 Task: Add a timeline in the project AgileIntegrate for the epic 'Data center consolidation' from 2023/04/18 to 2024/12/23. Add a timeline in the project AgileIntegrate for the epic 'Mobile app development' from 2024/03/01 to 2024/10/13. Add a timeline in the project AgileIntegrate for the epic 'Website redesign' from 2024/01/24 to 2024/09/04
Action: Mouse moved to (179, 55)
Screenshot: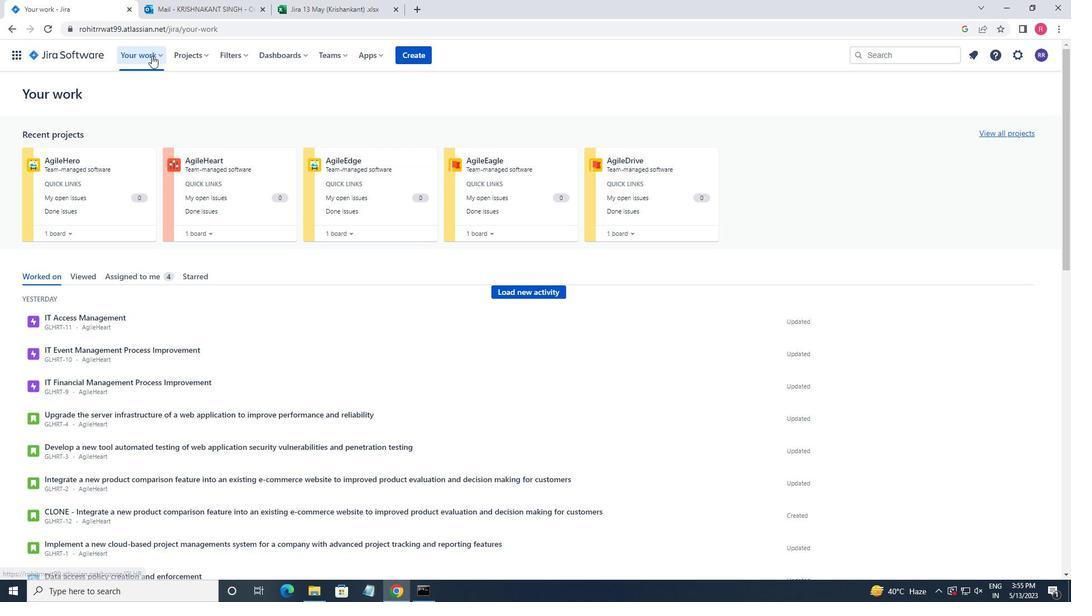 
Action: Mouse pressed left at (179, 55)
Screenshot: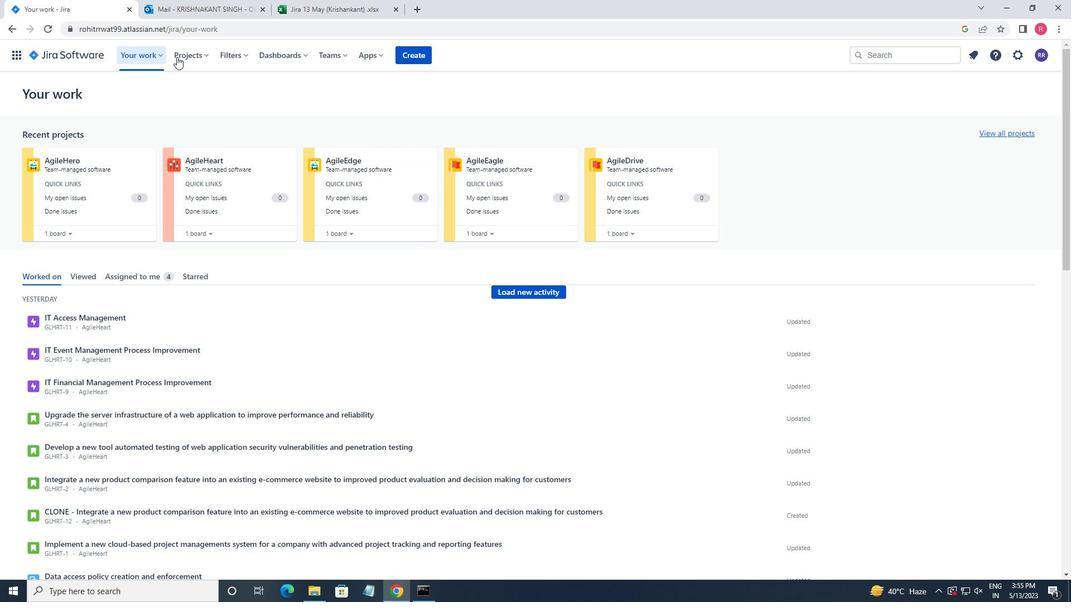 
Action: Mouse moved to (204, 106)
Screenshot: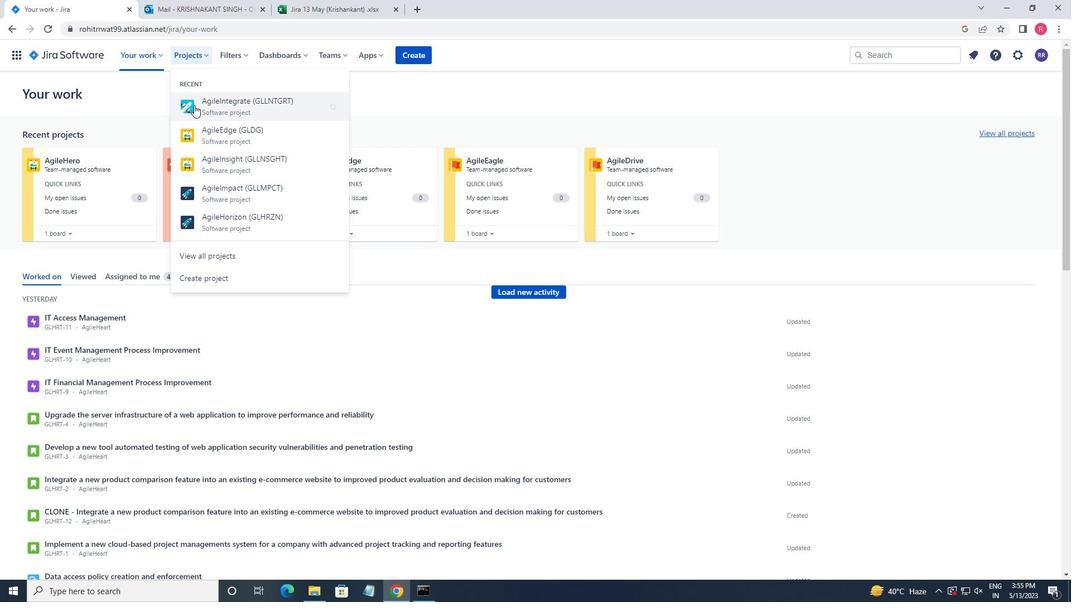 
Action: Mouse pressed left at (204, 106)
Screenshot: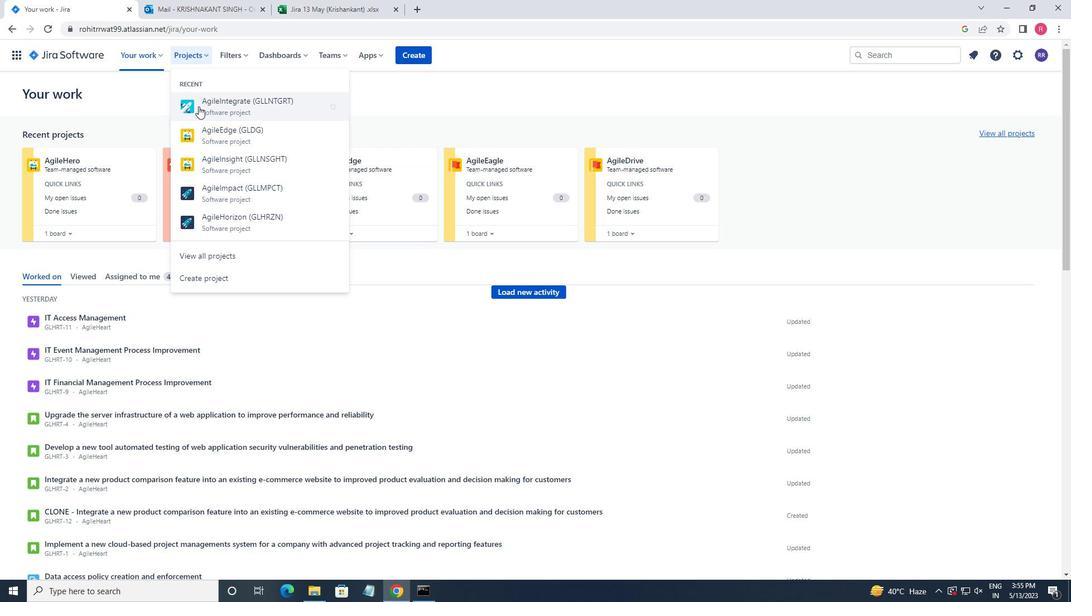 
Action: Mouse moved to (52, 172)
Screenshot: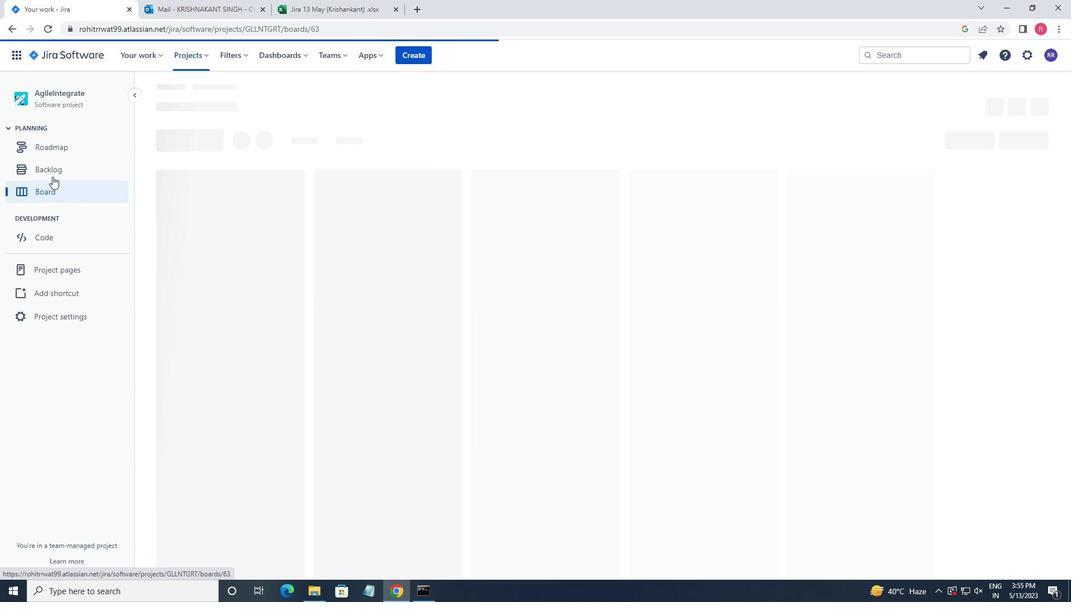 
Action: Mouse pressed left at (52, 172)
Screenshot: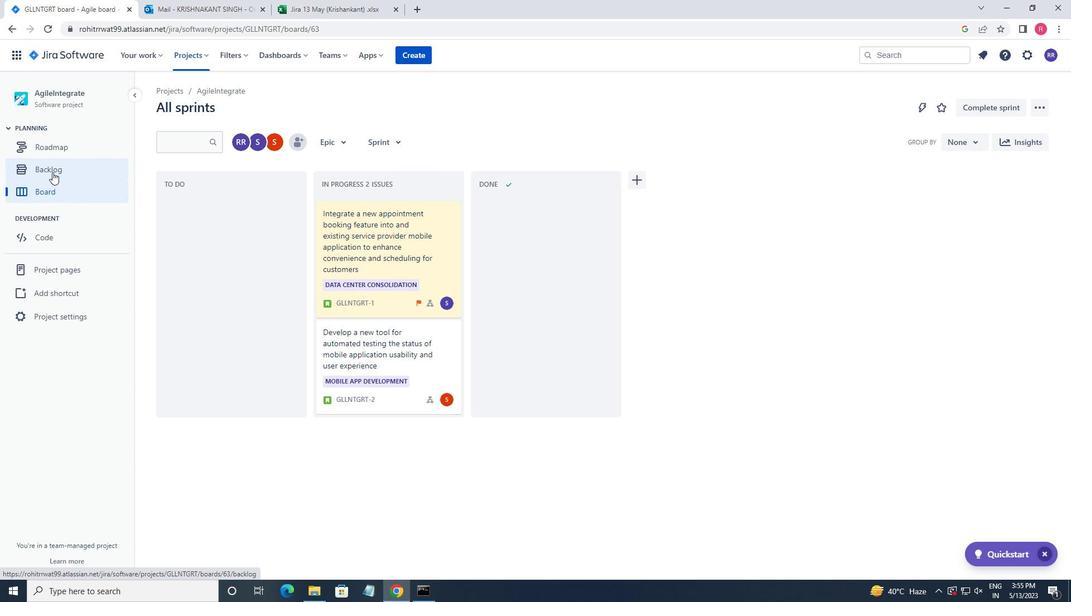 
Action: Mouse moved to (589, 461)
Screenshot: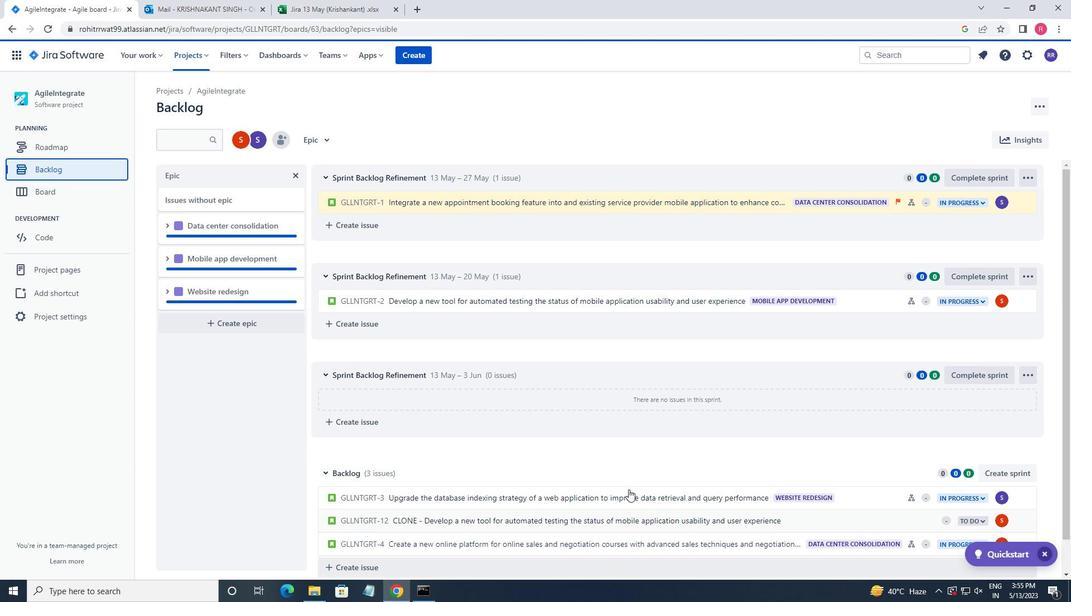 
Action: Mouse scrolled (589, 460) with delta (0, 0)
Screenshot: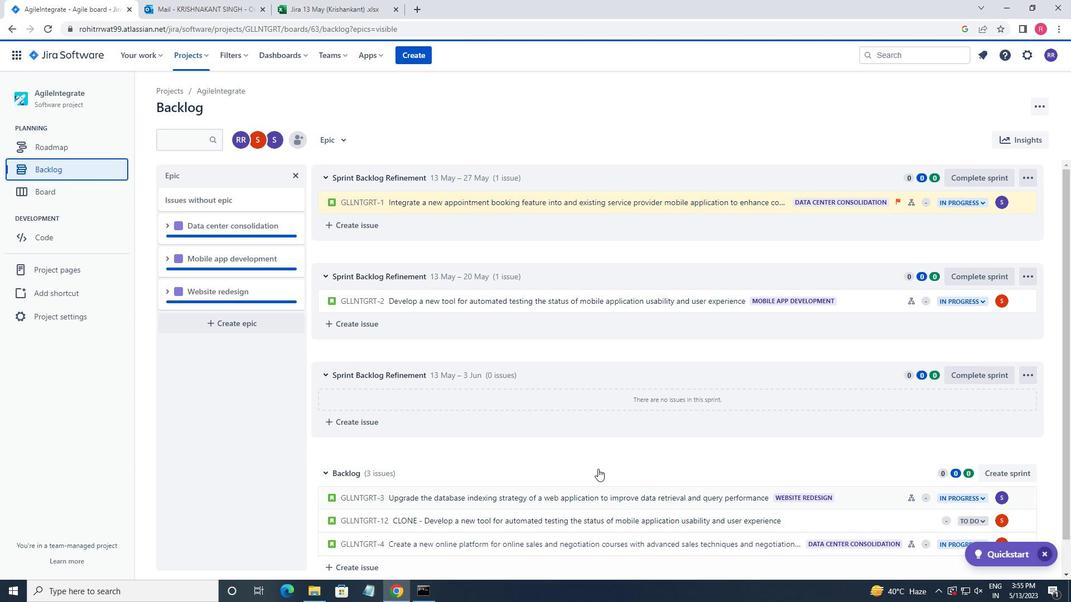 
Action: Mouse moved to (588, 461)
Screenshot: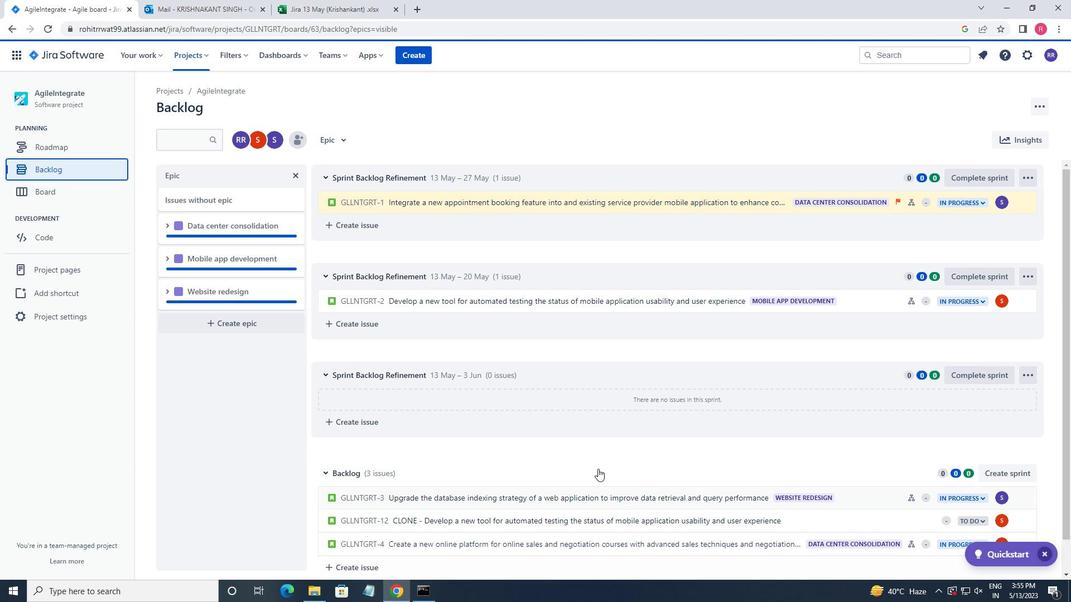 
Action: Mouse scrolled (588, 460) with delta (0, 0)
Screenshot: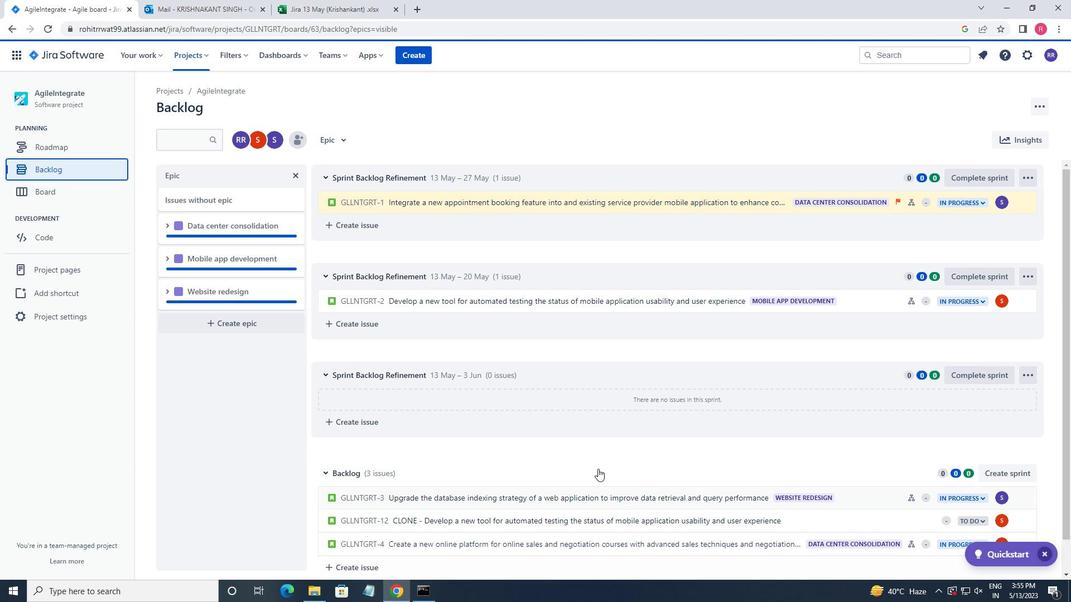 
Action: Mouse scrolled (588, 460) with delta (0, 0)
Screenshot: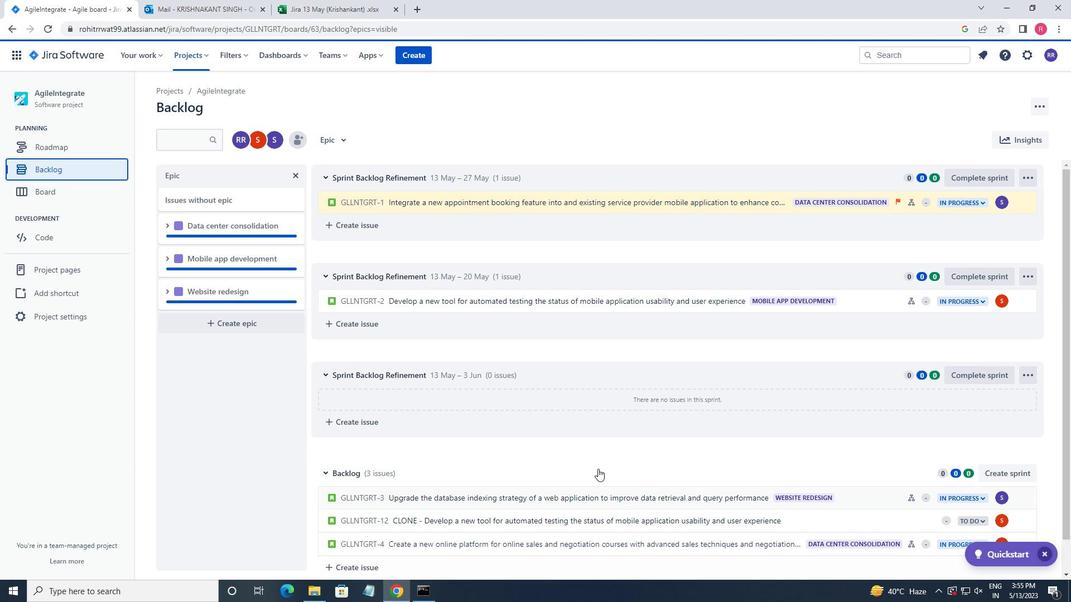 
Action: Mouse scrolled (588, 460) with delta (0, 0)
Screenshot: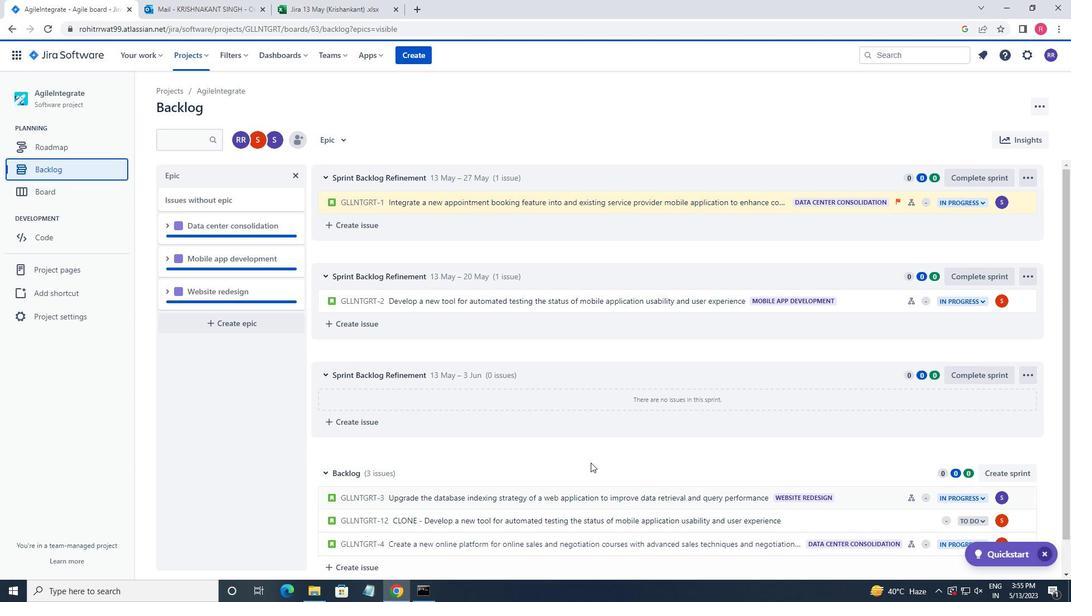 
Action: Mouse scrolled (588, 460) with delta (0, 0)
Screenshot: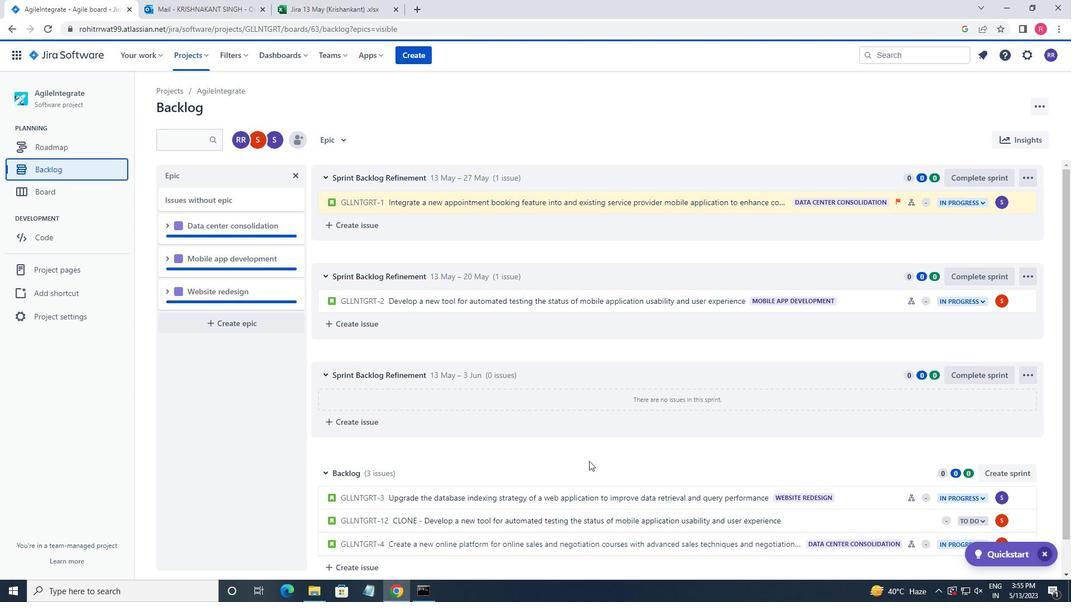 
Action: Mouse moved to (593, 407)
Screenshot: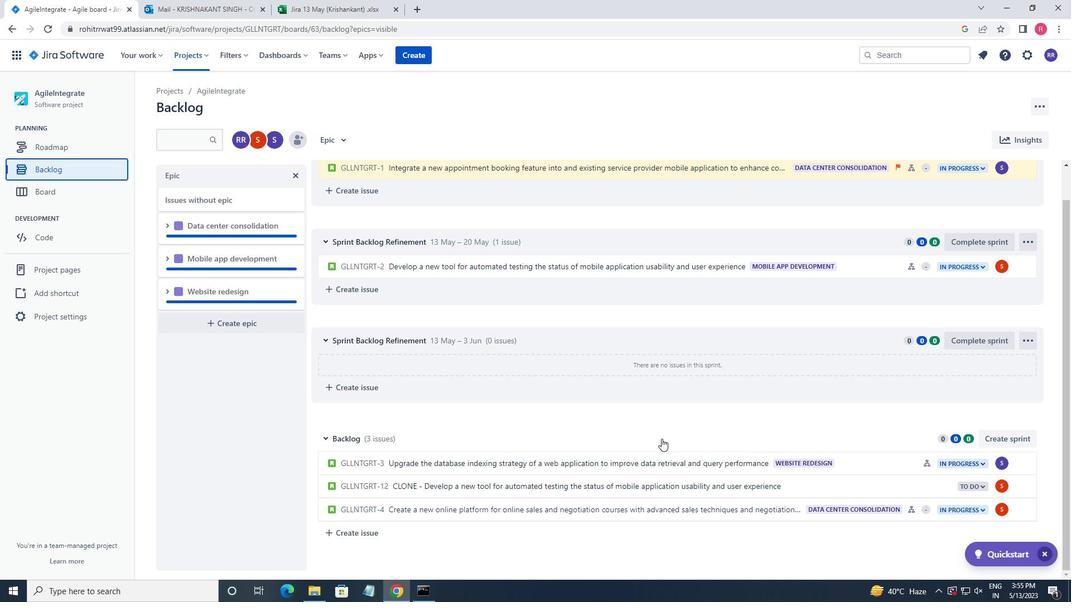 
Action: Mouse scrolled (593, 407) with delta (0, 0)
Screenshot: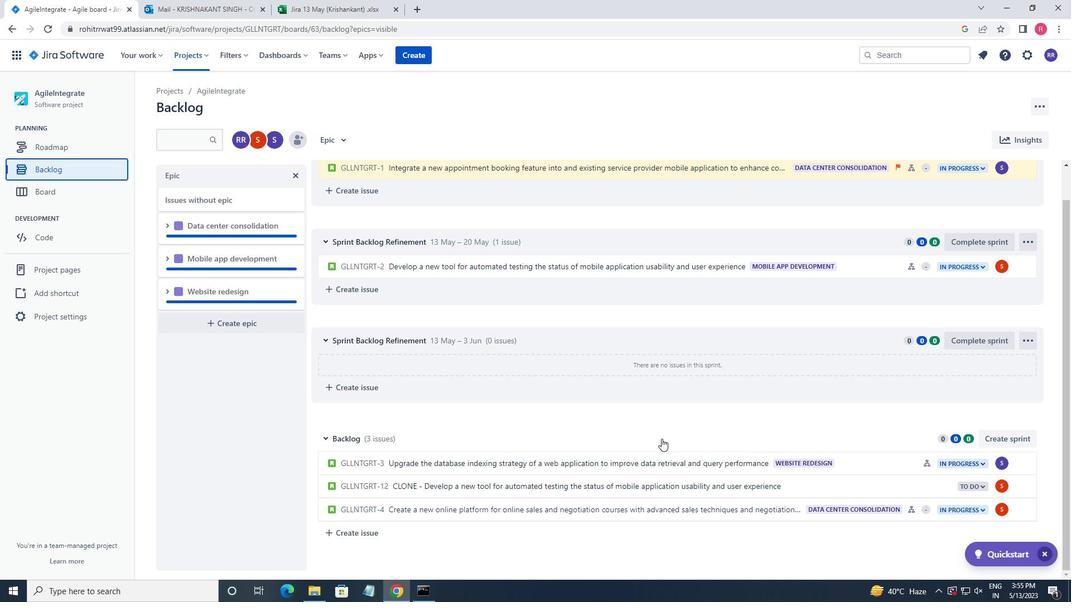 
Action: Mouse moved to (577, 399)
Screenshot: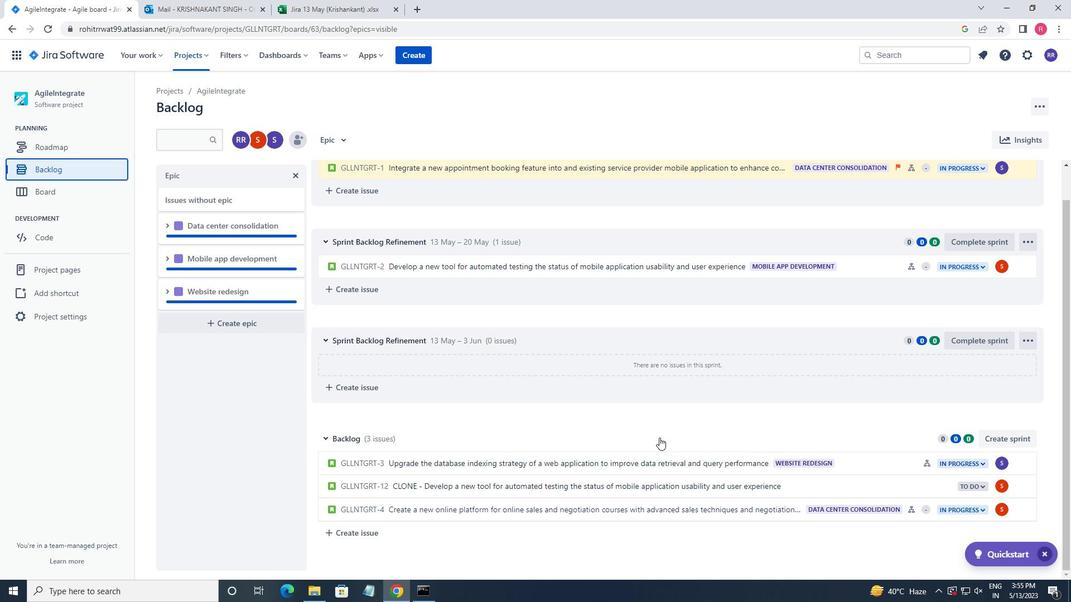 
Action: Mouse scrolled (577, 400) with delta (0, 0)
Screenshot: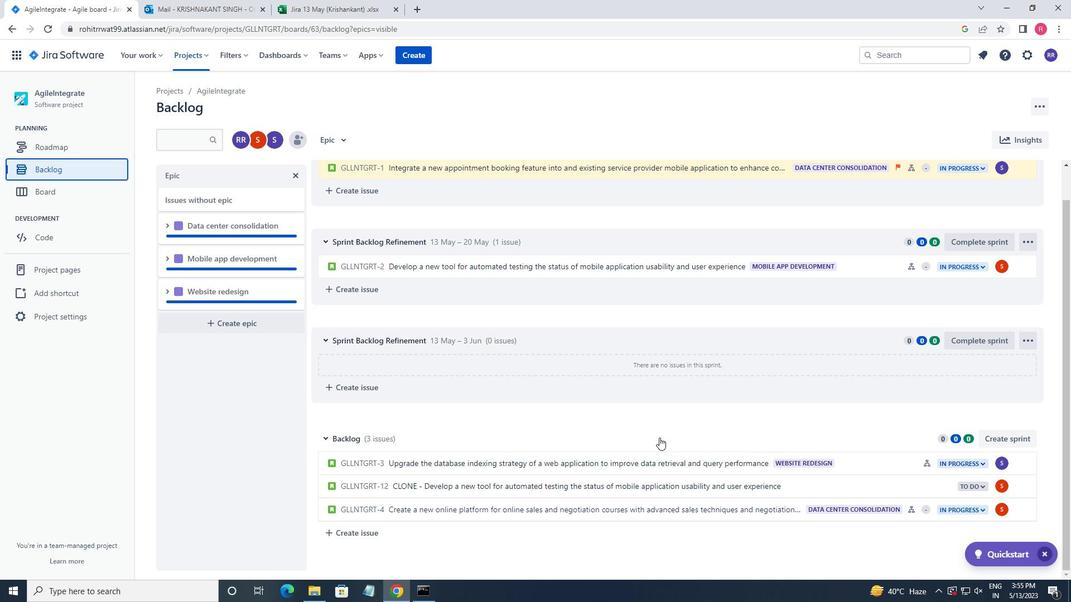
Action: Mouse moved to (547, 385)
Screenshot: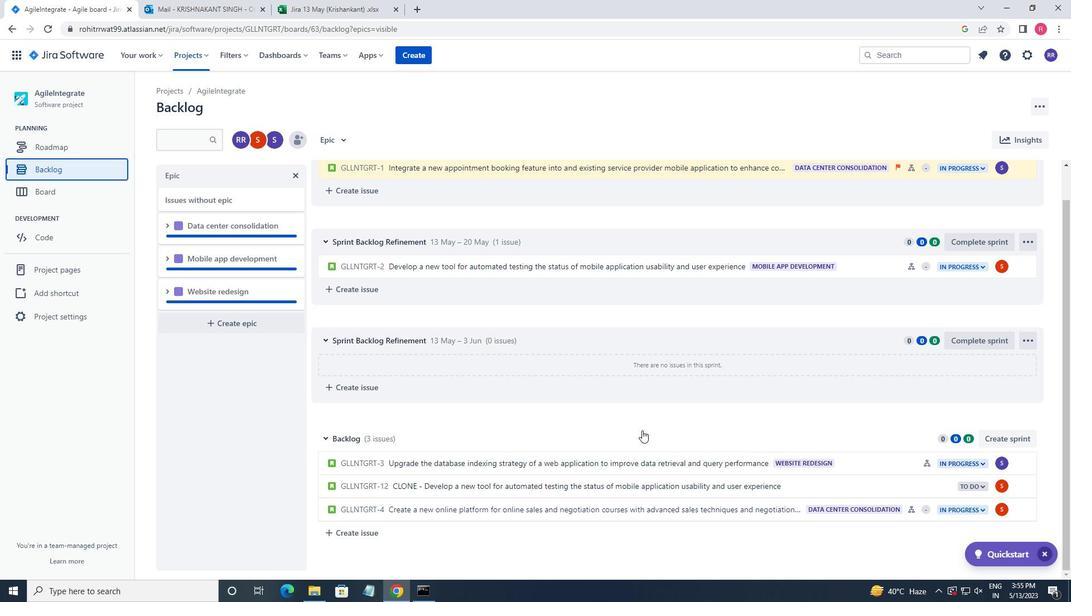 
Action: Mouse scrolled (547, 386) with delta (0, 0)
Screenshot: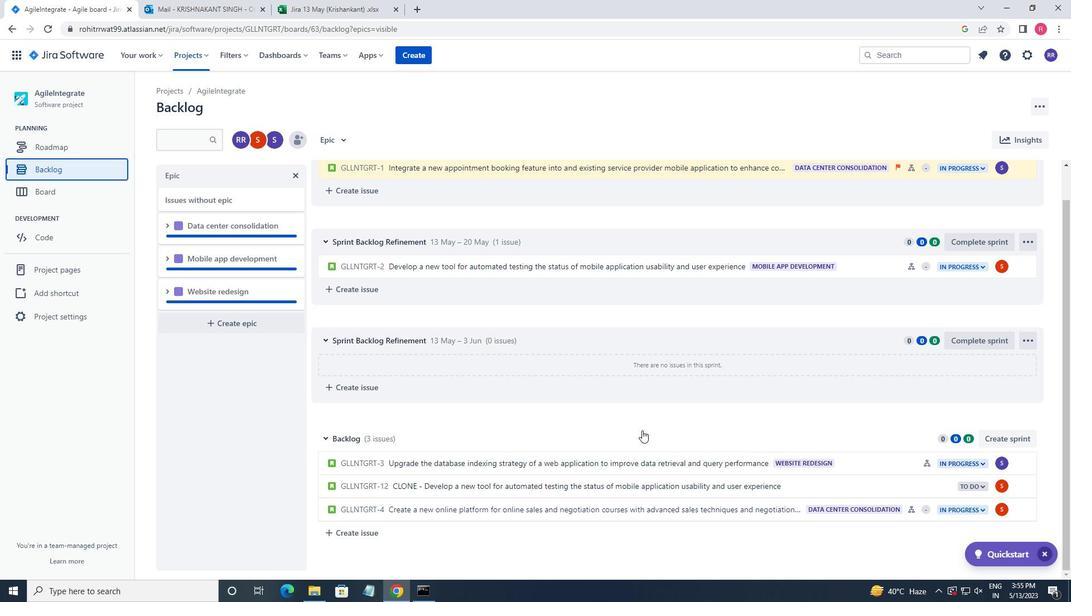 
Action: Mouse moved to (166, 227)
Screenshot: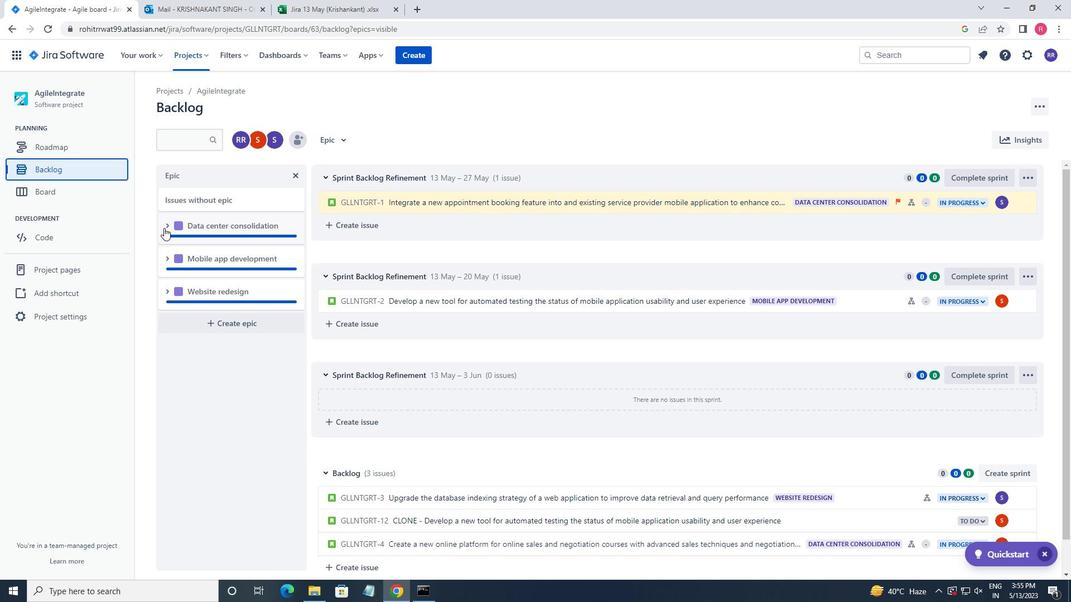 
Action: Mouse pressed left at (166, 227)
Screenshot: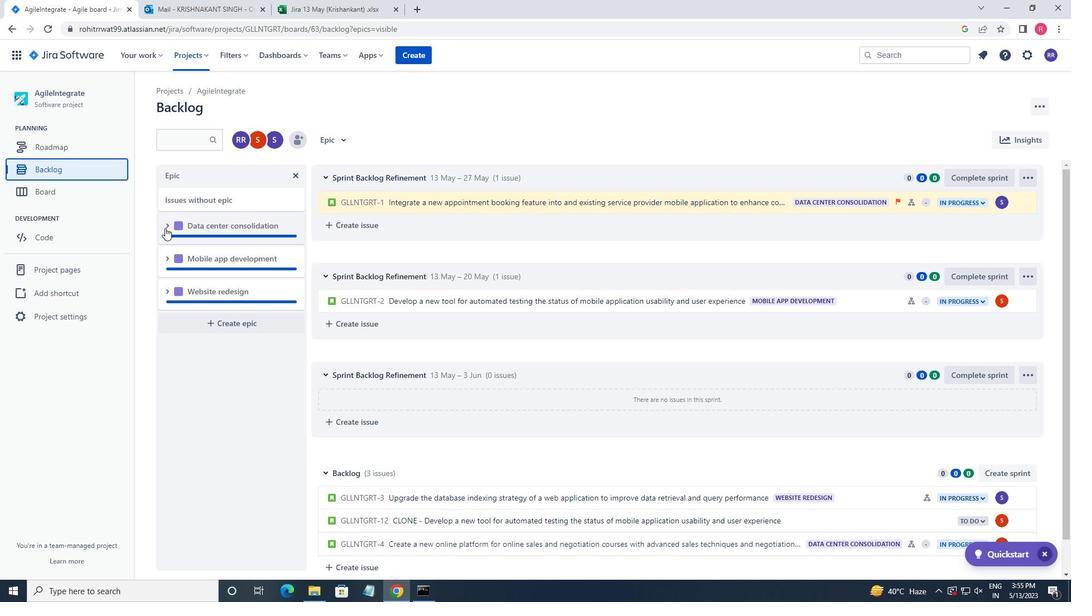 
Action: Mouse moved to (220, 306)
Screenshot: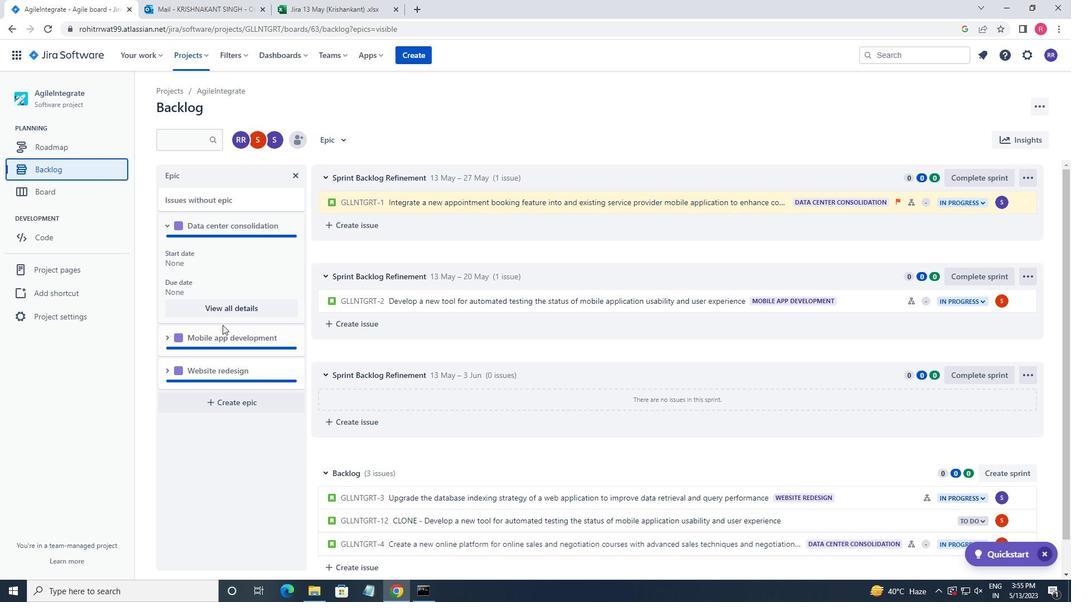 
Action: Mouse pressed left at (220, 306)
Screenshot: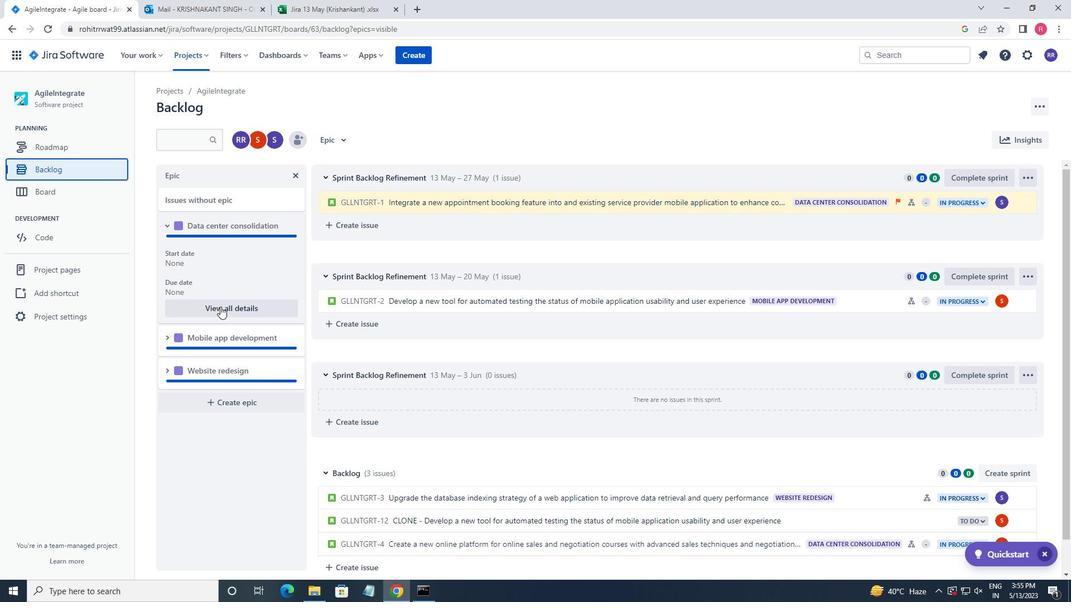 
Action: Mouse moved to (966, 486)
Screenshot: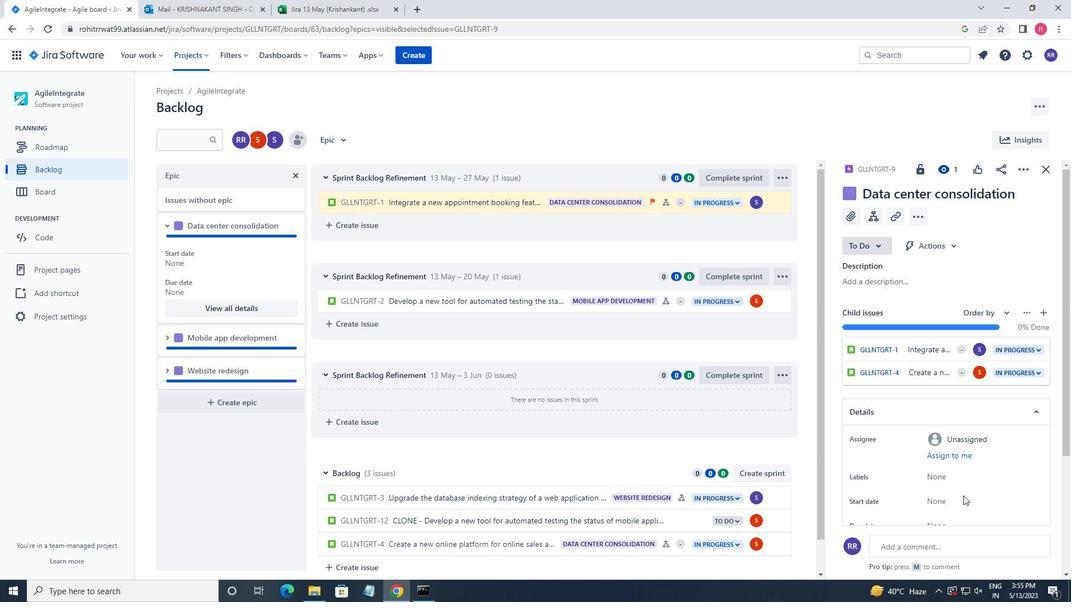 
Action: Mouse scrolled (966, 485) with delta (0, 0)
Screenshot: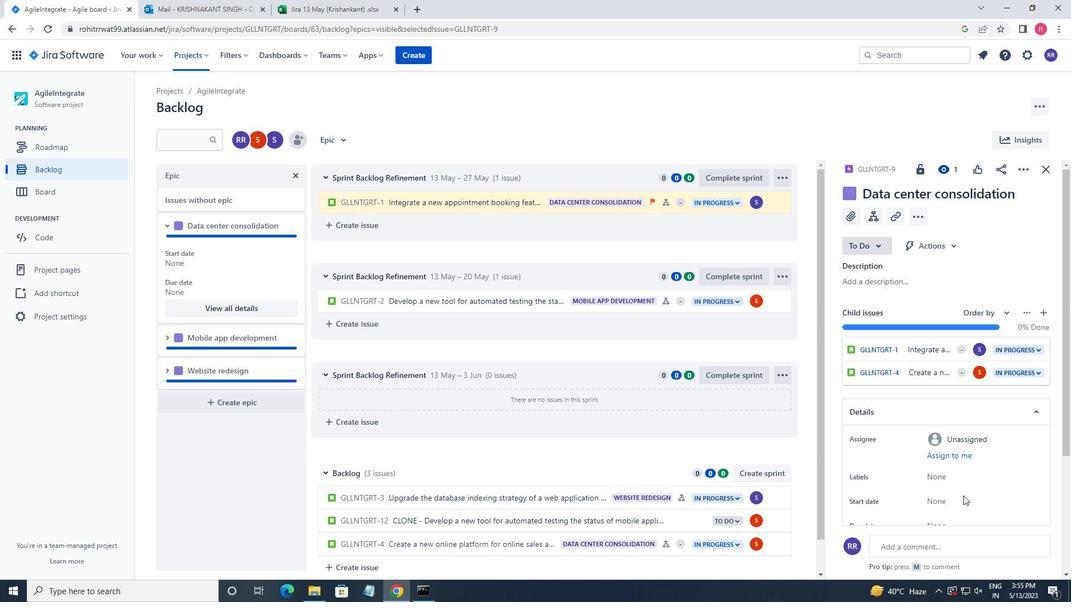 
Action: Mouse scrolled (966, 485) with delta (0, 0)
Screenshot: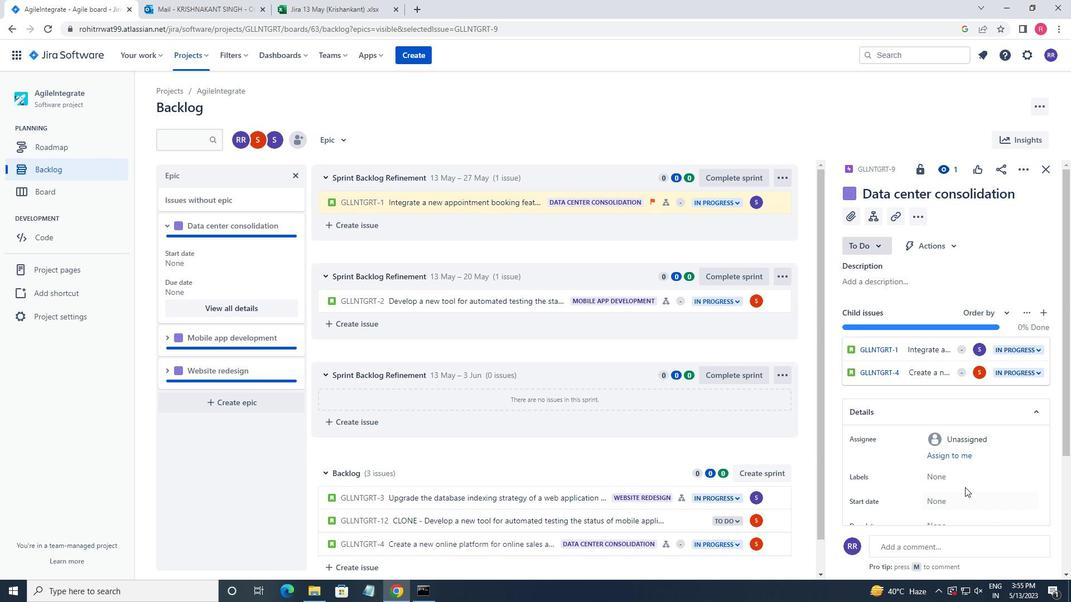 
Action: Mouse moved to (950, 388)
Screenshot: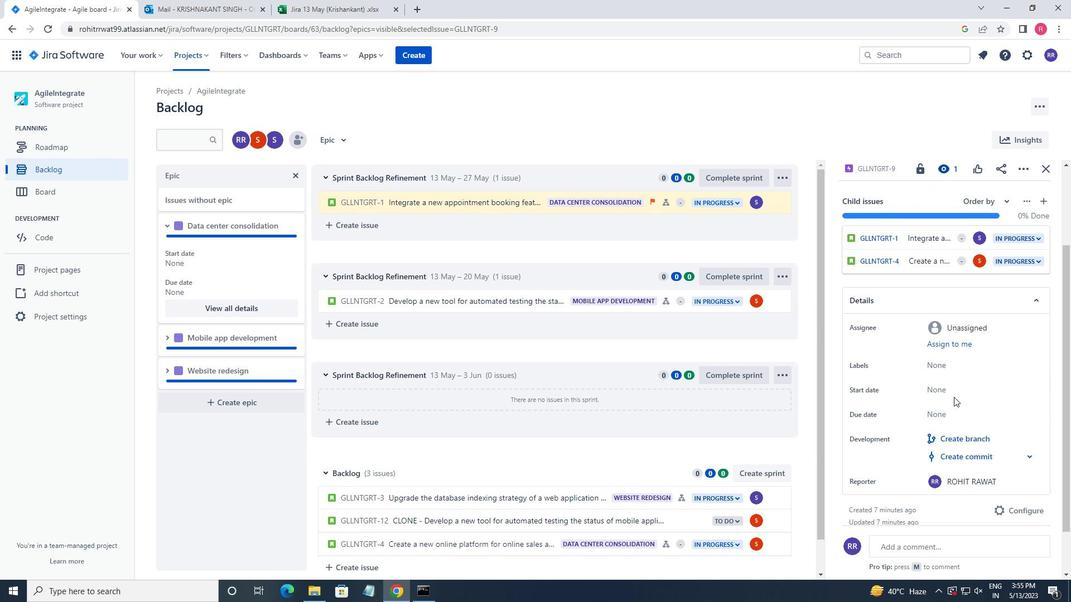 
Action: Mouse pressed left at (950, 388)
Screenshot: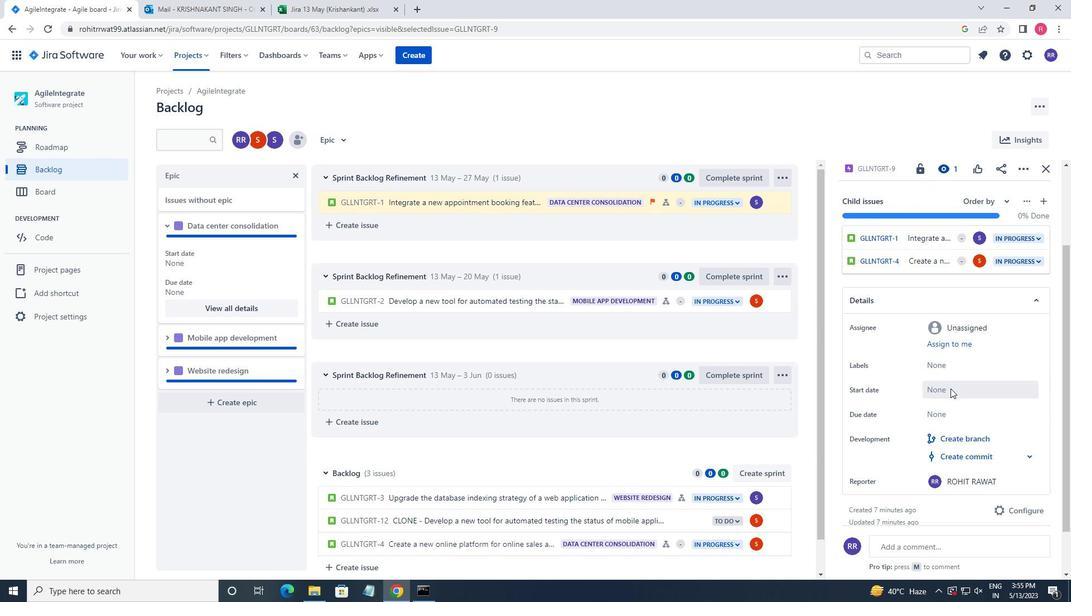 
Action: Mouse moved to (1053, 423)
Screenshot: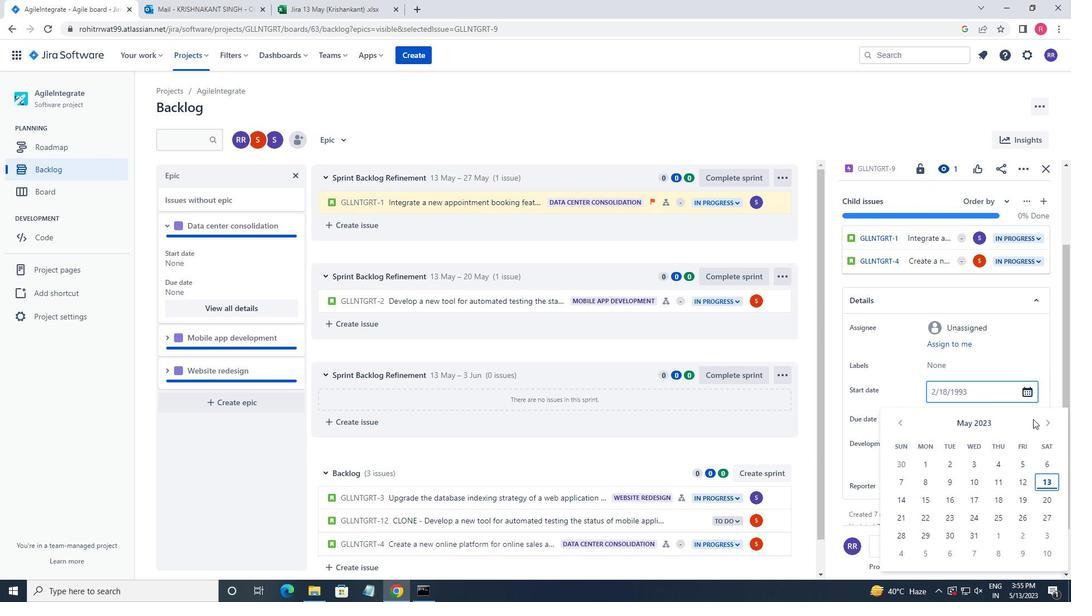 
Action: Mouse pressed left at (1053, 423)
Screenshot: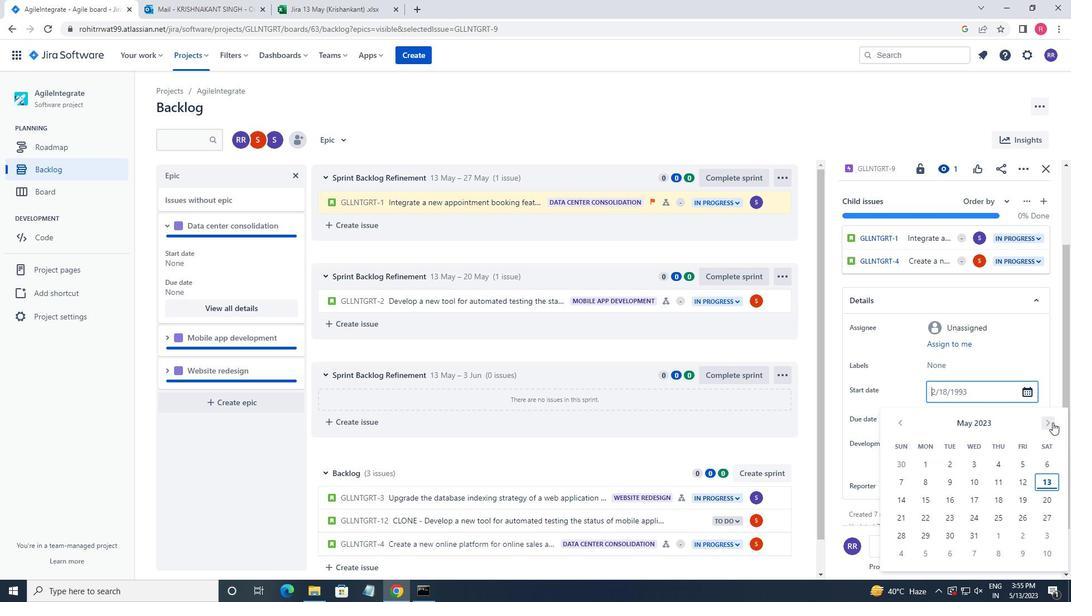
Action: Mouse pressed left at (1053, 423)
Screenshot: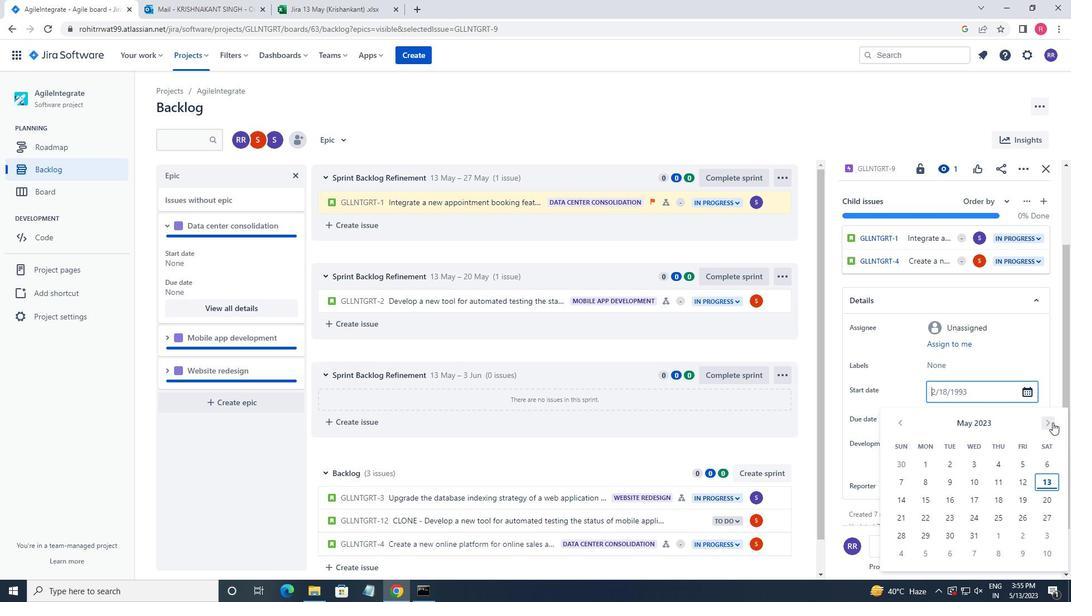 
Action: Mouse moved to (1053, 423)
Screenshot: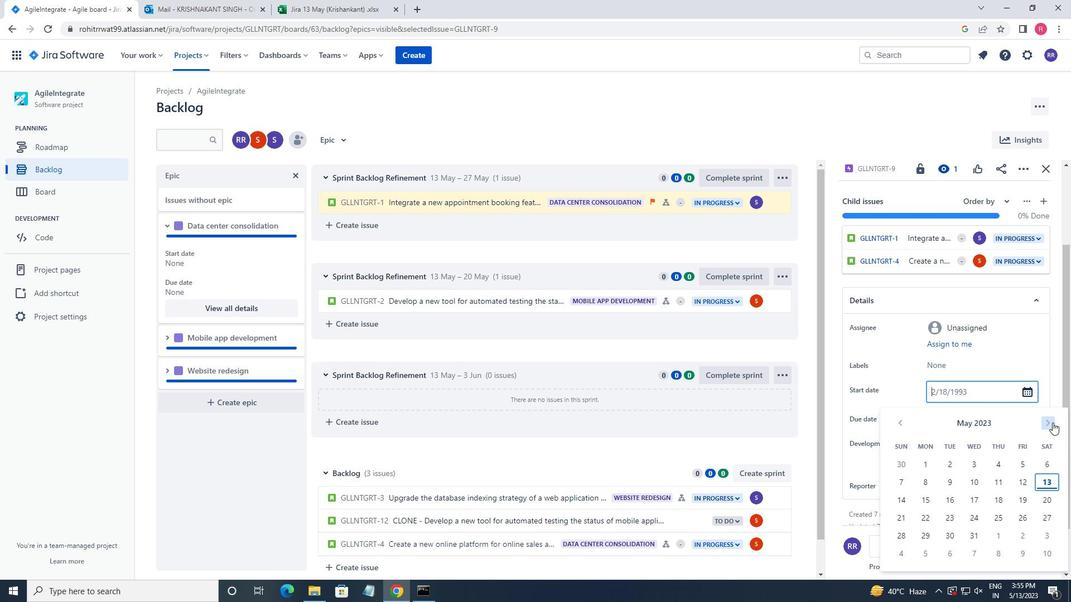 
Action: Mouse pressed left at (1053, 423)
Screenshot: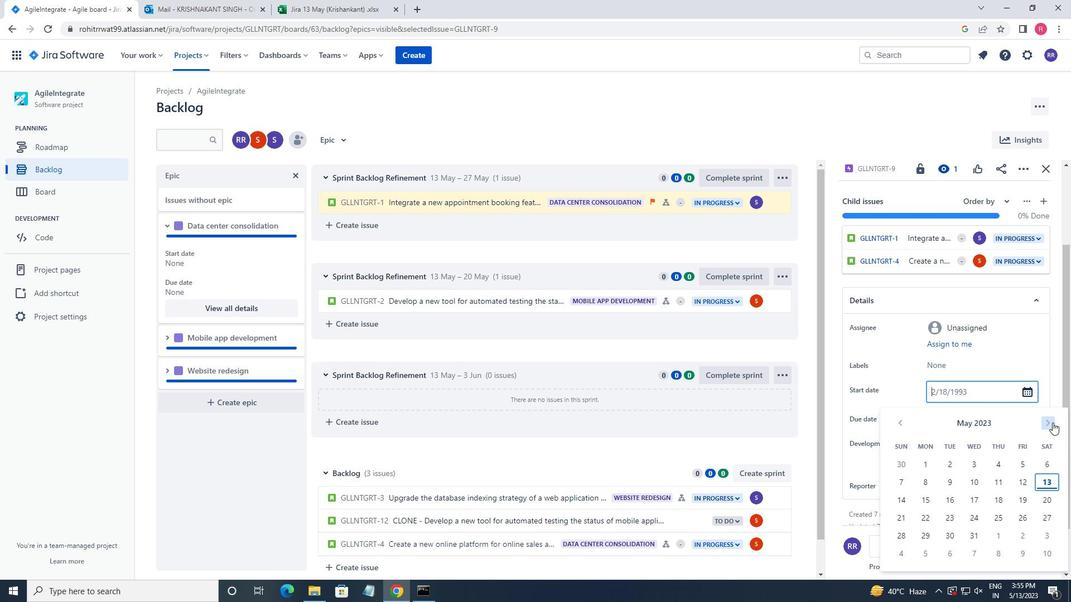 
Action: Mouse pressed left at (1053, 423)
Screenshot: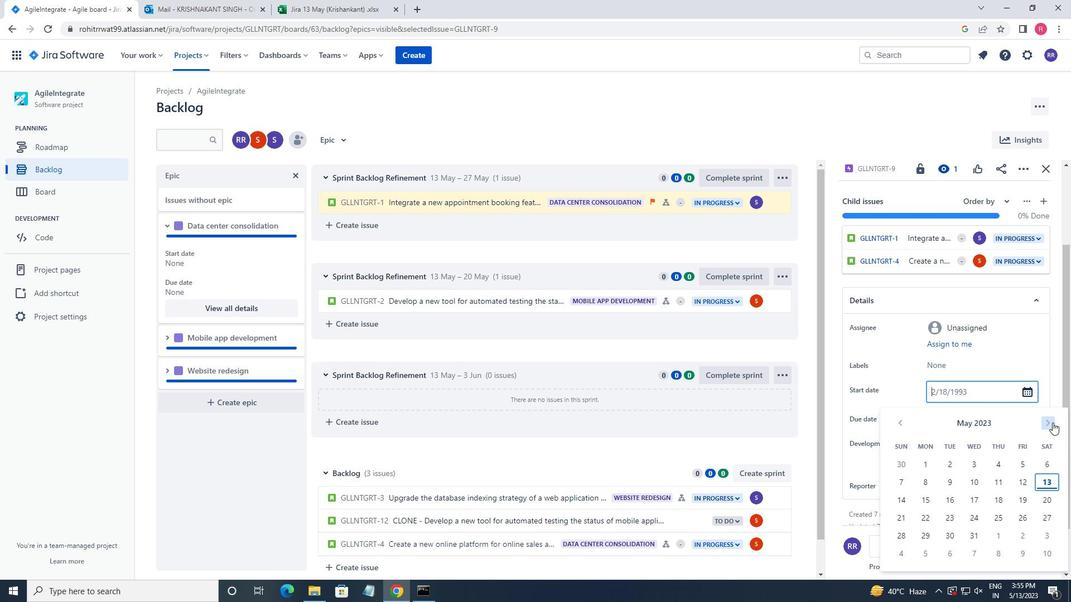 
Action: Mouse pressed left at (1053, 423)
Screenshot: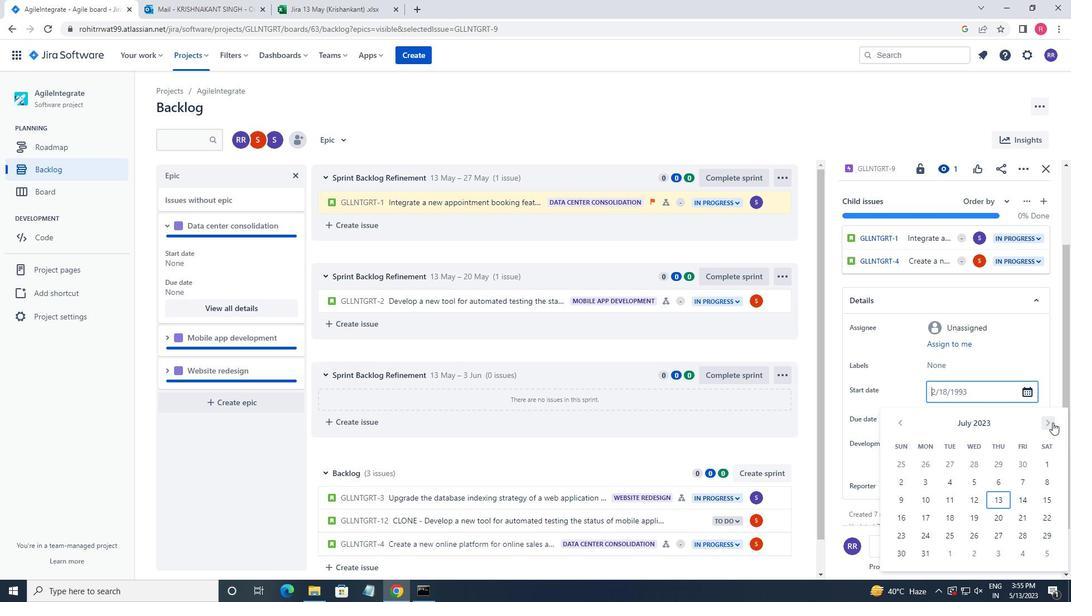 
Action: Mouse pressed left at (1053, 423)
Screenshot: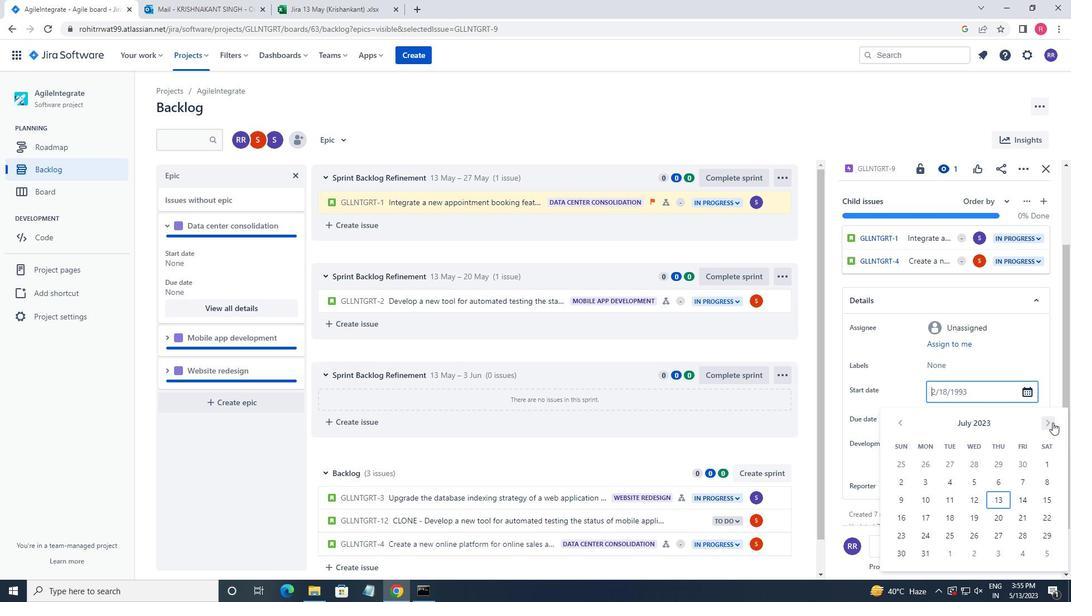 
Action: Mouse pressed left at (1053, 423)
Screenshot: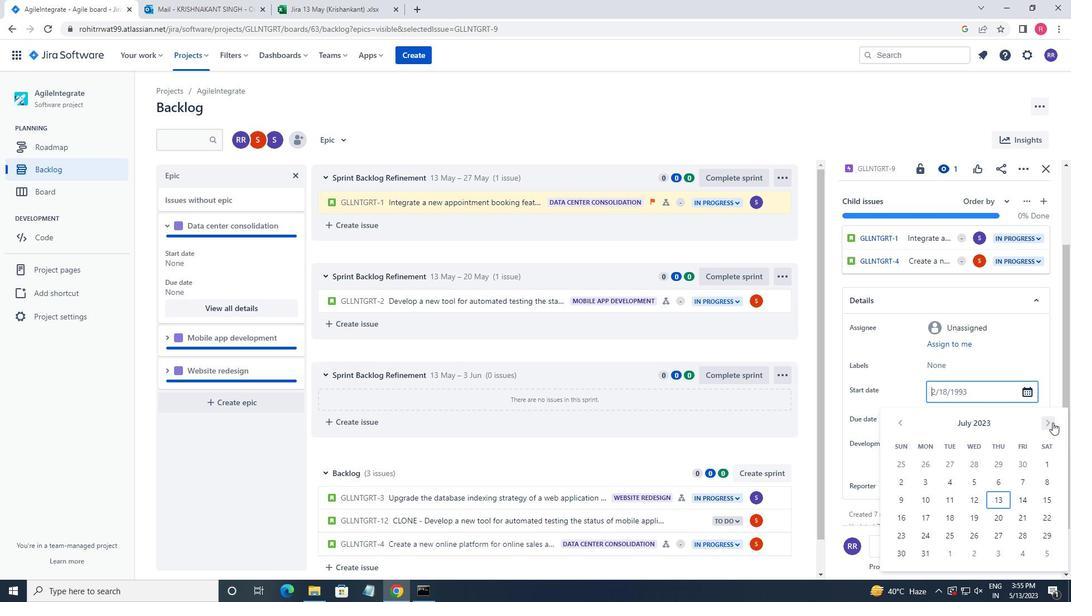 
Action: Mouse pressed left at (1053, 423)
Screenshot: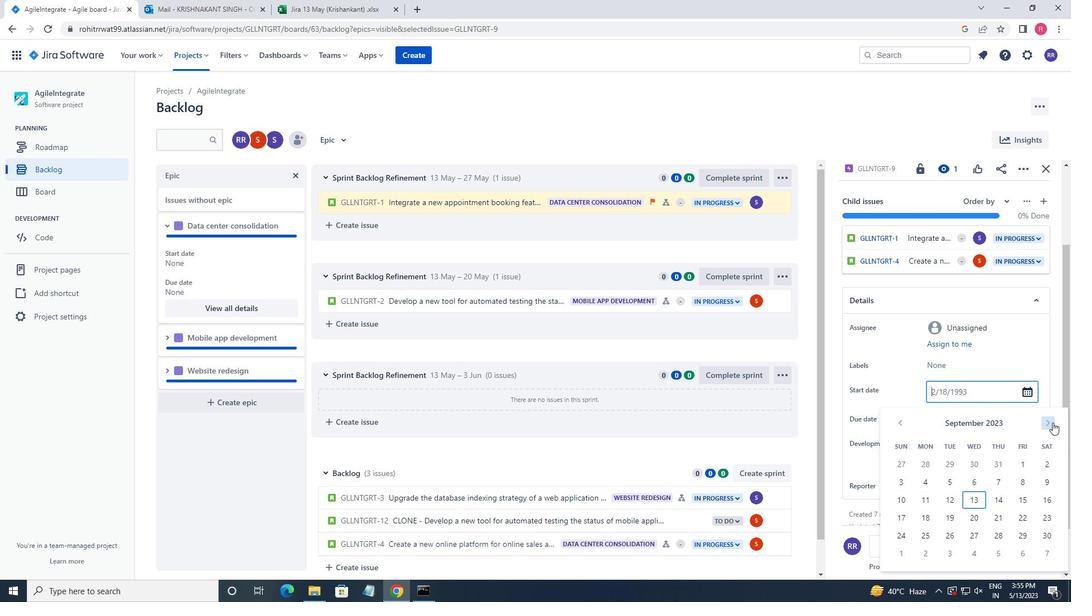 
Action: Mouse moved to (900, 426)
Screenshot: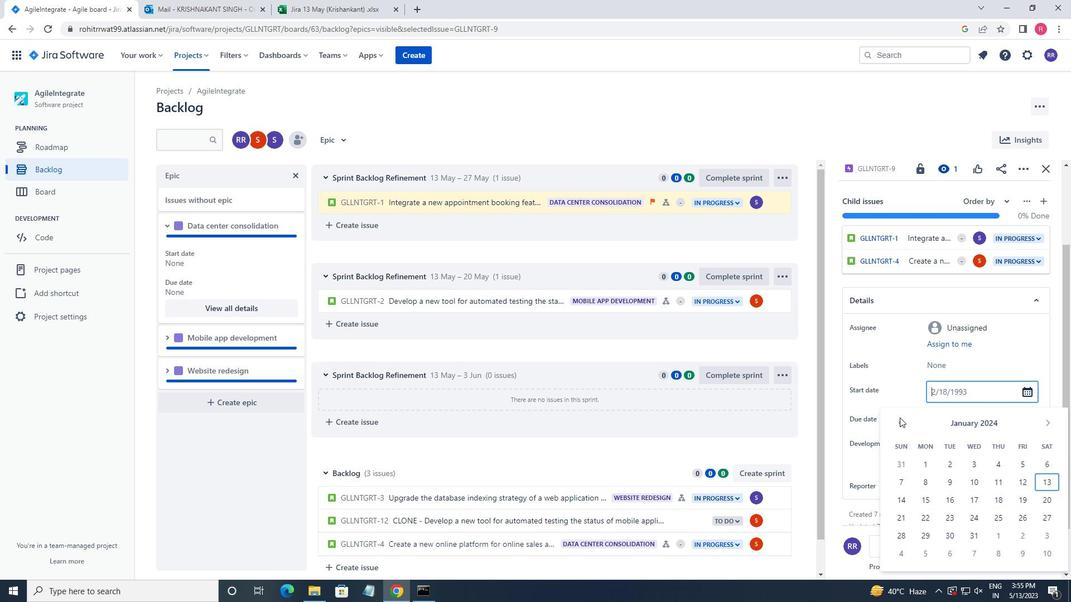 
Action: Mouse pressed left at (900, 426)
Screenshot: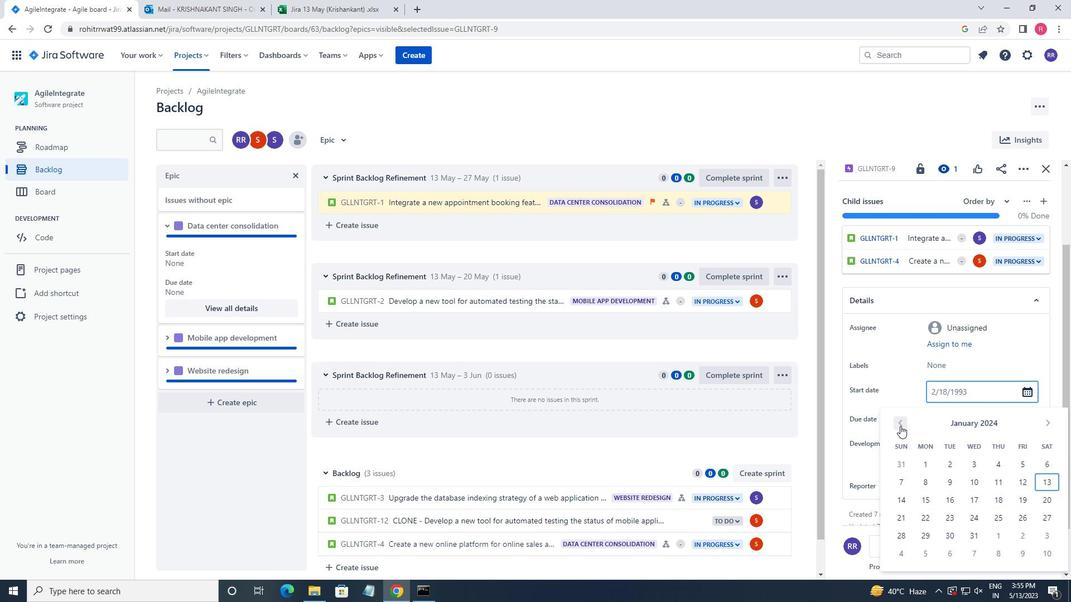 
Action: Mouse pressed left at (900, 426)
Screenshot: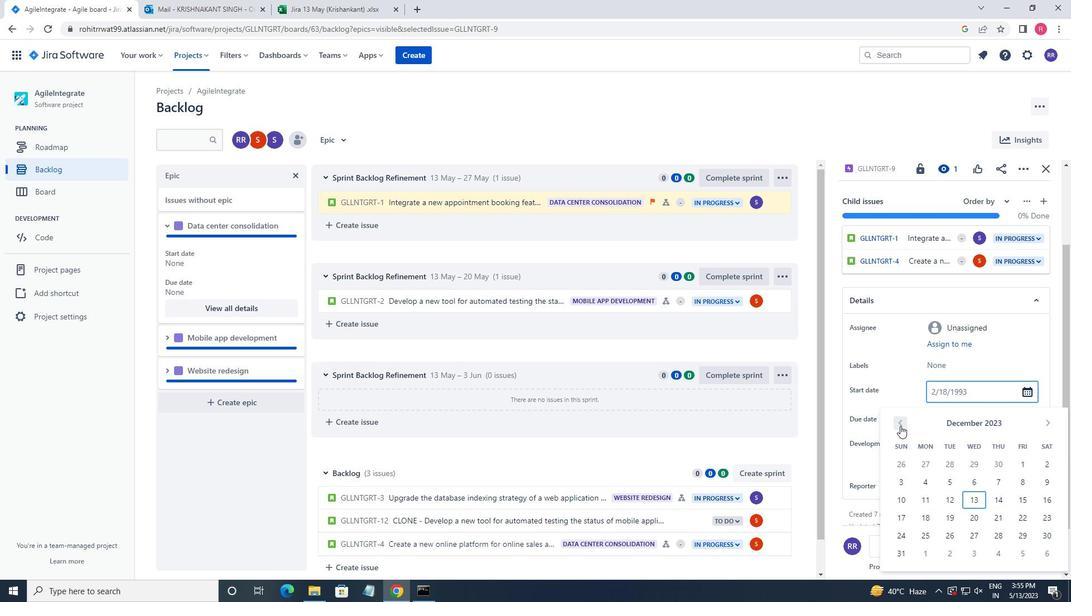 
Action: Mouse pressed left at (900, 426)
Screenshot: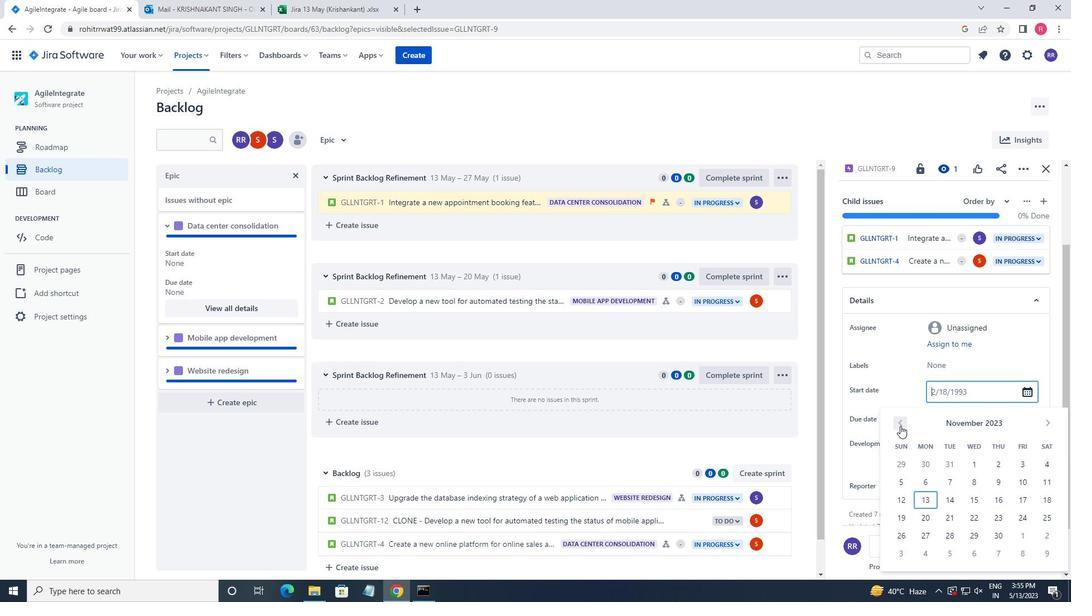 
Action: Mouse pressed left at (900, 426)
Screenshot: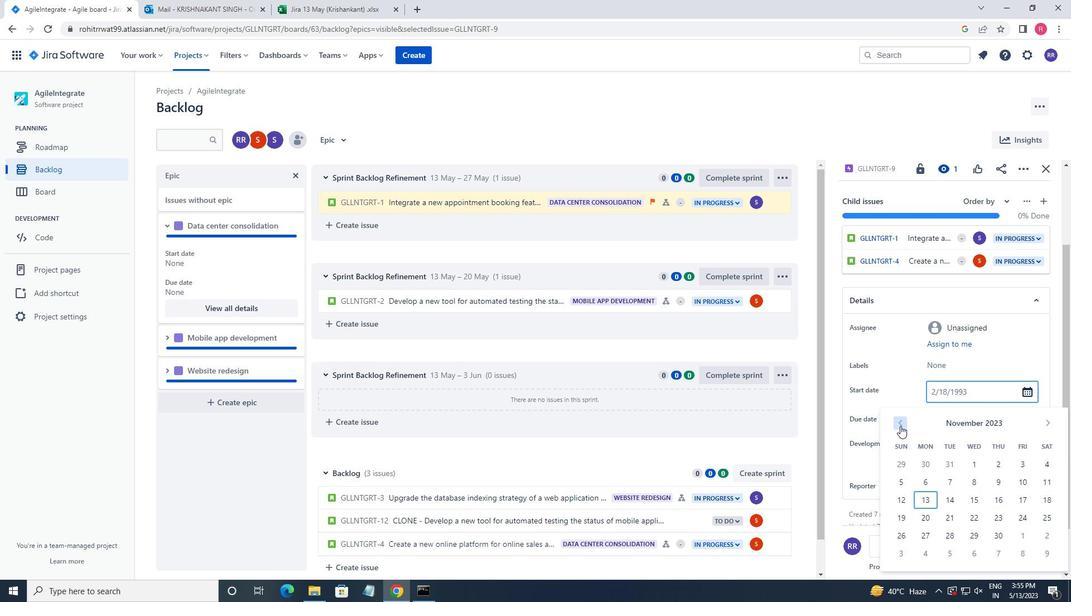 
Action: Mouse pressed left at (900, 426)
Screenshot: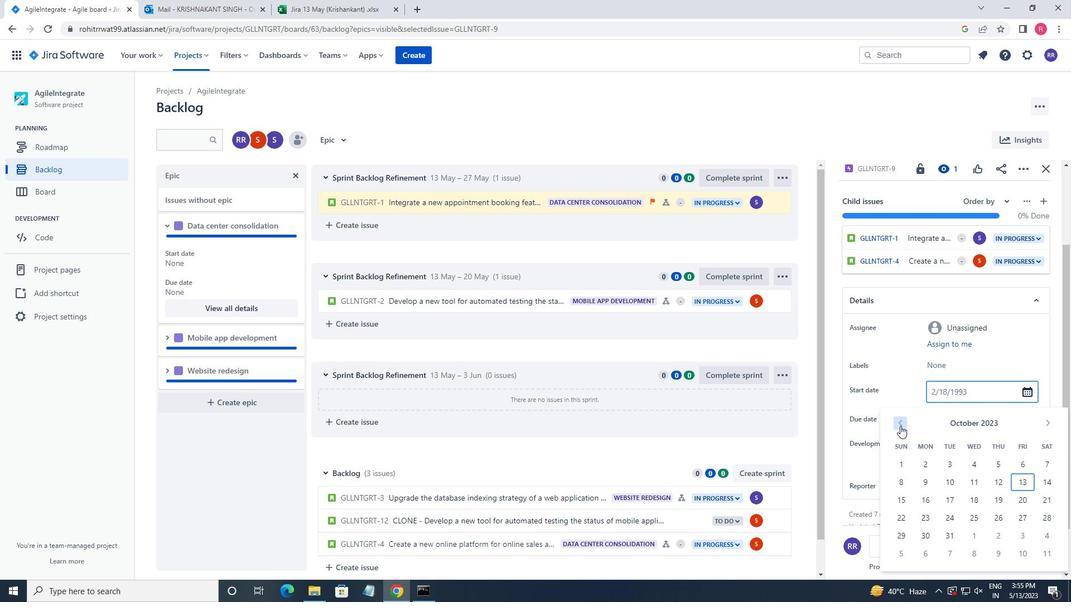 
Action: Mouse pressed left at (900, 426)
Screenshot: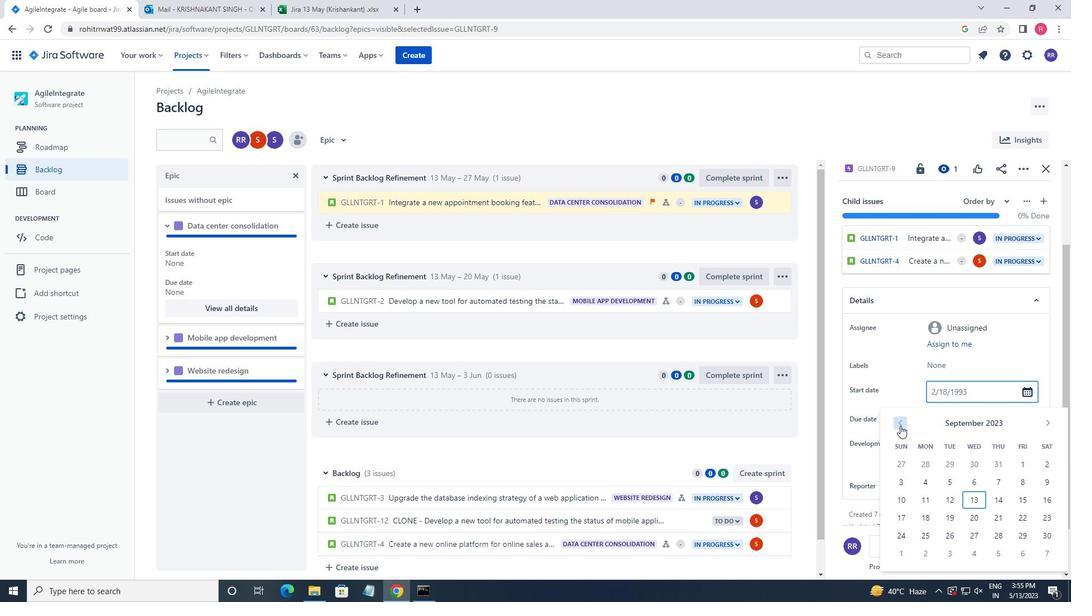 
Action: Mouse pressed left at (900, 426)
Screenshot: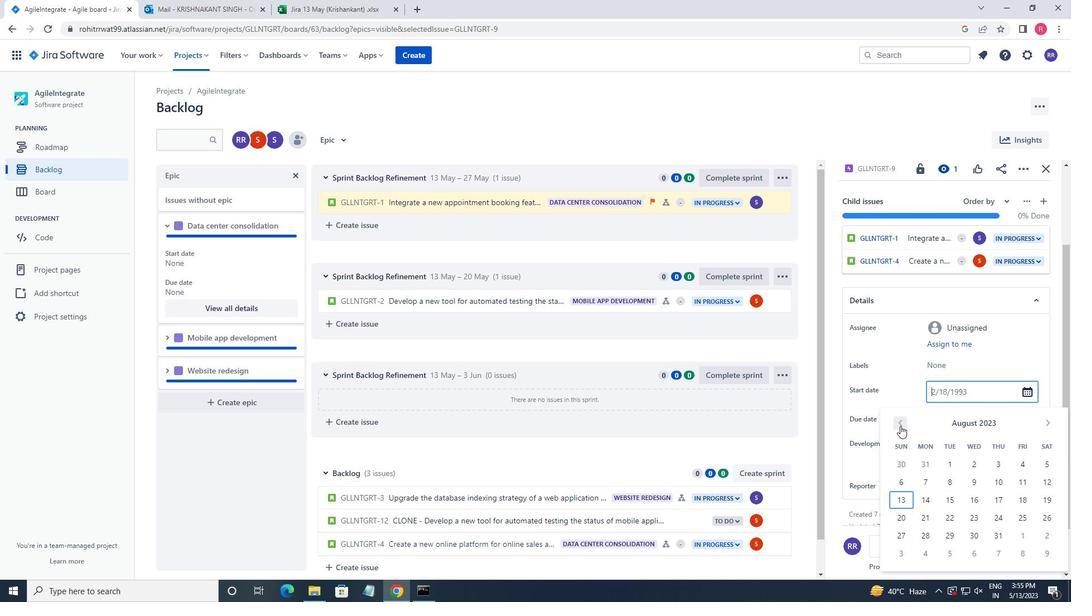 
Action: Mouse pressed left at (900, 426)
Screenshot: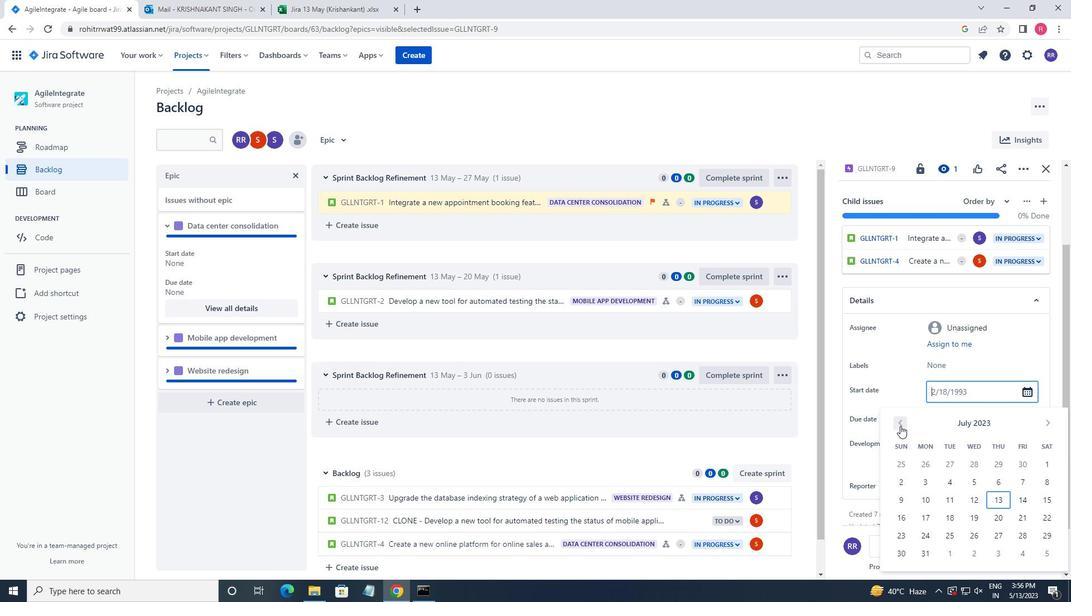 
Action: Mouse pressed left at (900, 426)
Screenshot: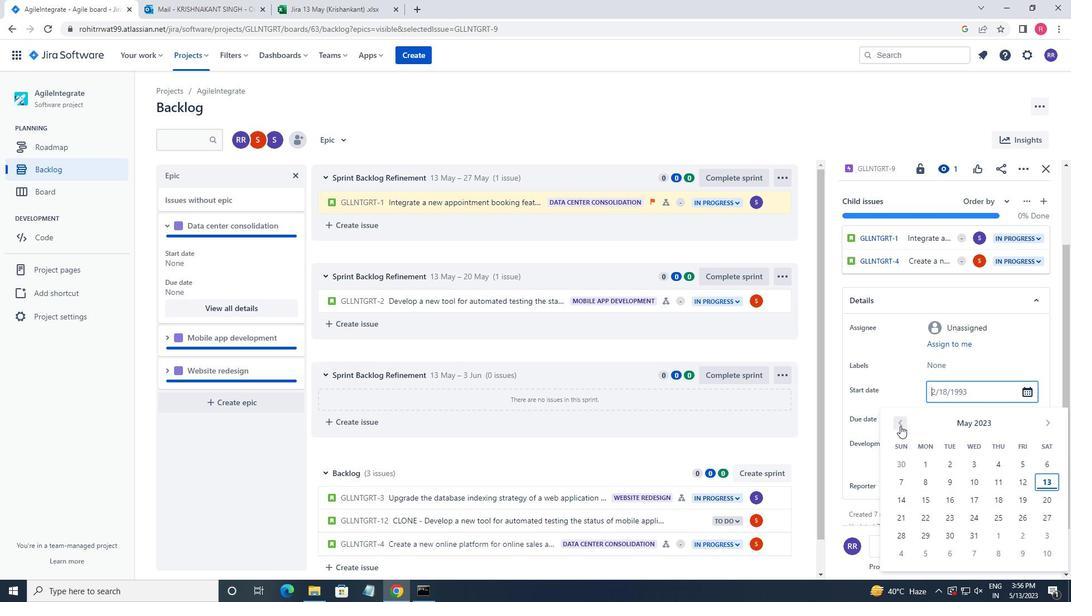 
Action: Mouse moved to (955, 520)
Screenshot: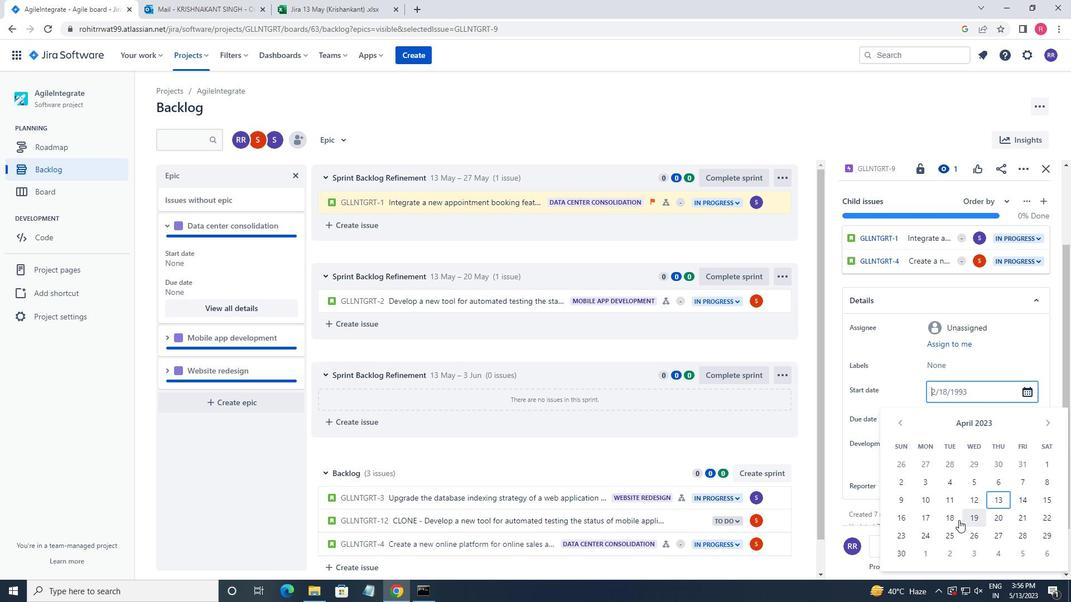 
Action: Mouse pressed left at (955, 520)
Screenshot: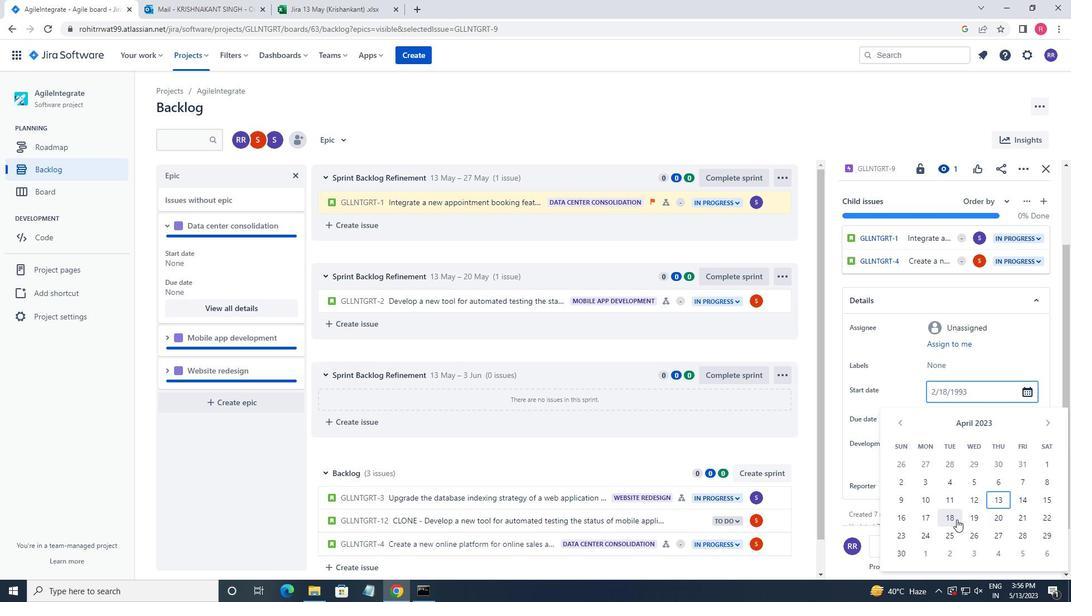 
Action: Mouse moved to (967, 422)
Screenshot: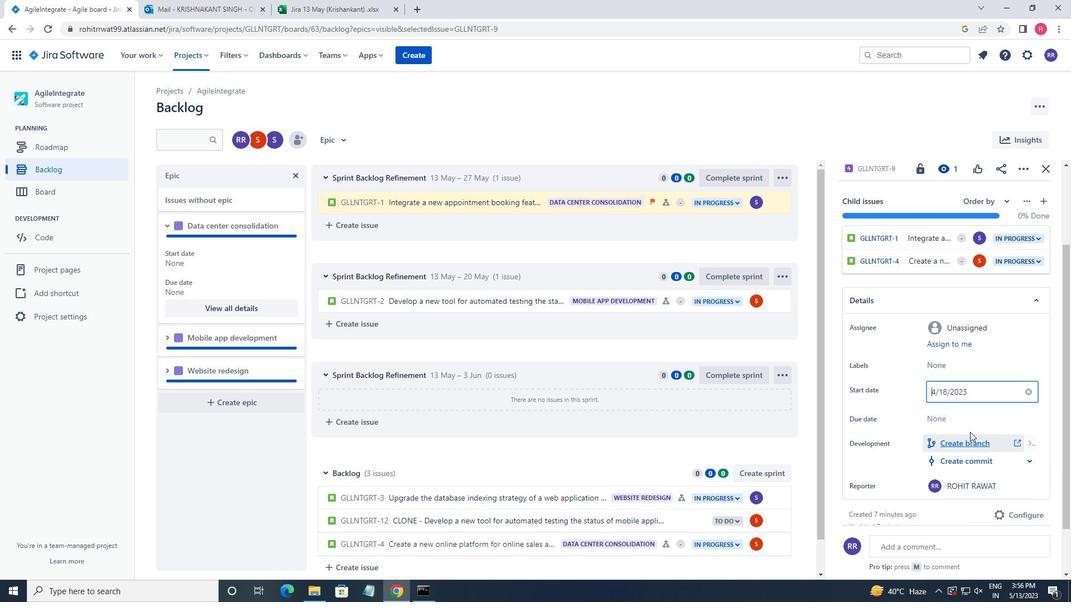 
Action: Mouse pressed left at (967, 422)
Screenshot: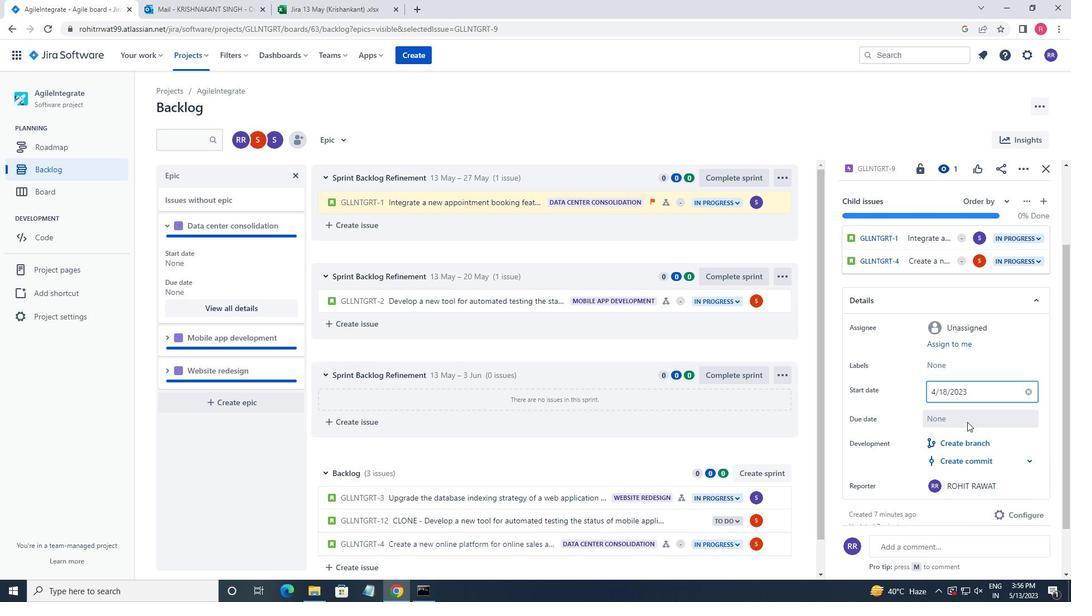 
Action: Mouse moved to (1048, 250)
Screenshot: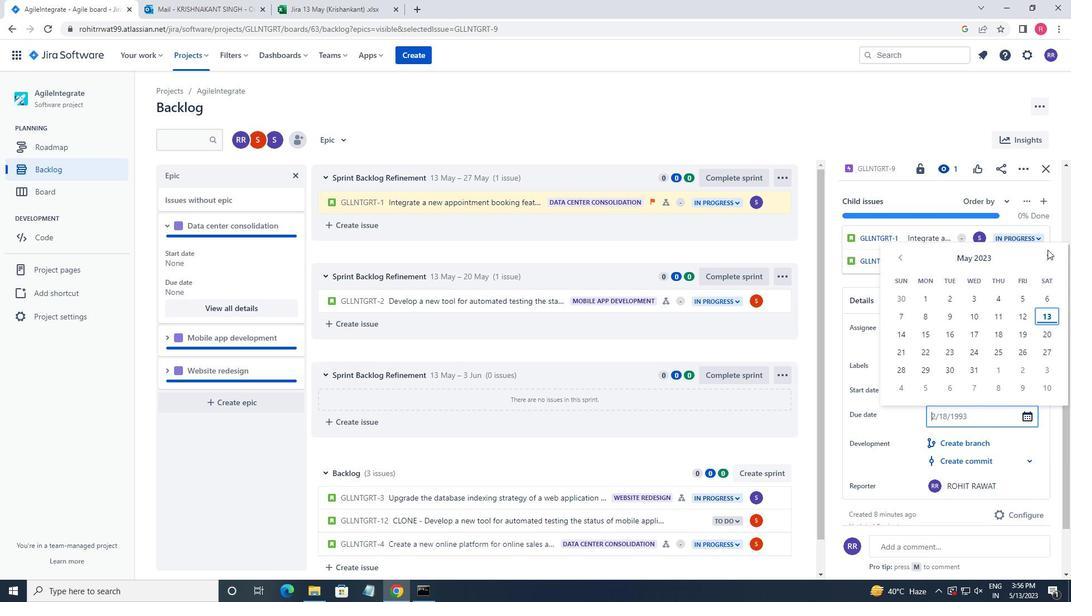 
Action: Mouse pressed left at (1048, 250)
Screenshot: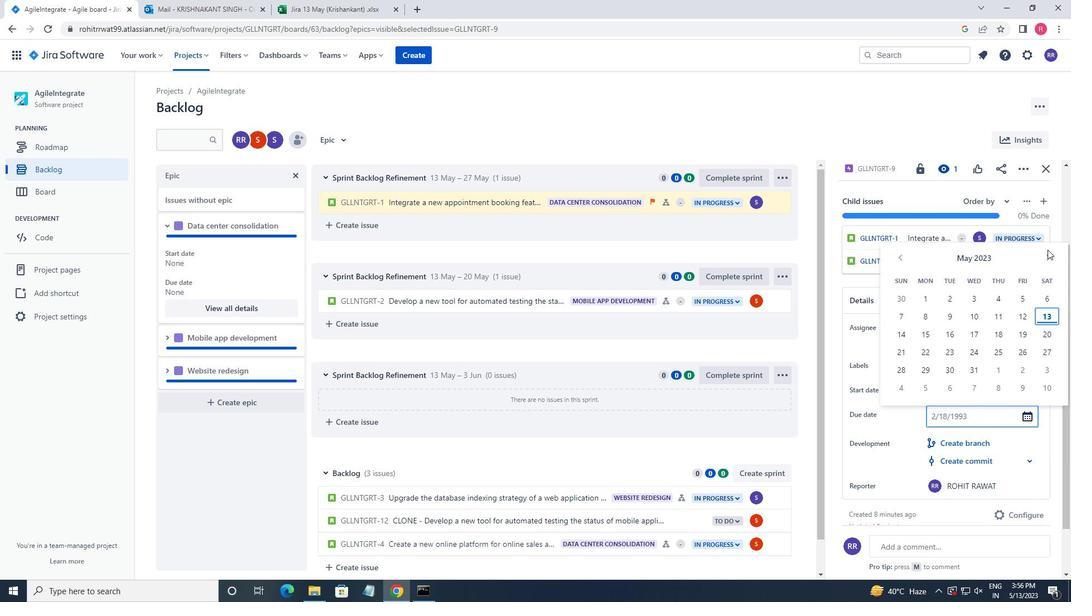 
Action: Mouse pressed left at (1048, 250)
Screenshot: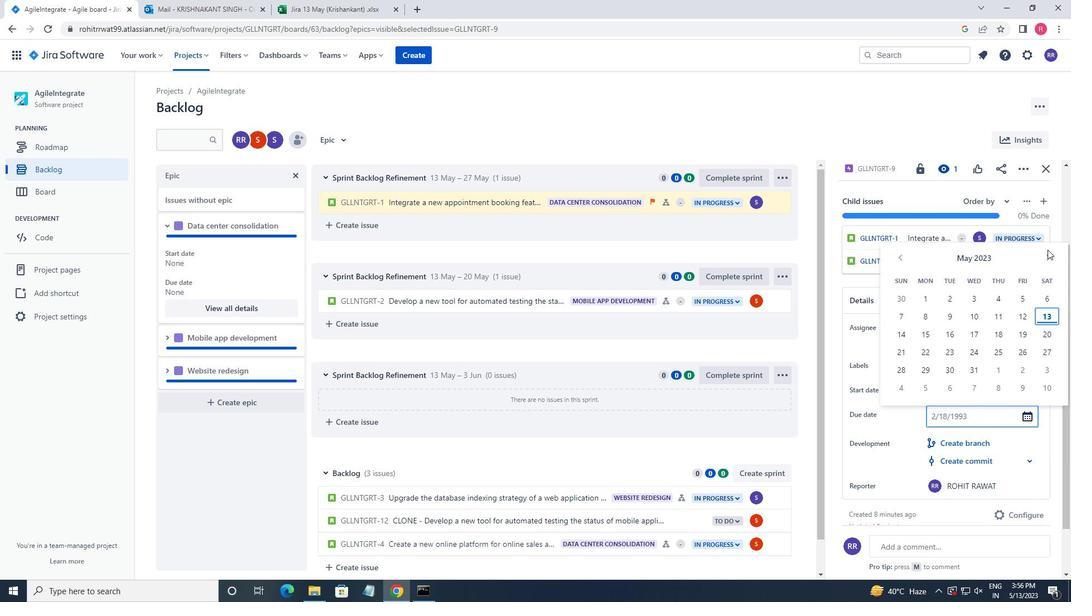 
Action: Mouse pressed left at (1048, 250)
Screenshot: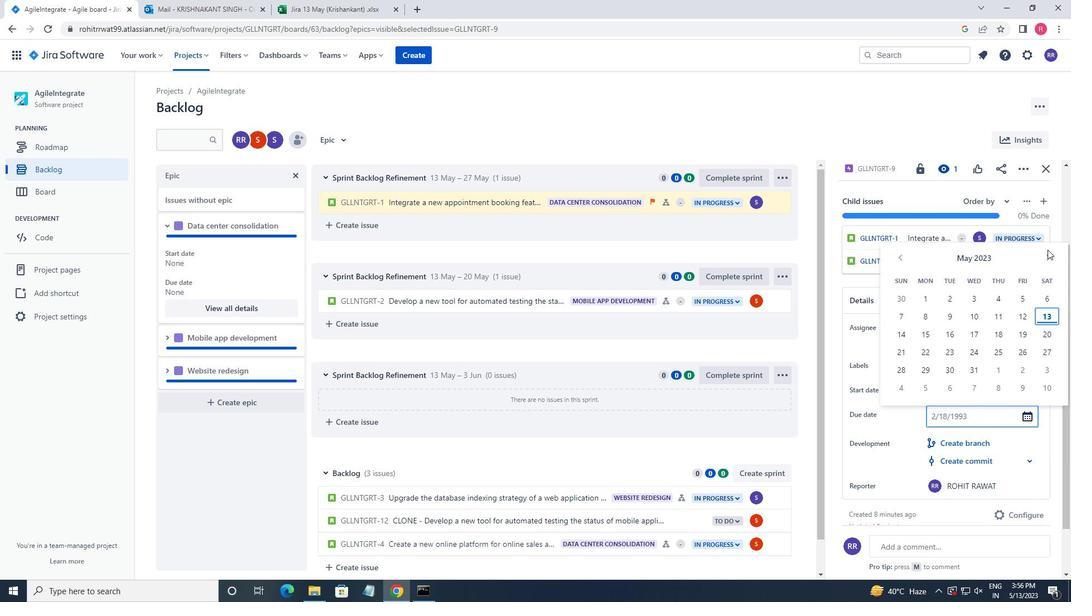 
Action: Mouse pressed left at (1048, 250)
Screenshot: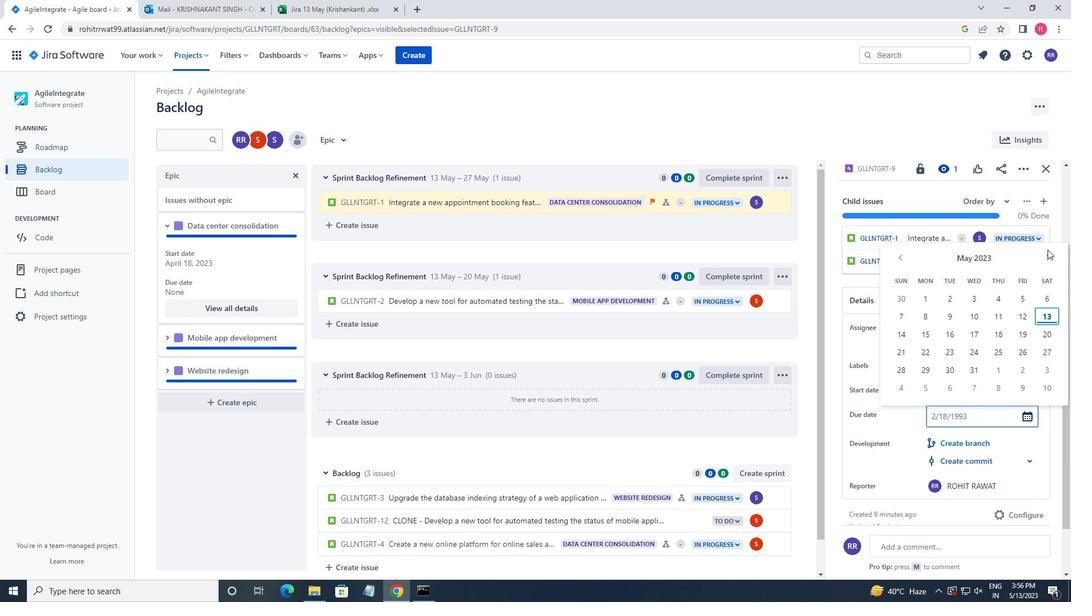 
Action: Mouse pressed left at (1048, 250)
Screenshot: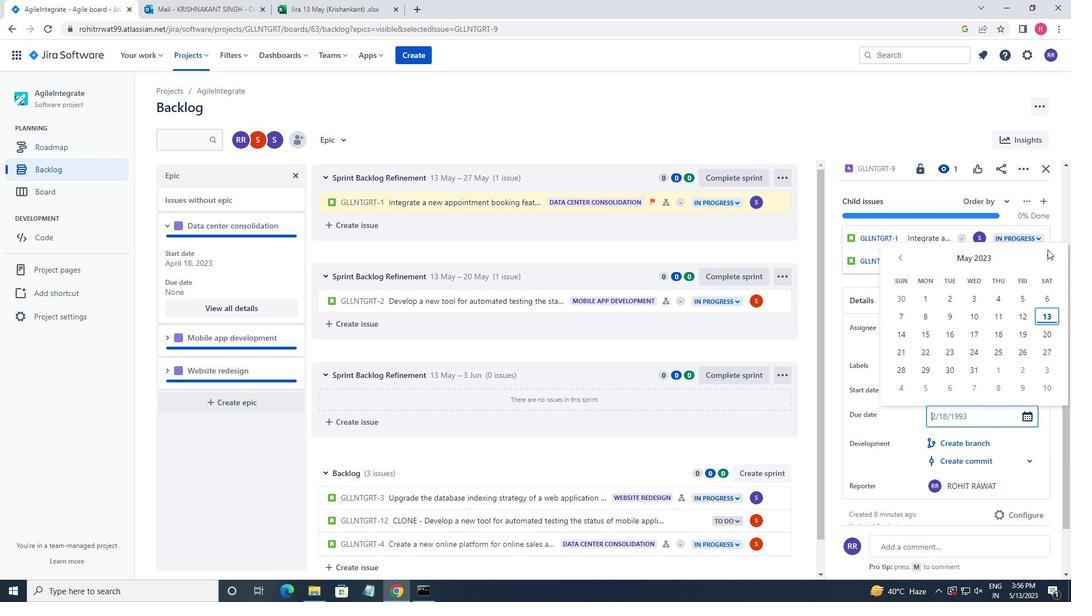 
Action: Mouse pressed left at (1048, 250)
Screenshot: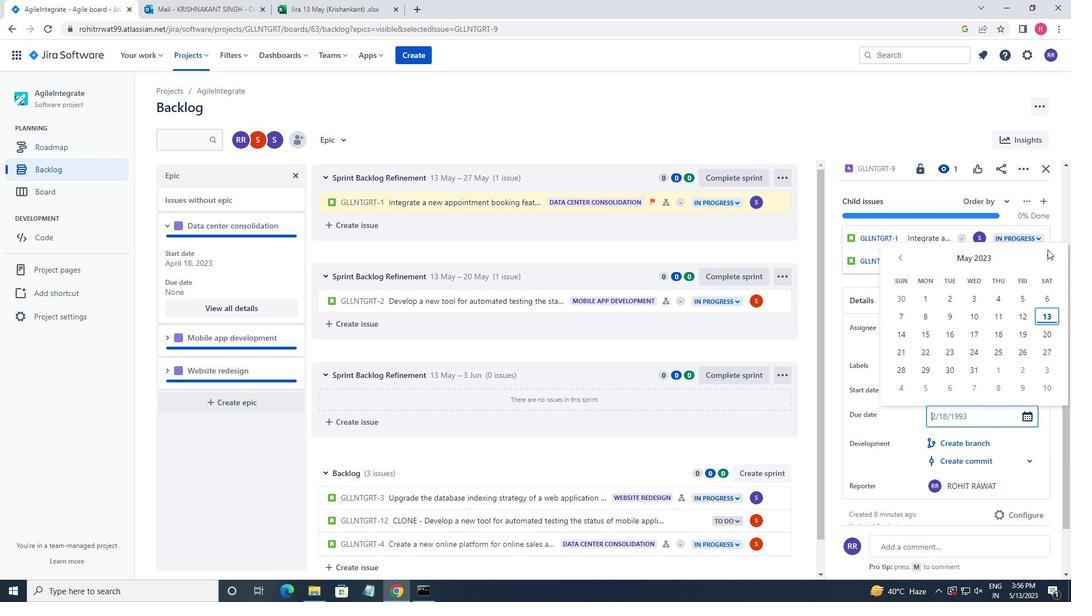 
Action: Mouse pressed left at (1048, 250)
Screenshot: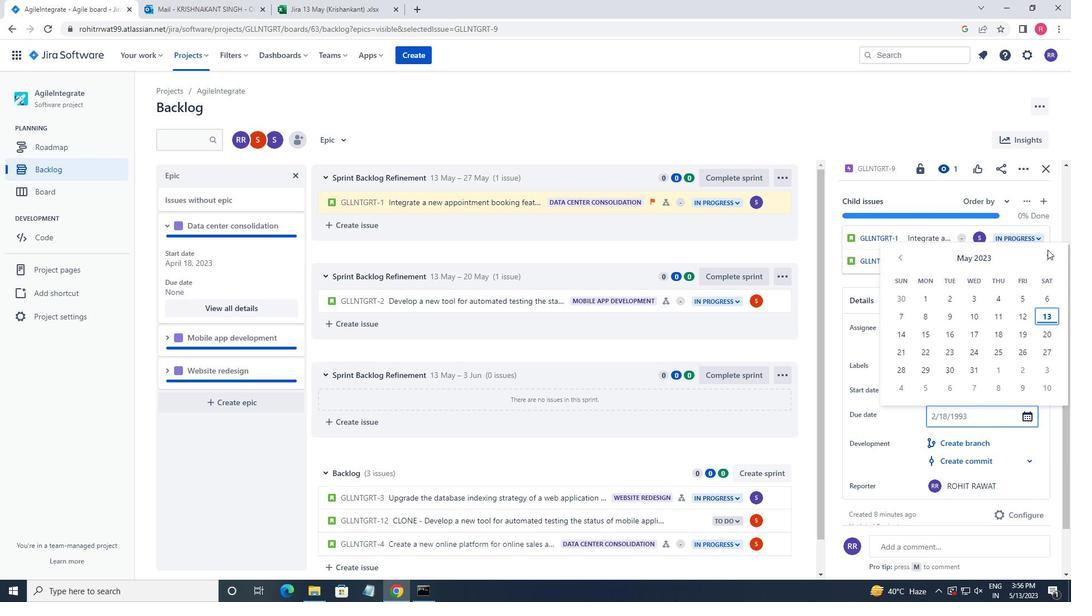 
Action: Mouse pressed left at (1048, 250)
Screenshot: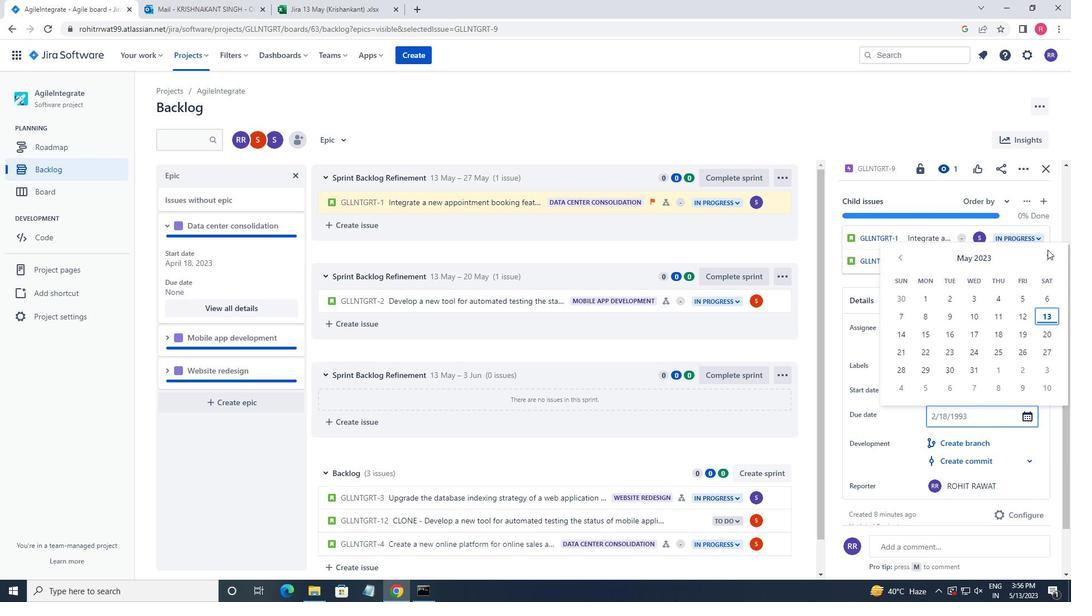 
Action: Mouse moved to (1048, 265)
Screenshot: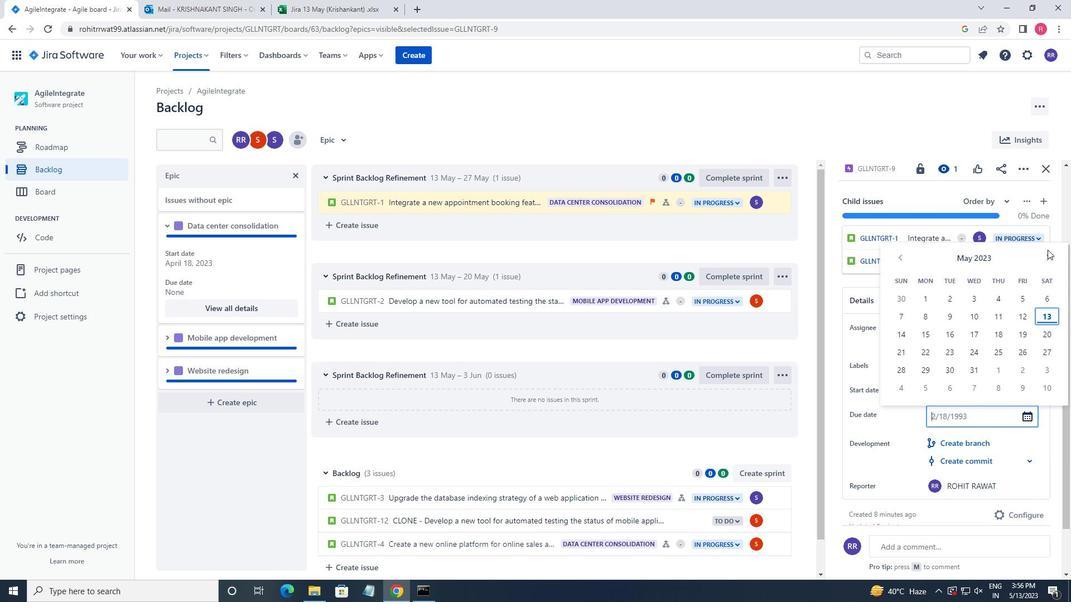 
Action: Mouse pressed left at (1048, 265)
Screenshot: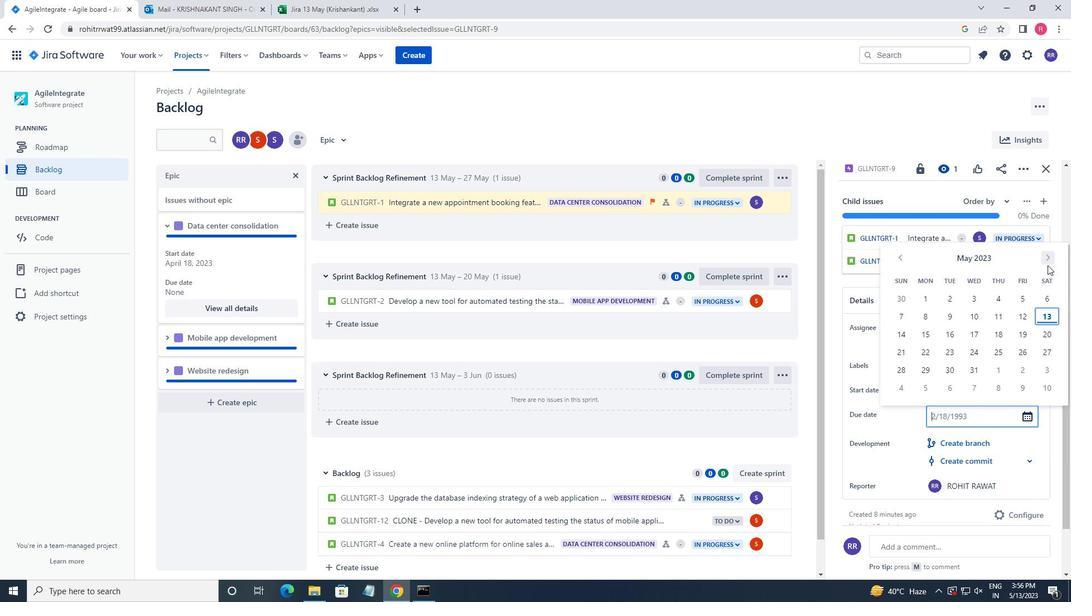 
Action: Mouse pressed left at (1048, 265)
Screenshot: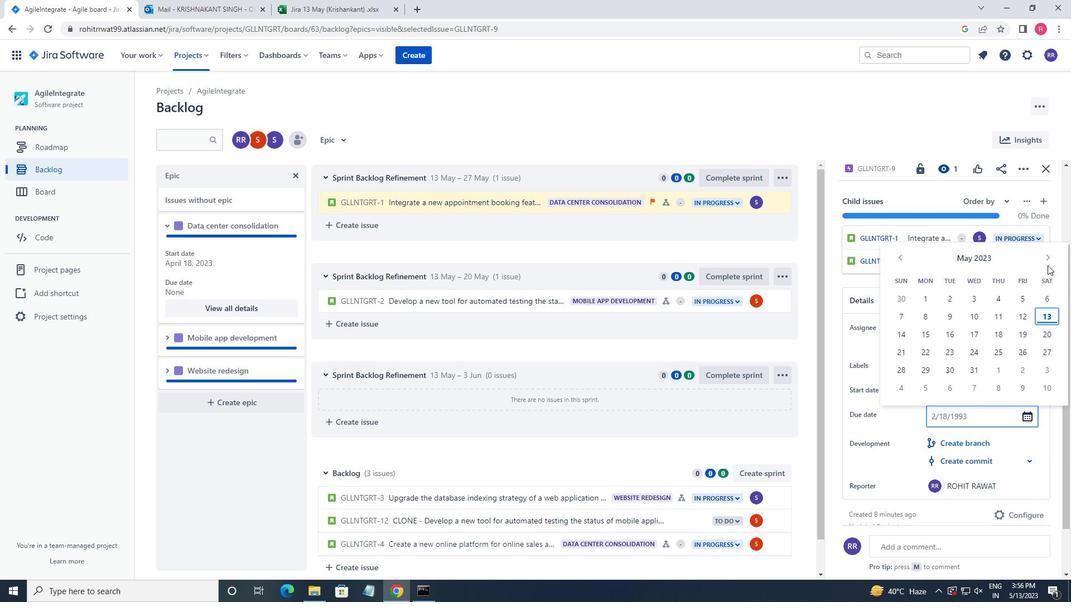 
Action: Mouse moved to (1048, 259)
Screenshot: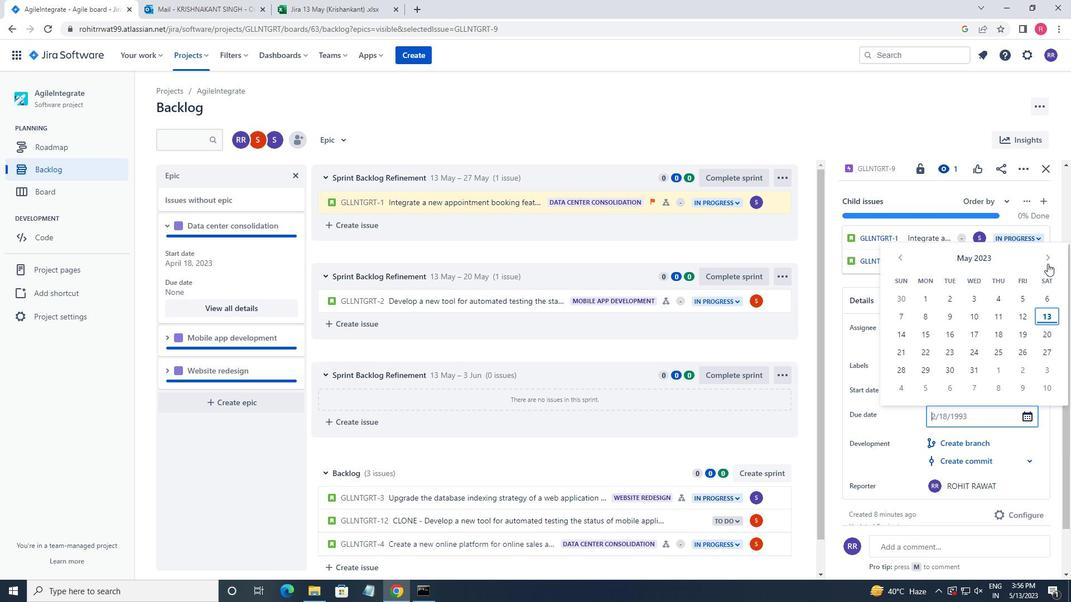 
Action: Mouse pressed left at (1048, 259)
Screenshot: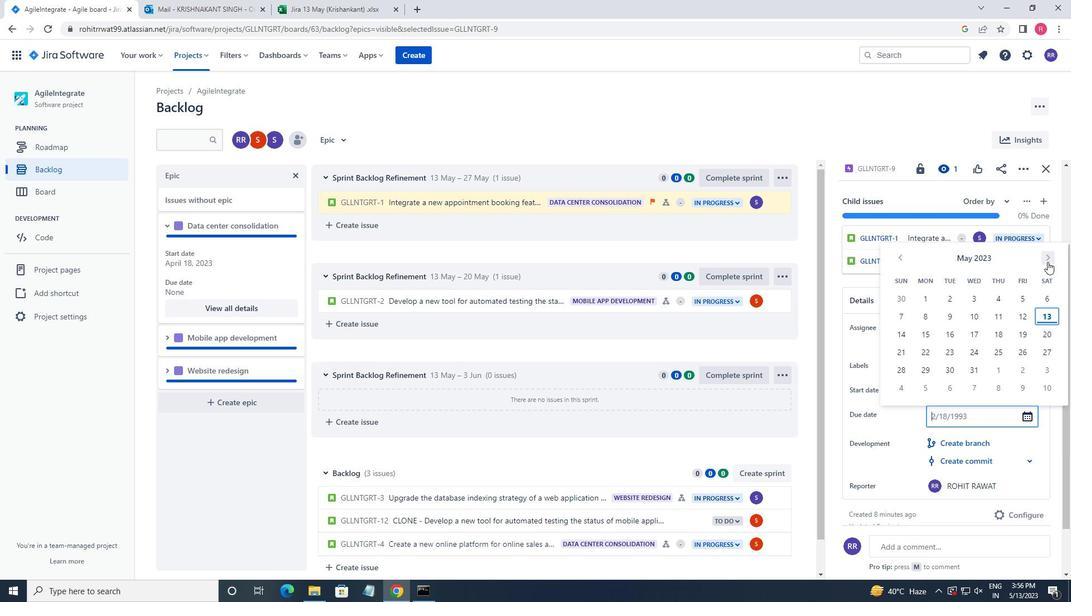 
Action: Mouse pressed left at (1048, 259)
Screenshot: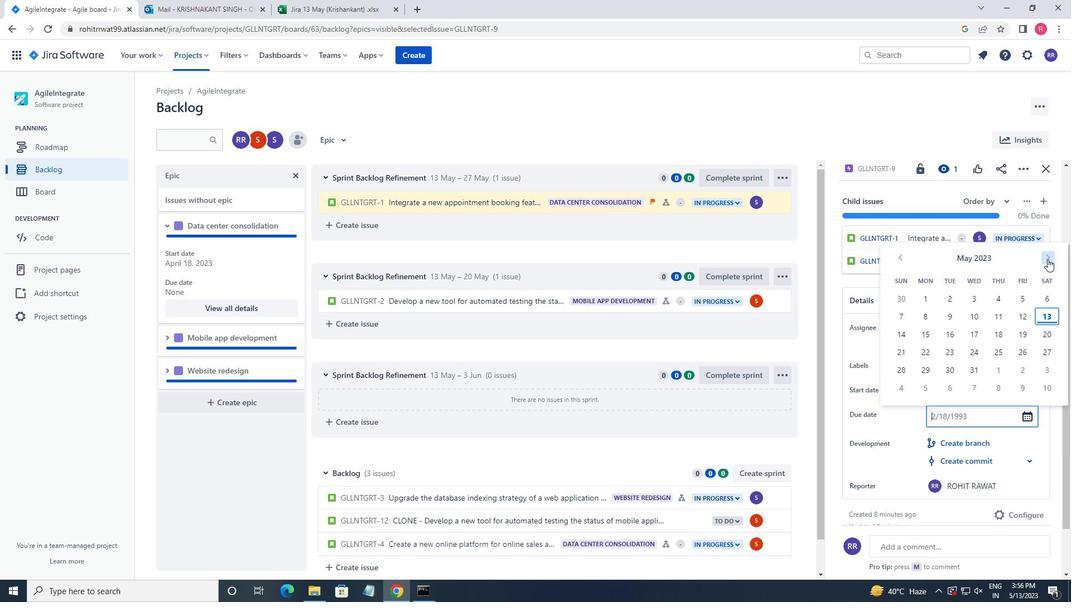 
Action: Mouse pressed left at (1048, 259)
Screenshot: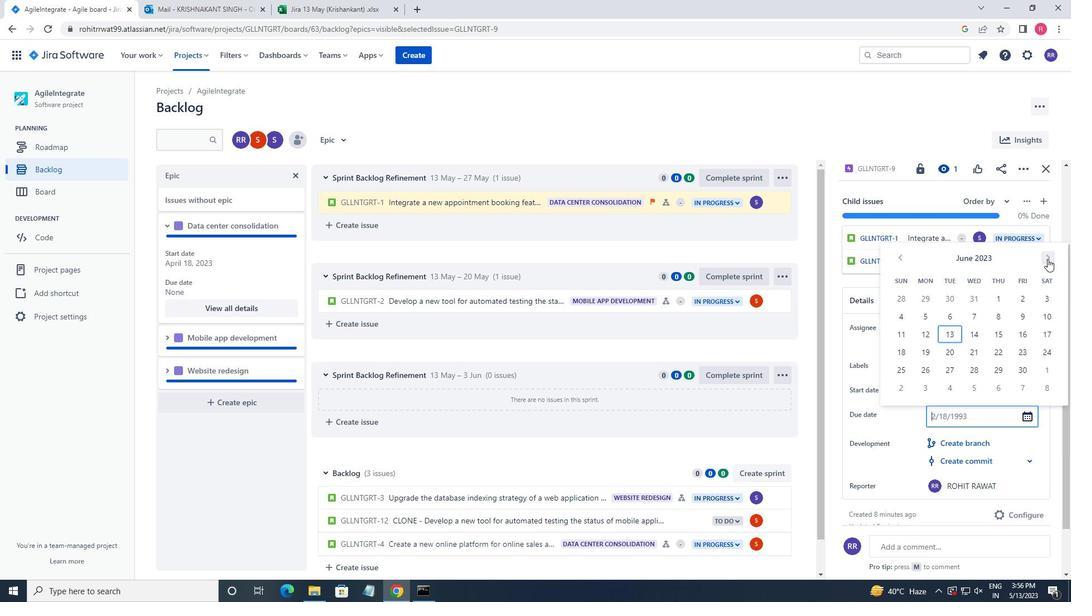 
Action: Mouse pressed left at (1048, 259)
Screenshot: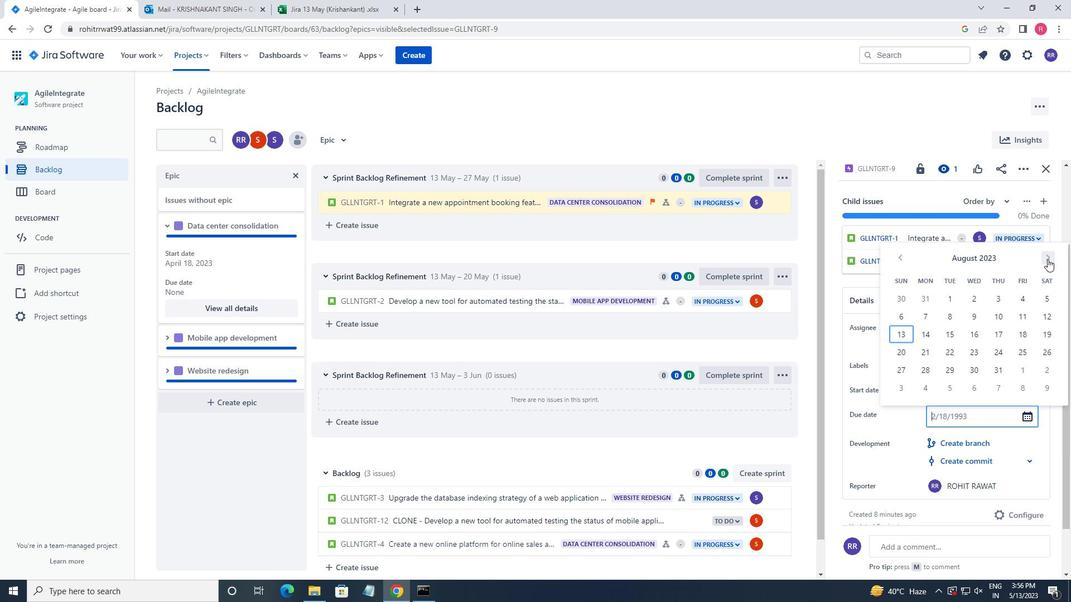 
Action: Mouse pressed left at (1048, 259)
Screenshot: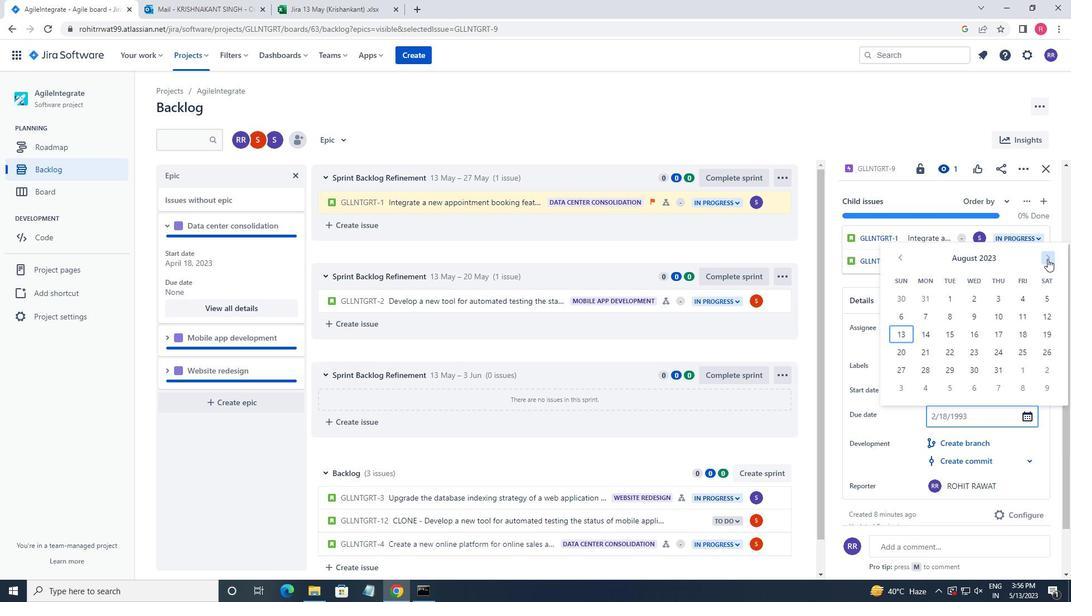 
Action: Mouse pressed left at (1048, 259)
Screenshot: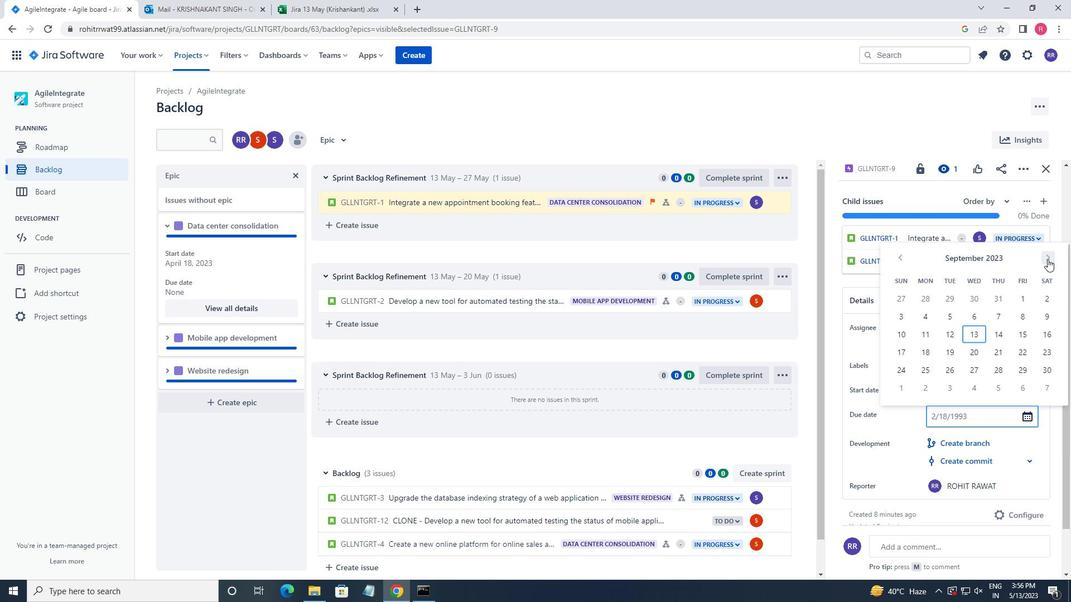 
Action: Mouse pressed left at (1048, 259)
Screenshot: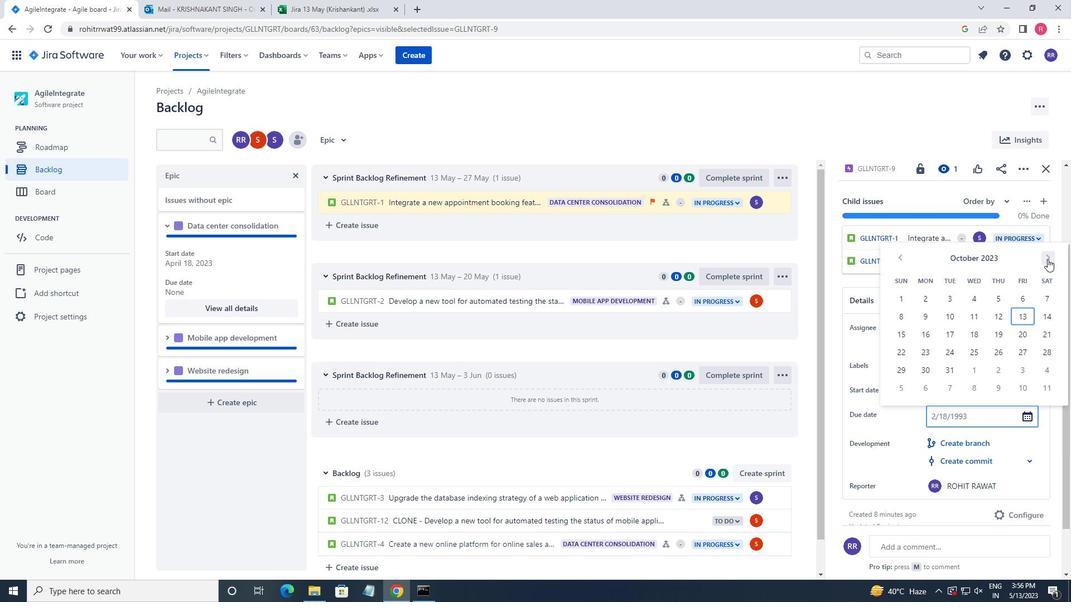 
Action: Mouse pressed left at (1048, 259)
Screenshot: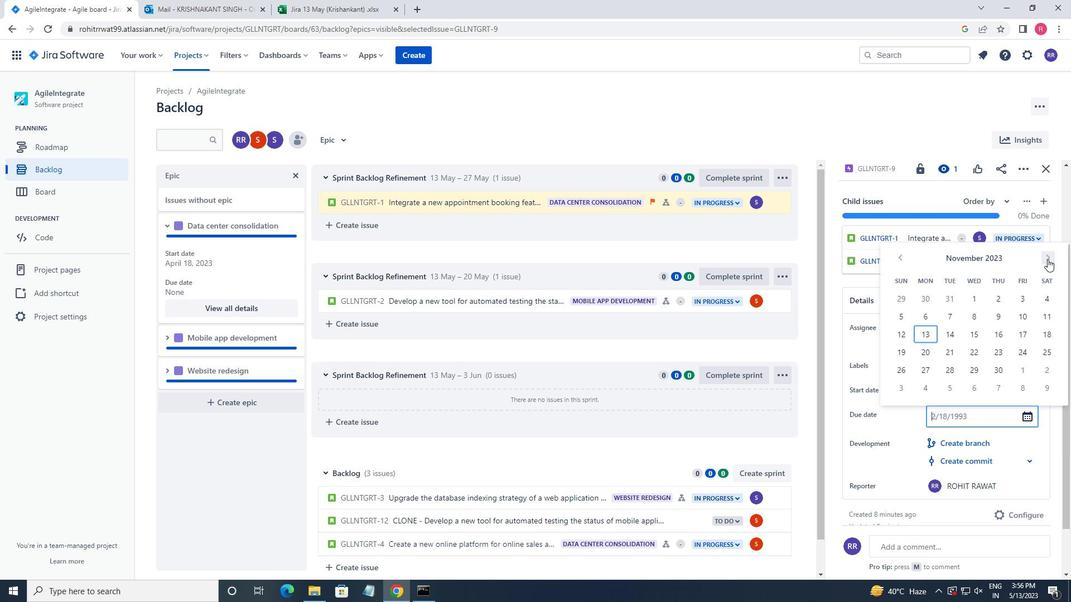 
Action: Mouse pressed left at (1048, 259)
Screenshot: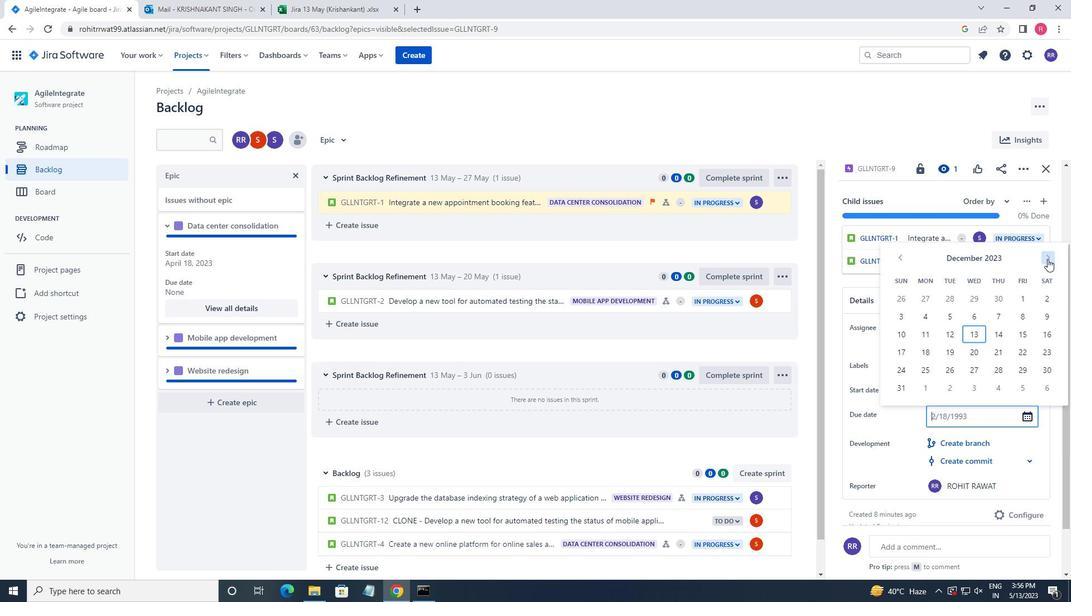 
Action: Mouse pressed left at (1048, 259)
Screenshot: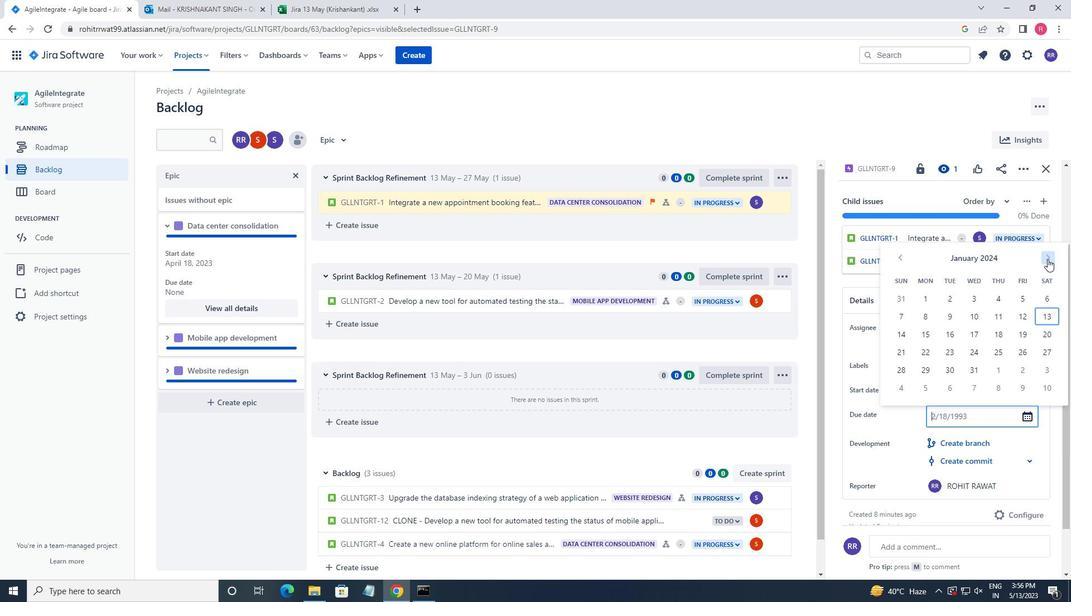 
Action: Mouse pressed left at (1048, 259)
Screenshot: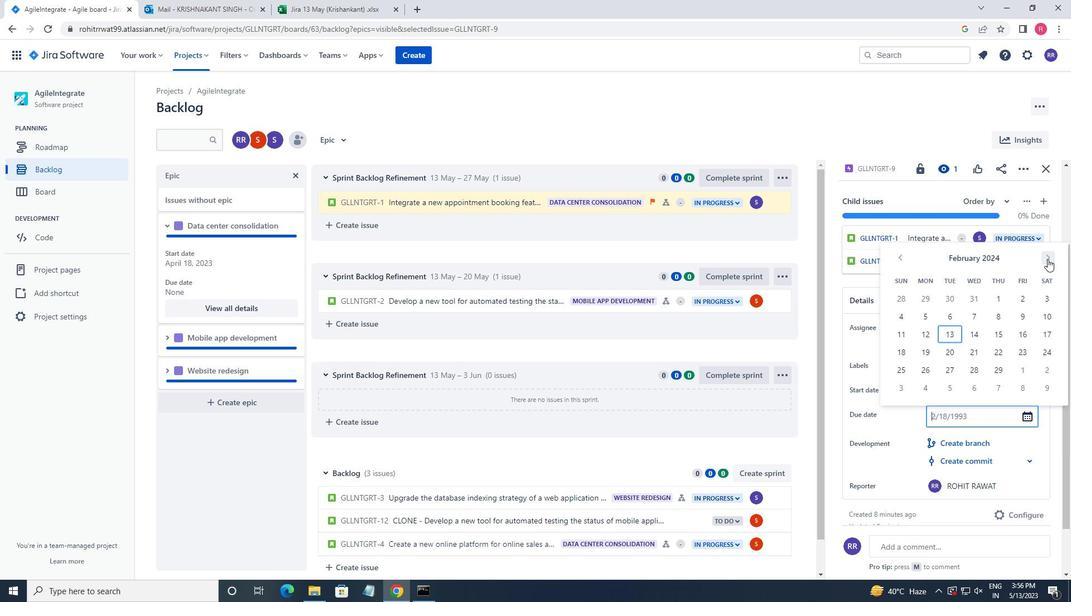 
Action: Mouse pressed left at (1048, 259)
Screenshot: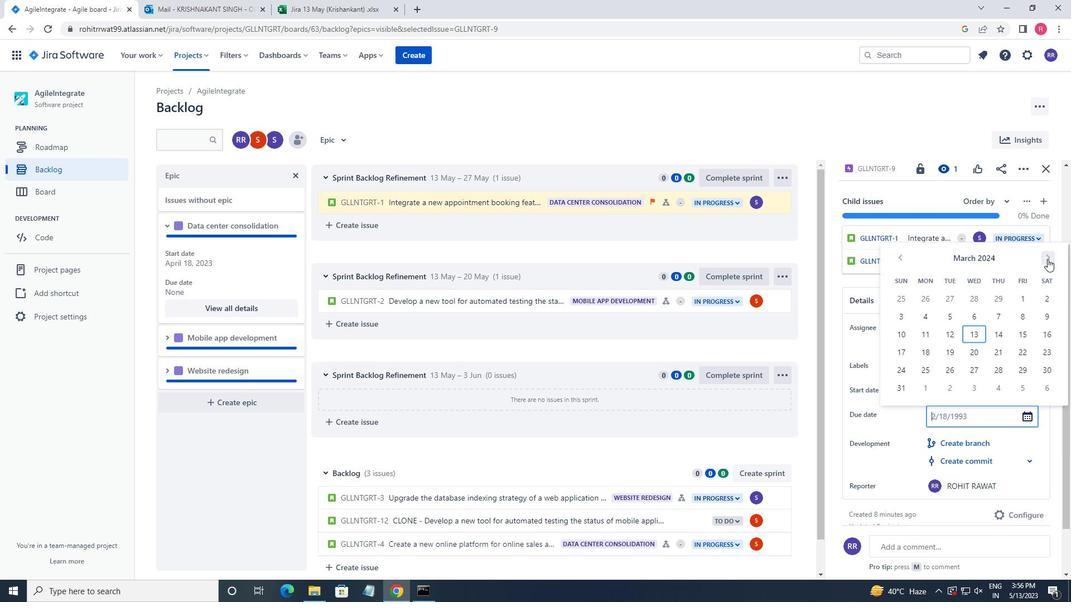 
Action: Mouse pressed left at (1048, 259)
Screenshot: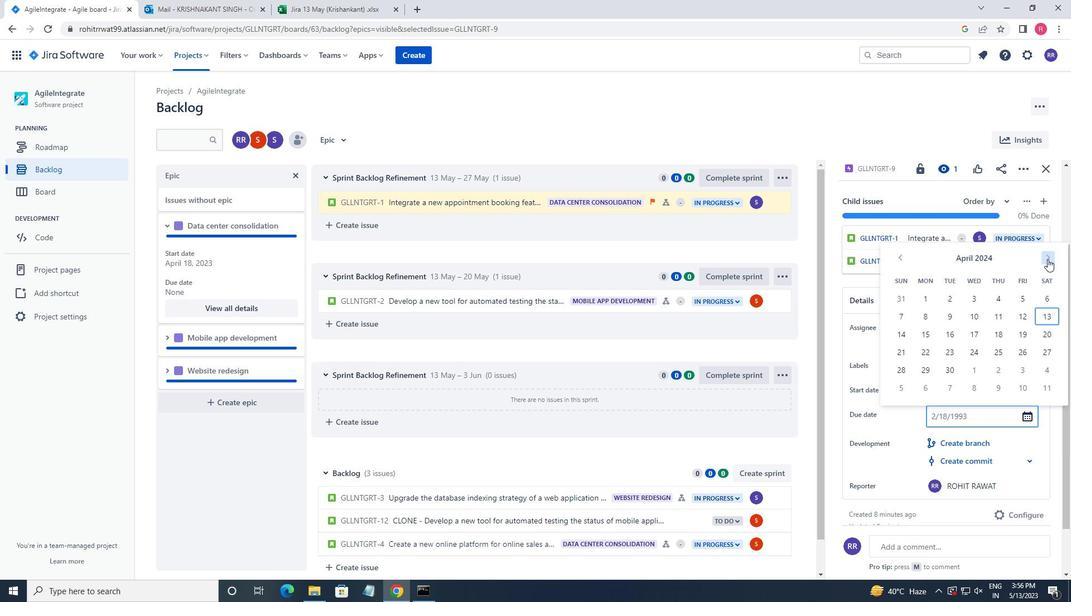 
Action: Mouse pressed left at (1048, 259)
Screenshot: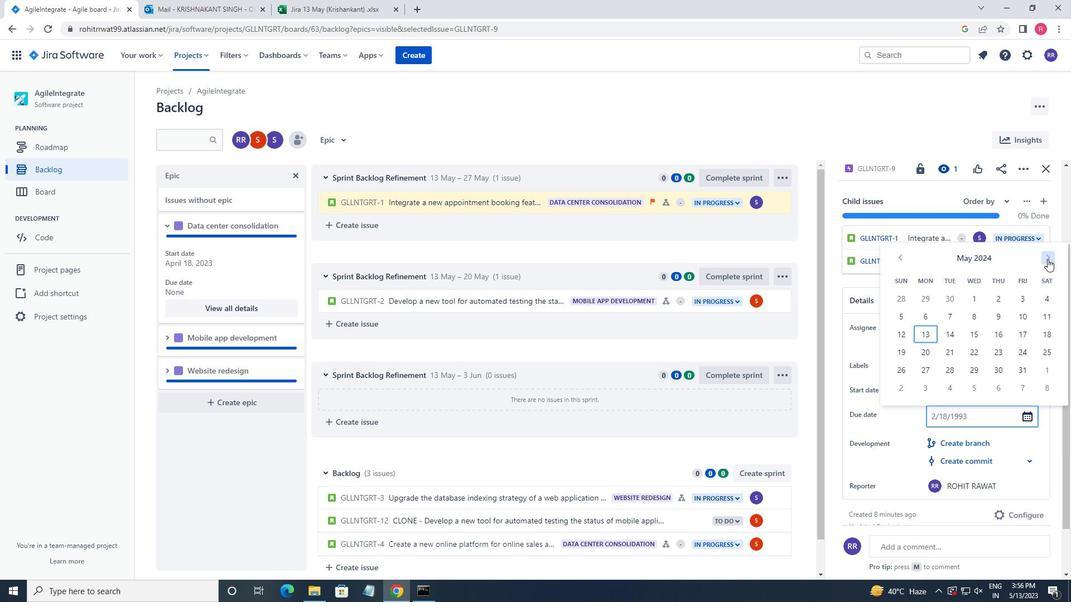 
Action: Mouse pressed left at (1048, 259)
Screenshot: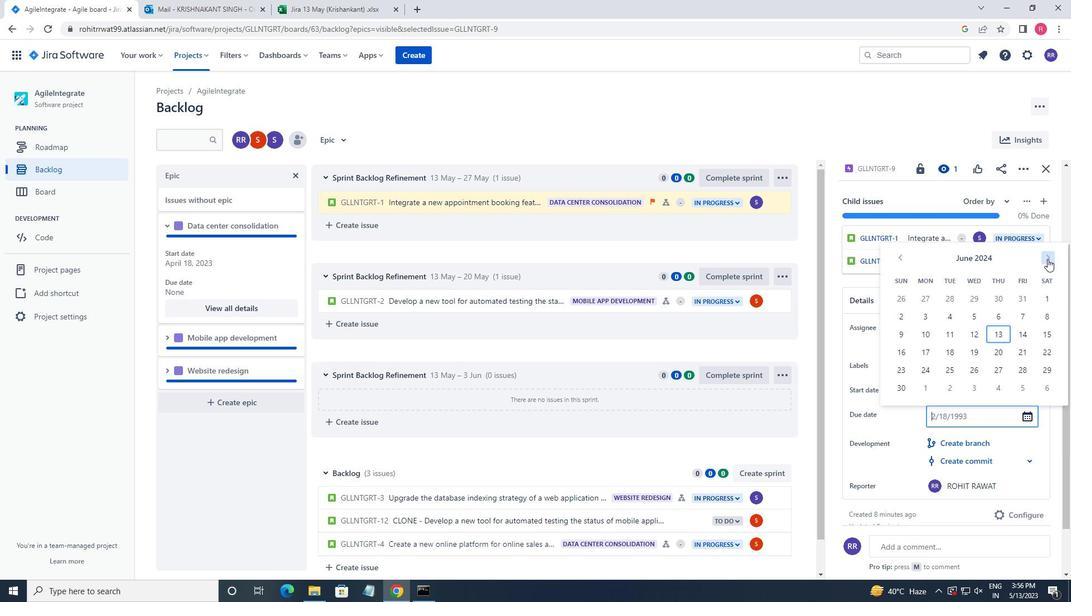 
Action: Mouse pressed left at (1048, 259)
Screenshot: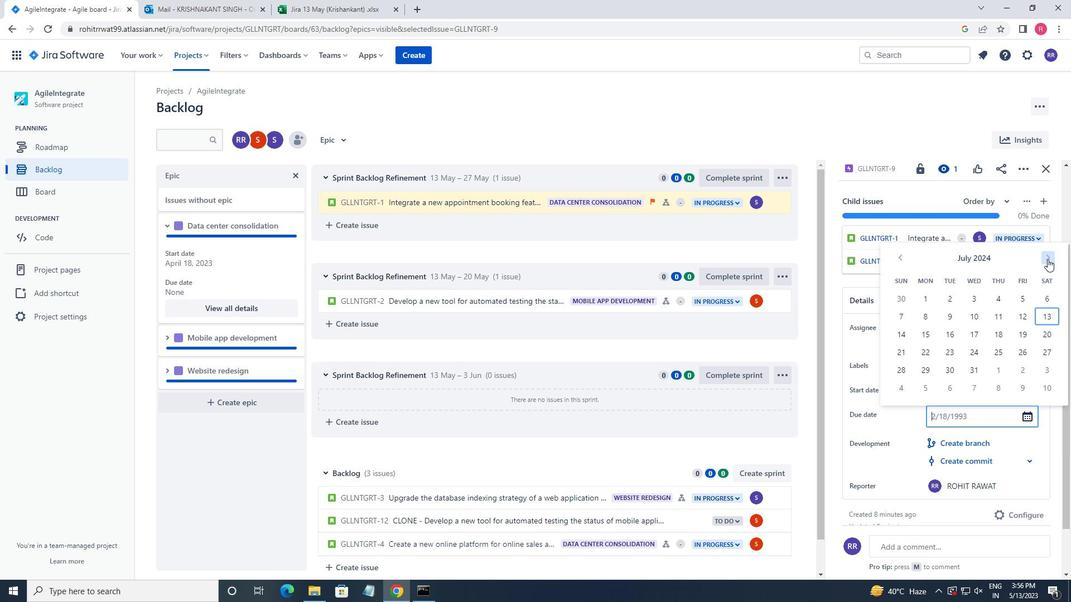 
Action: Mouse pressed left at (1048, 259)
Screenshot: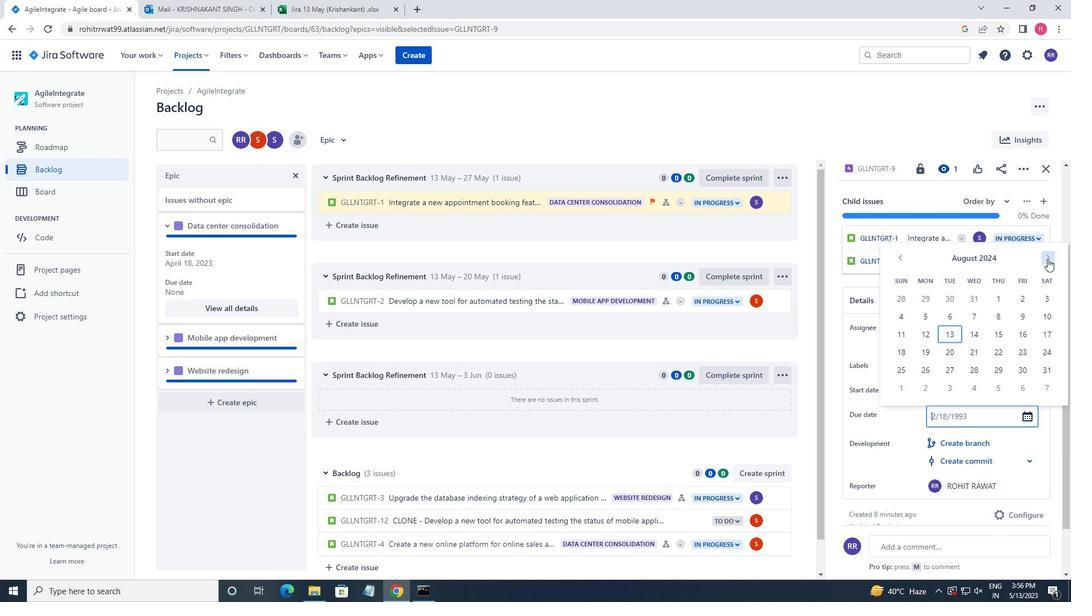
Action: Mouse pressed left at (1048, 259)
Screenshot: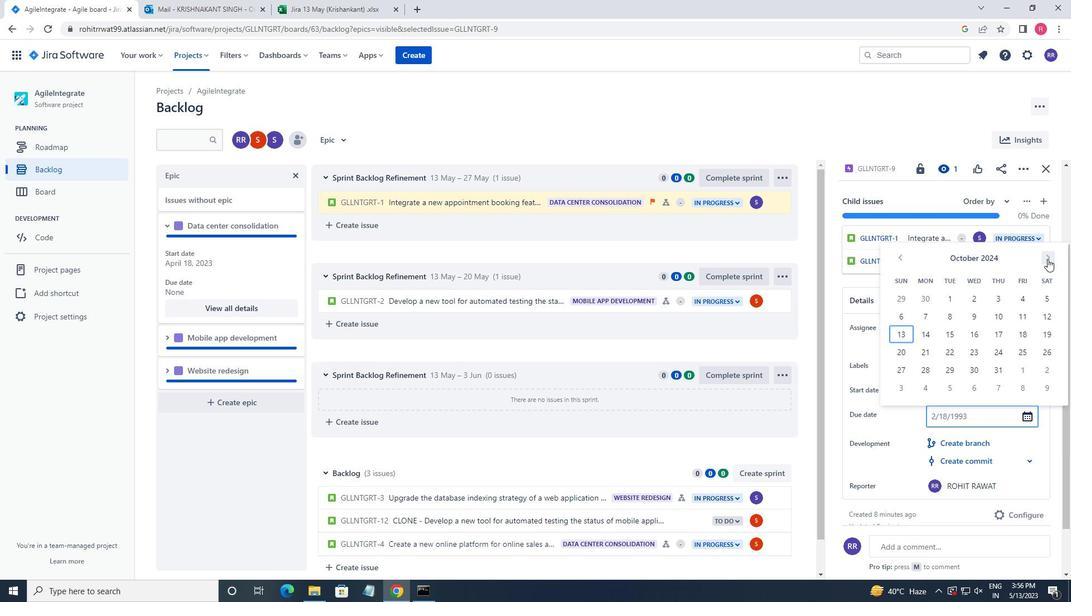 
Action: Mouse pressed left at (1048, 259)
Screenshot: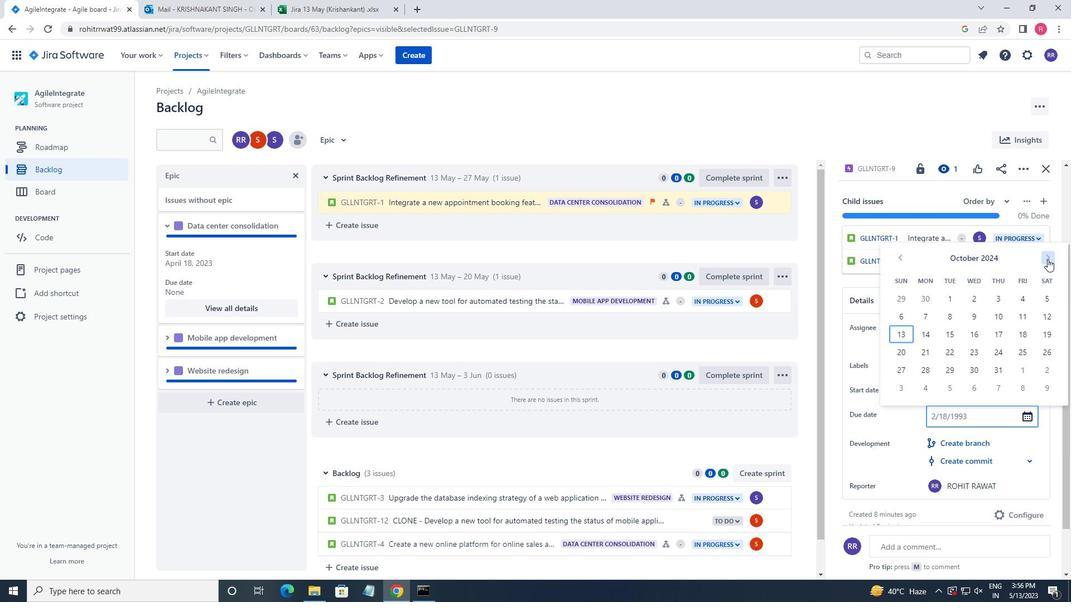 
Action: Mouse moved to (930, 355)
Screenshot: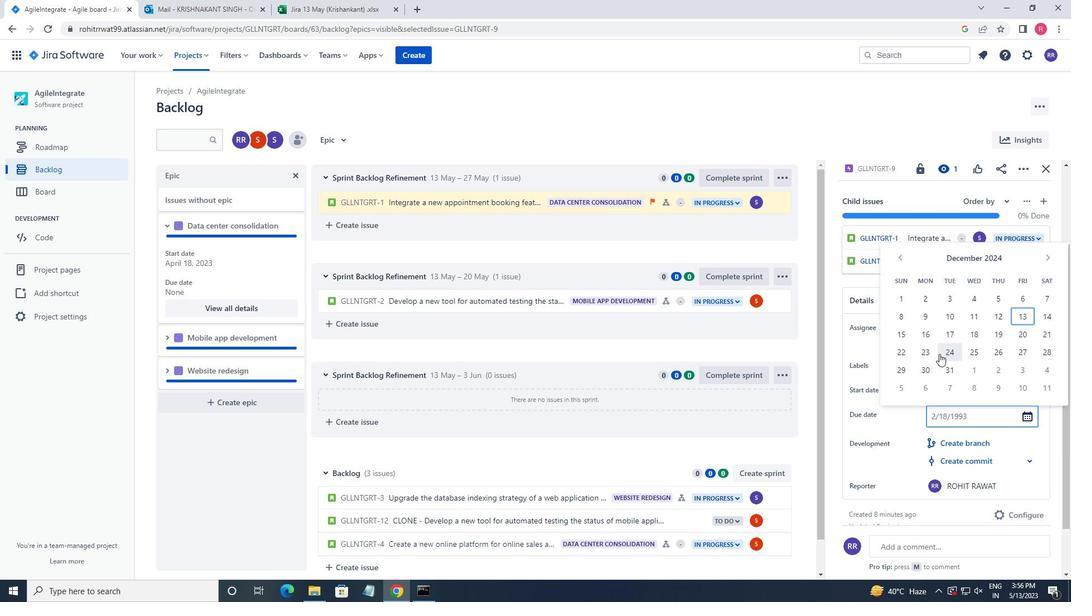 
Action: Mouse pressed left at (930, 355)
Screenshot: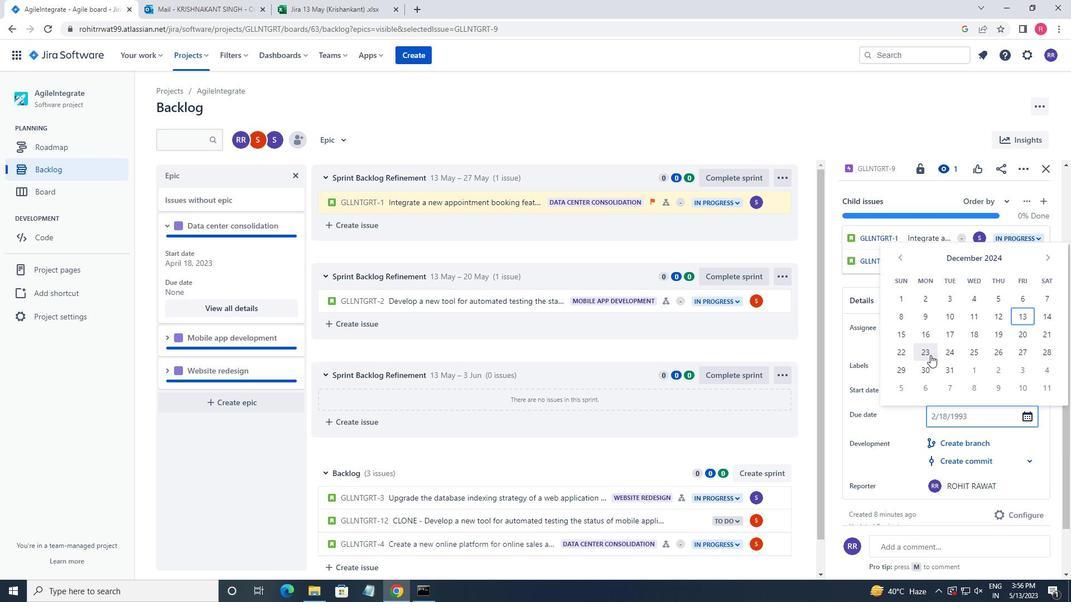 
Action: Mouse moved to (1046, 349)
Screenshot: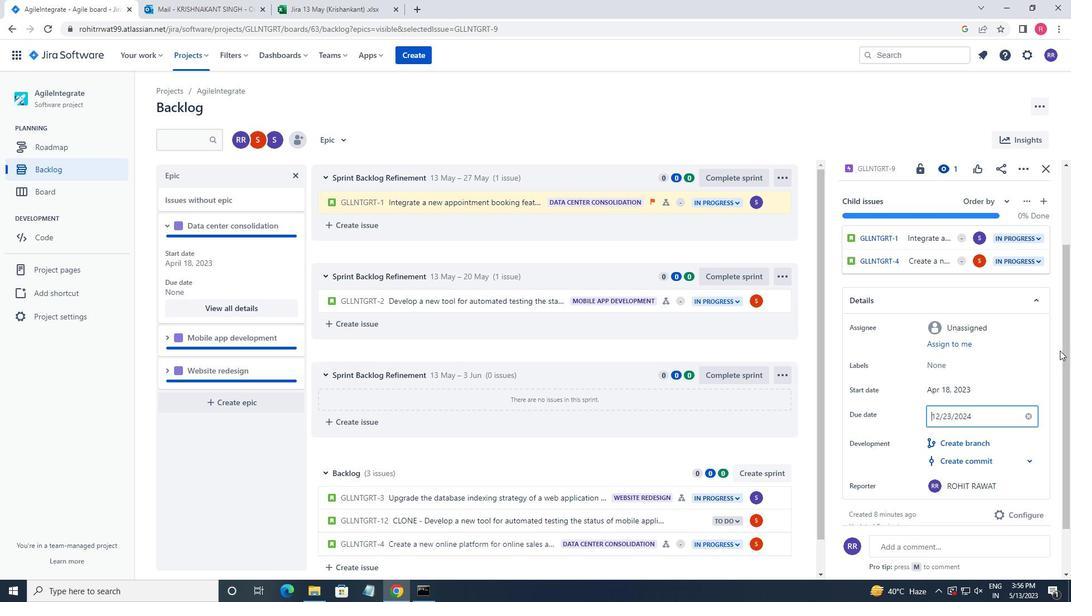 
Action: Mouse pressed left at (1046, 349)
Screenshot: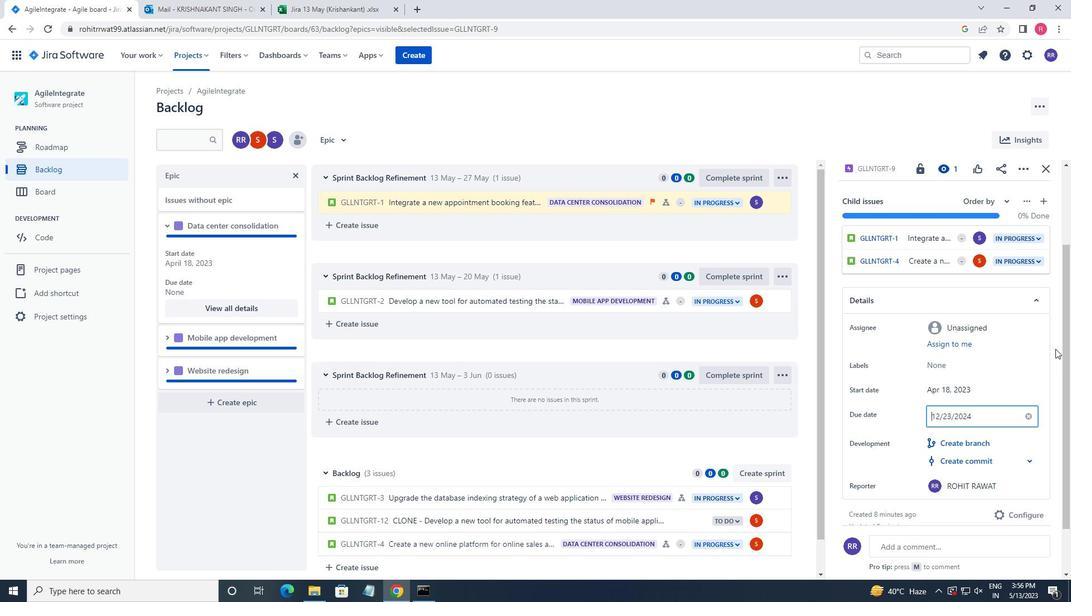 
Action: Mouse moved to (165, 338)
Screenshot: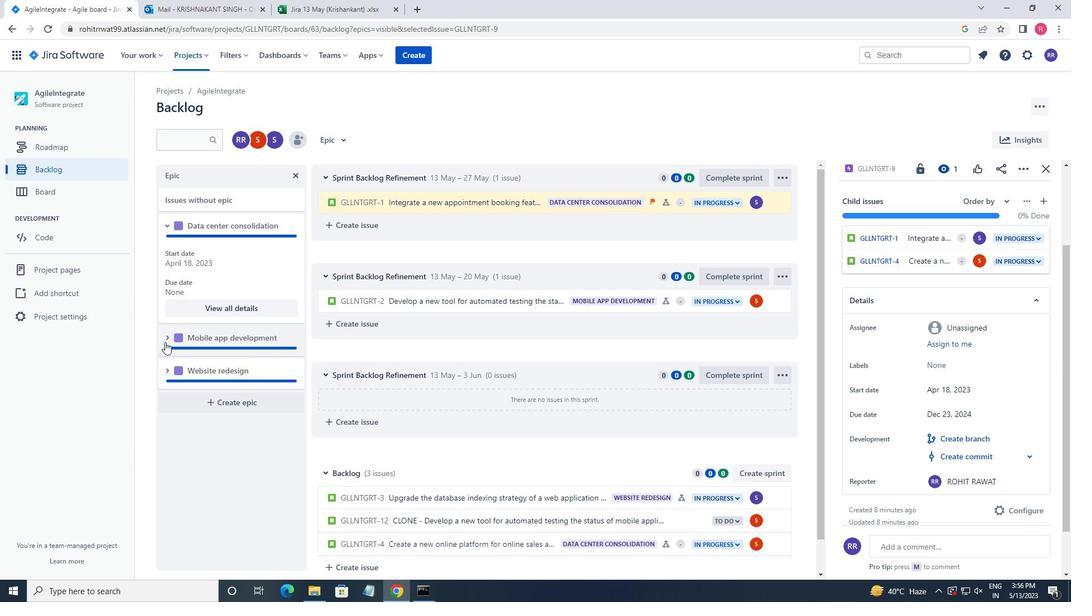 
Action: Mouse pressed left at (165, 338)
Screenshot: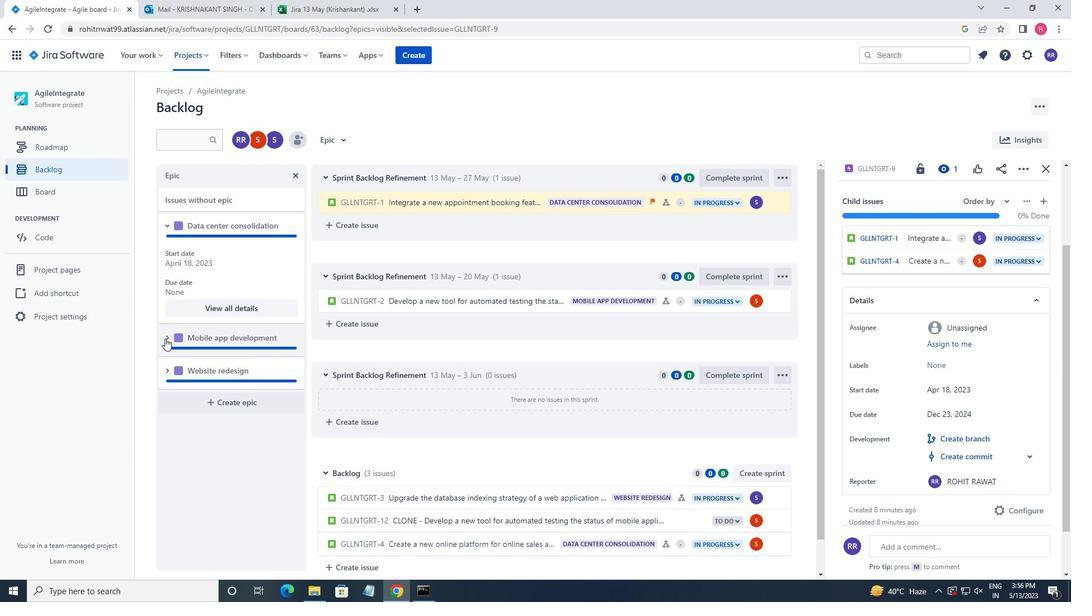 
Action: Mouse moved to (223, 427)
Screenshot: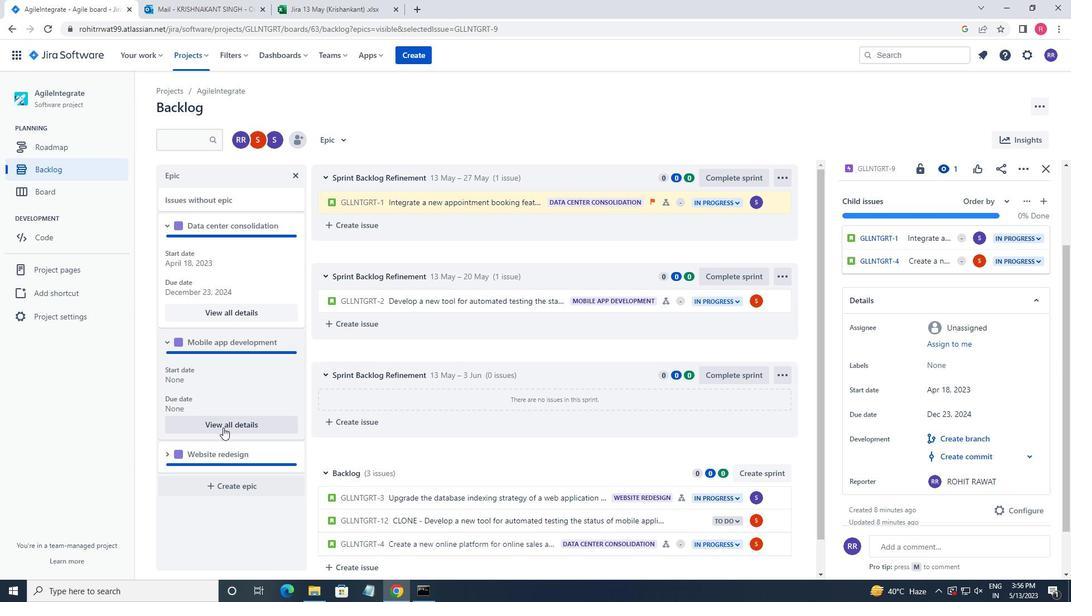 
Action: Mouse pressed left at (223, 427)
Screenshot: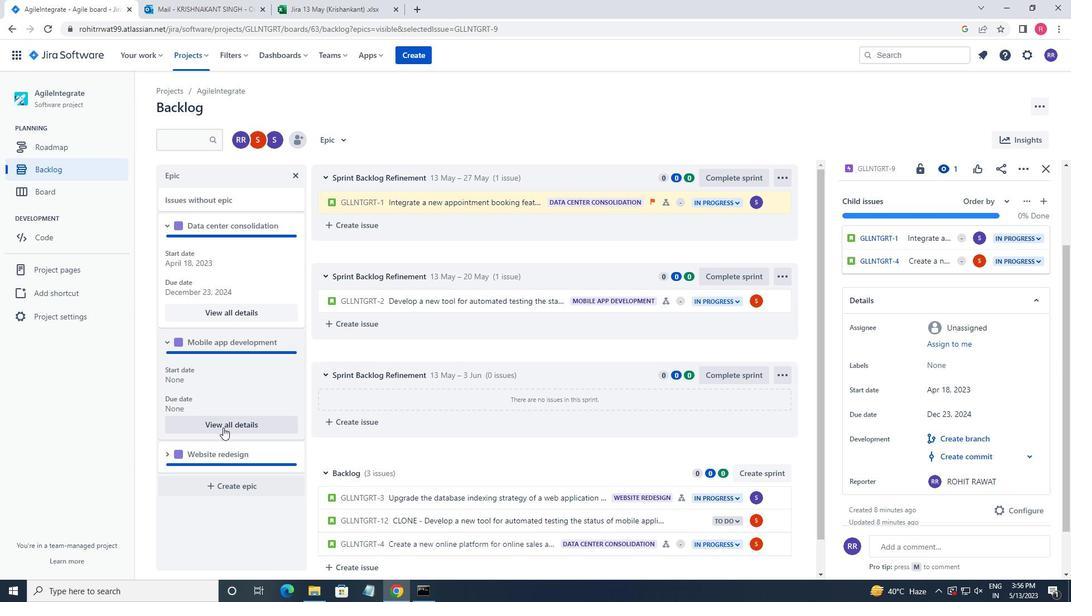 
Action: Mouse moved to (844, 478)
Screenshot: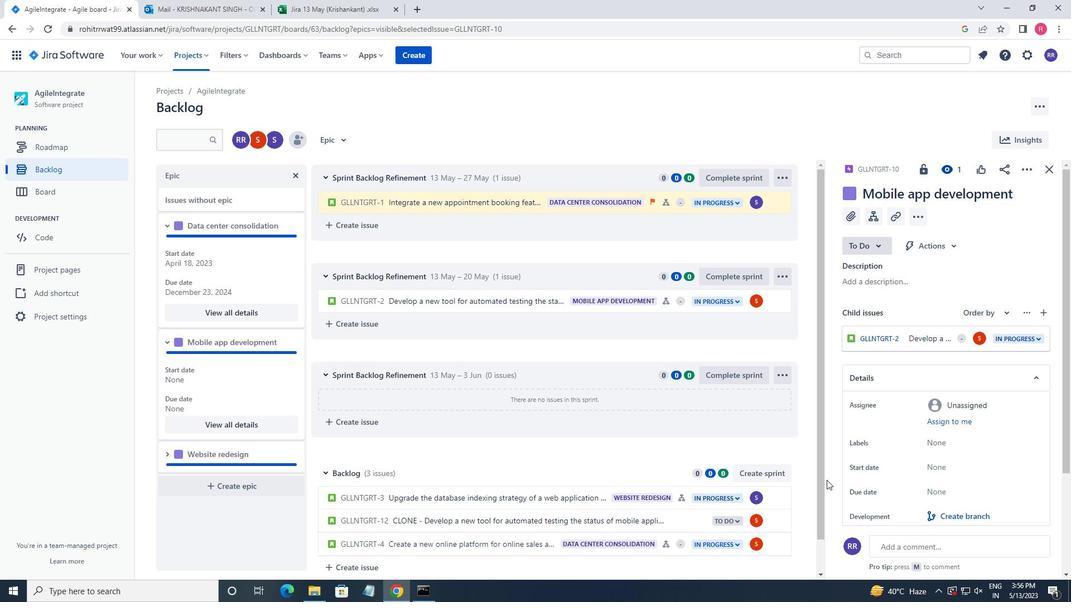 
Action: Mouse scrolled (844, 477) with delta (0, 0)
Screenshot: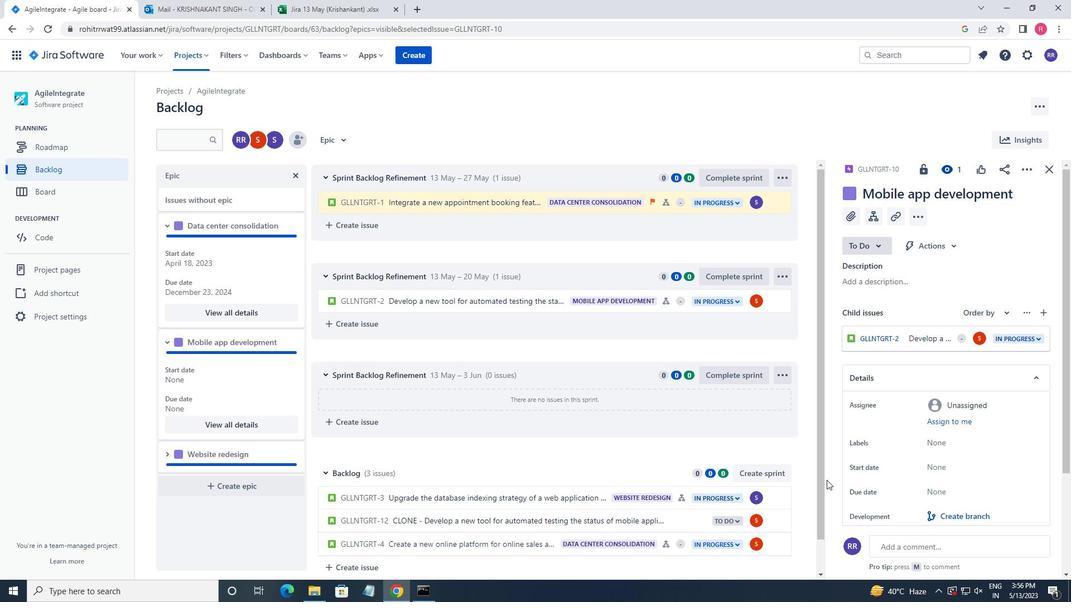 
Action: Mouse moved to (848, 478)
Screenshot: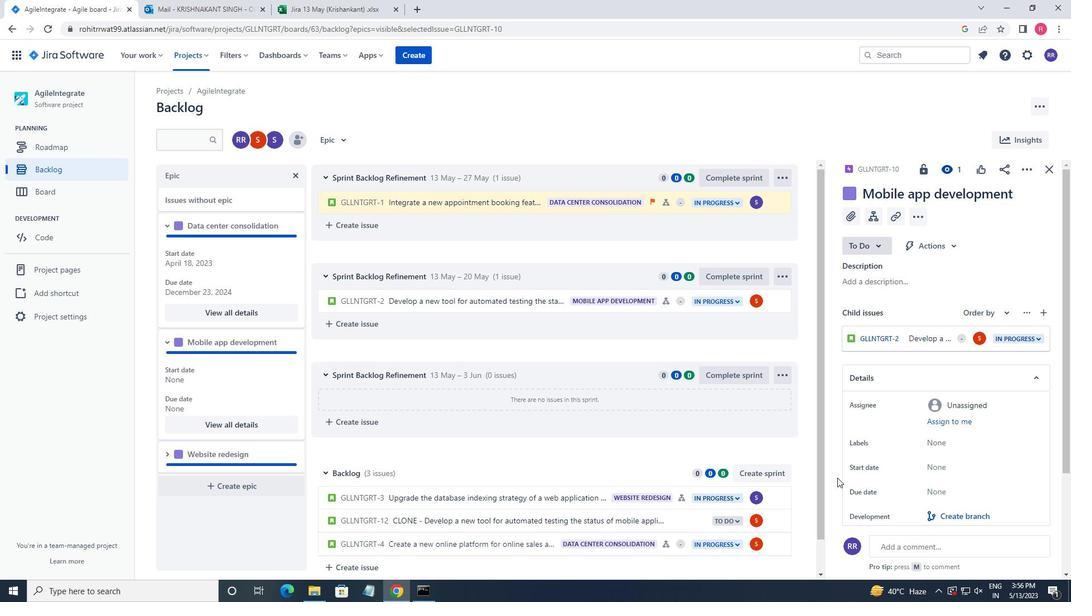 
Action: Mouse scrolled (848, 477) with delta (0, 0)
Screenshot: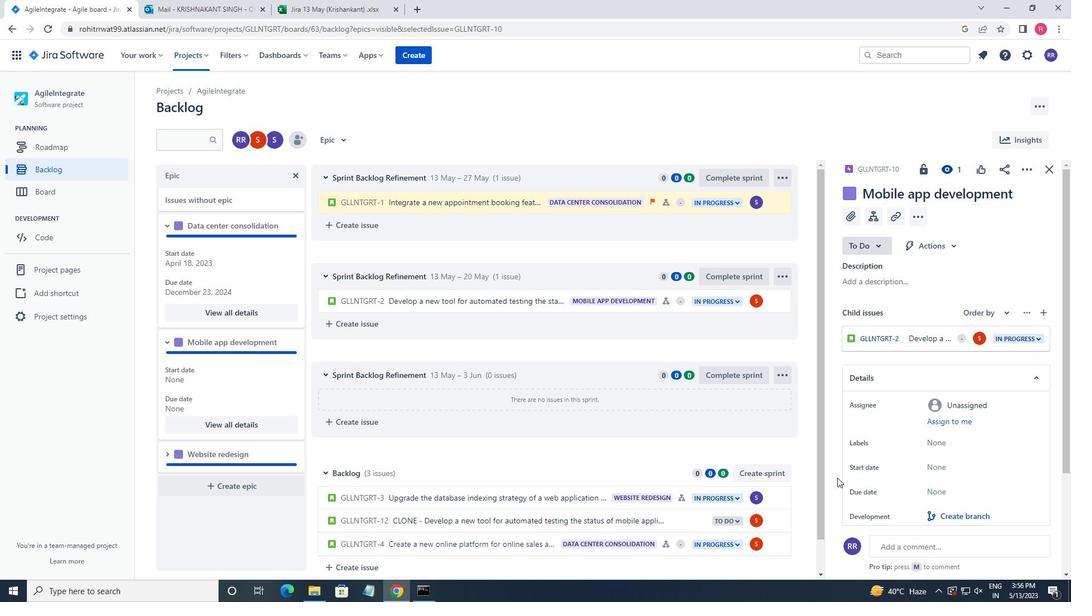 
Action: Mouse moved to (848, 478)
Screenshot: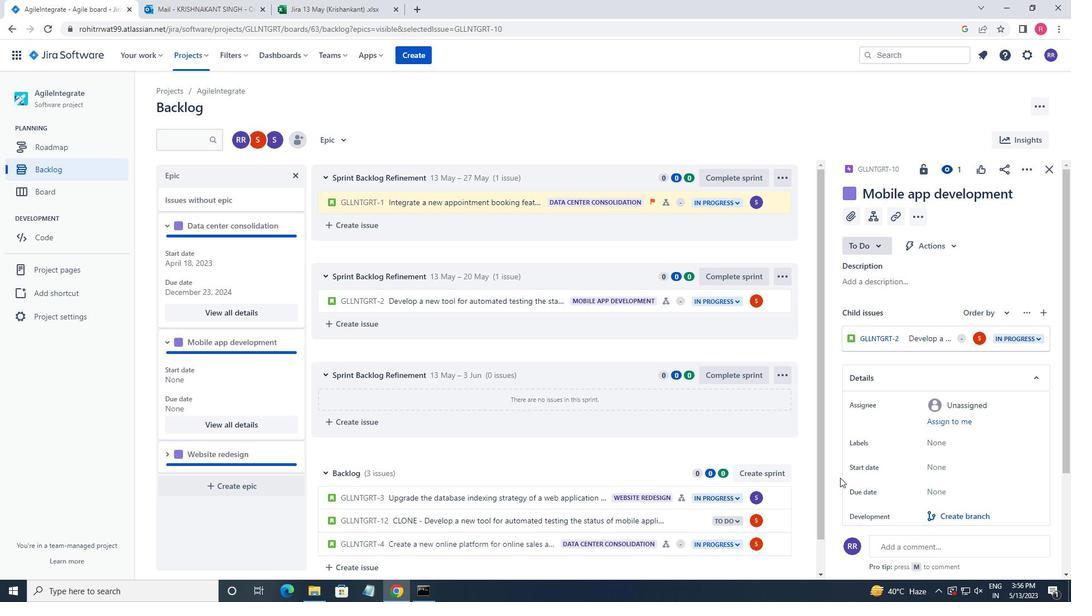 
Action: Mouse scrolled (848, 477) with delta (0, 0)
Screenshot: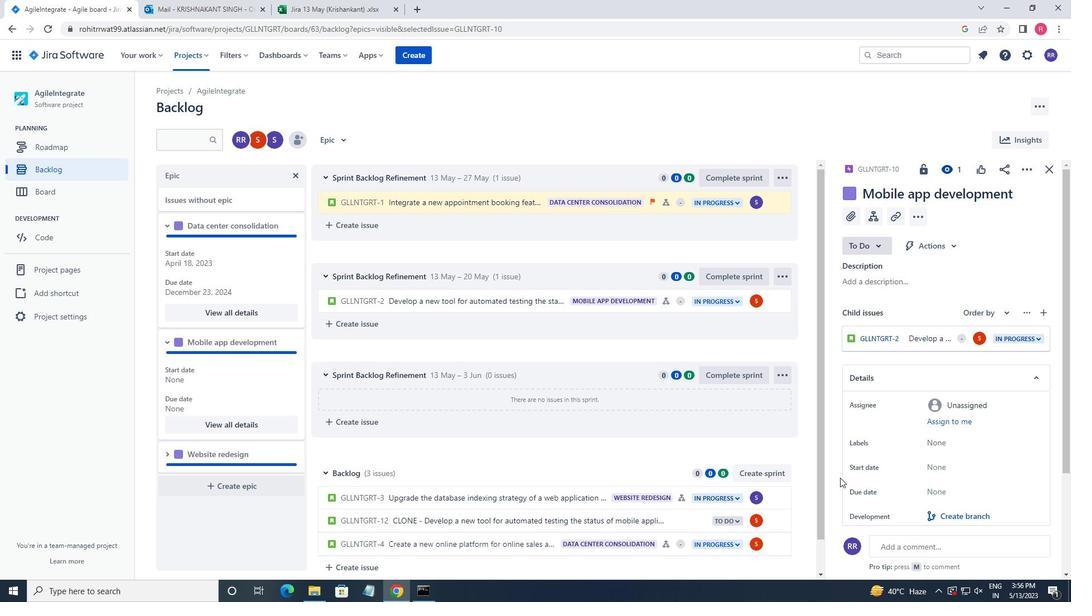 
Action: Mouse moved to (936, 335)
Screenshot: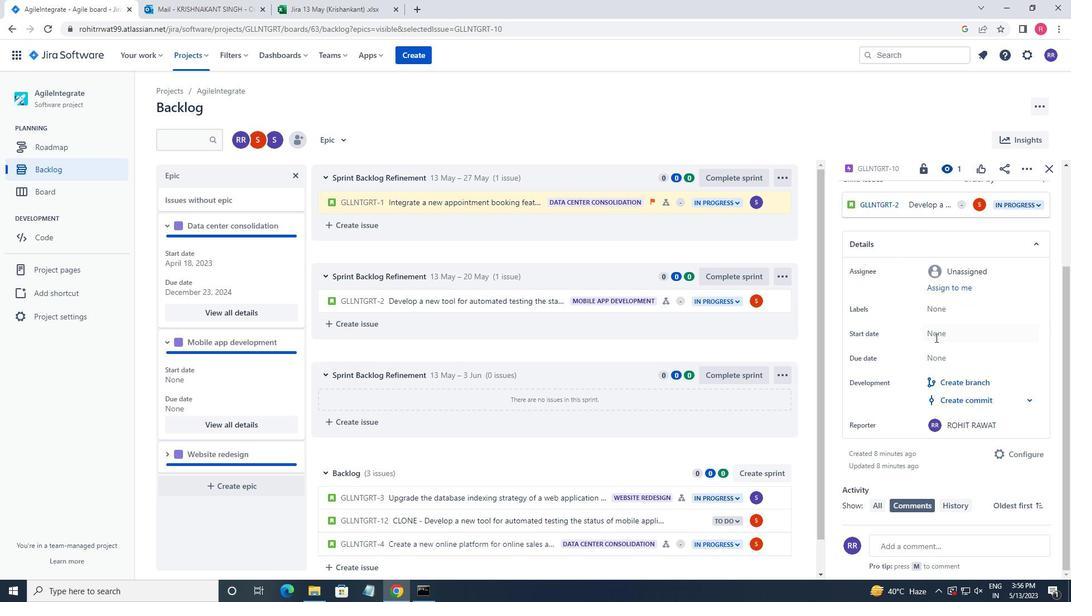 
Action: Mouse pressed left at (936, 335)
Screenshot: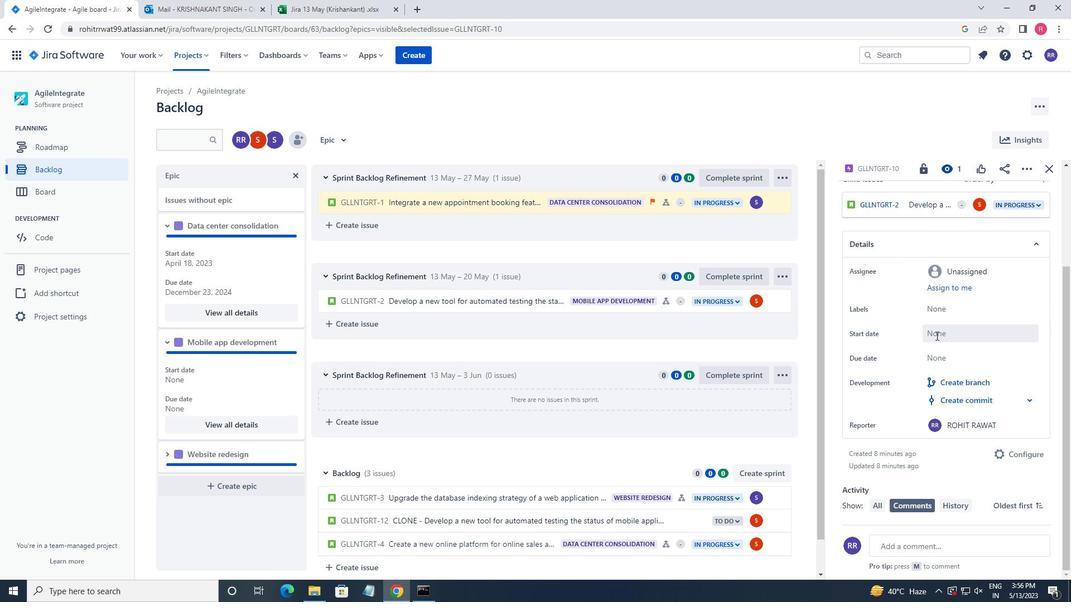 
Action: Mouse moved to (1046, 369)
Screenshot: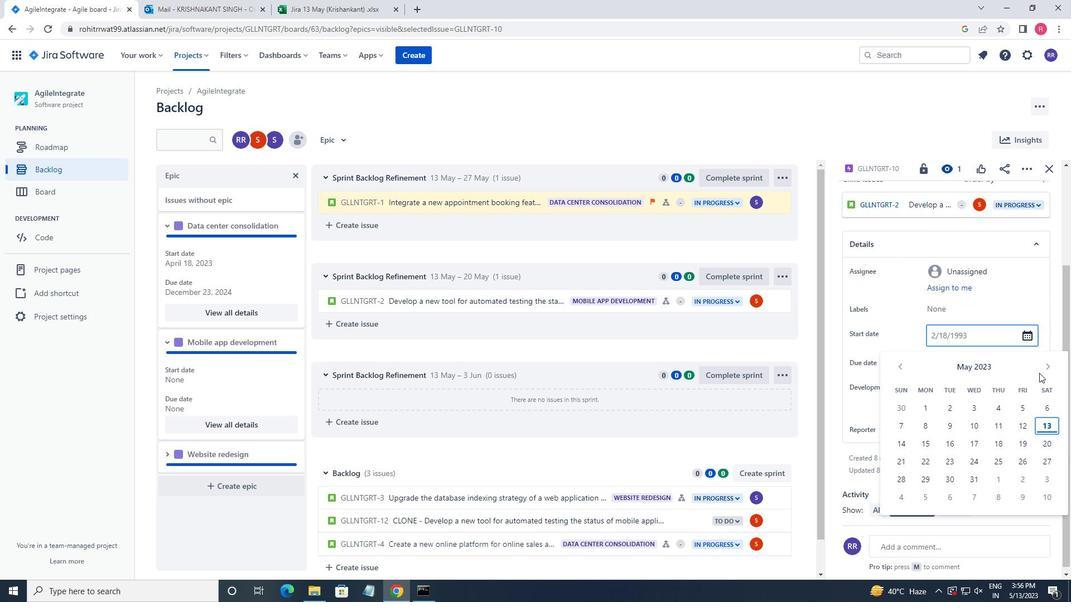 
Action: Mouse pressed left at (1046, 369)
Screenshot: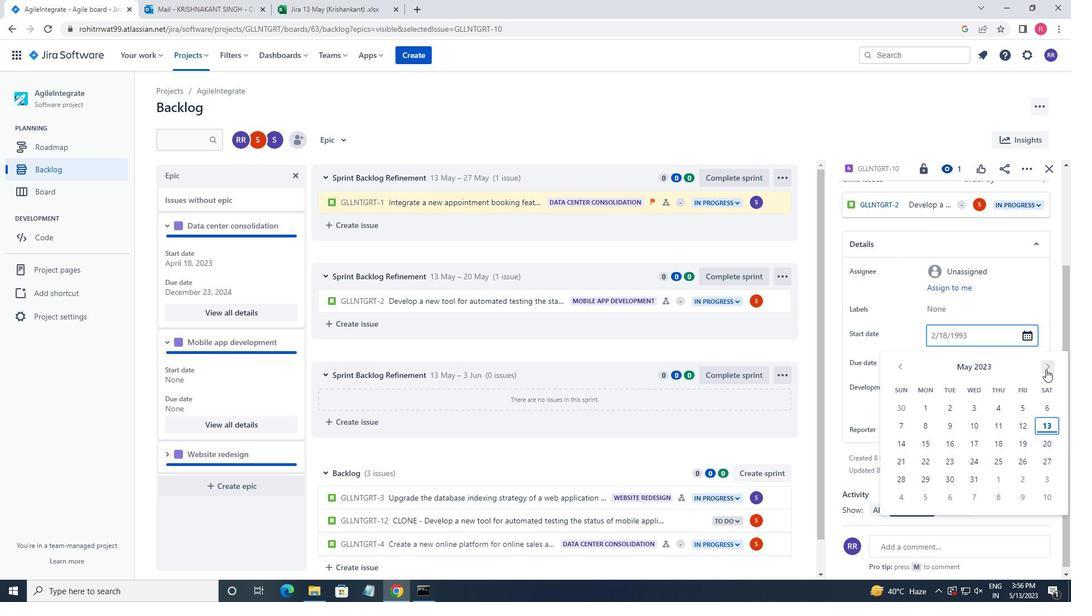 
Action: Mouse moved to (1046, 369)
Screenshot: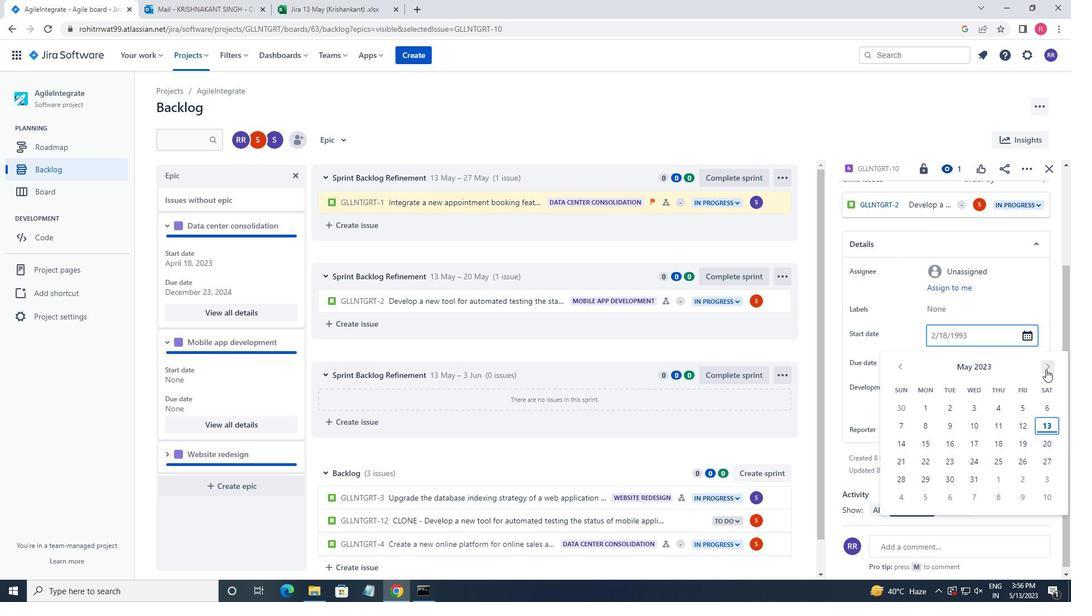 
Action: Mouse pressed left at (1046, 369)
Screenshot: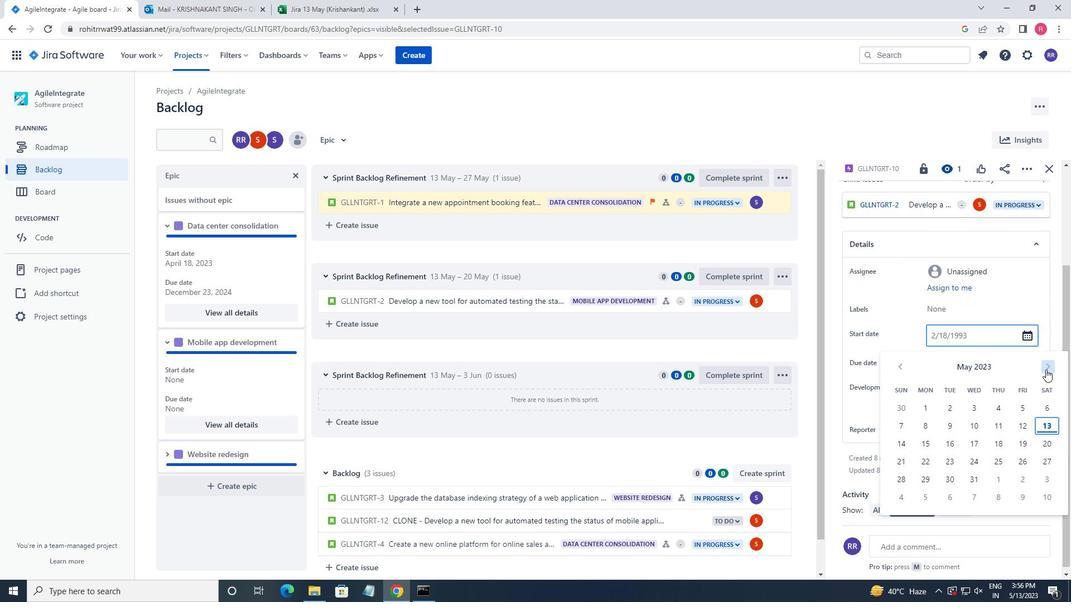 
Action: Mouse pressed left at (1046, 369)
Screenshot: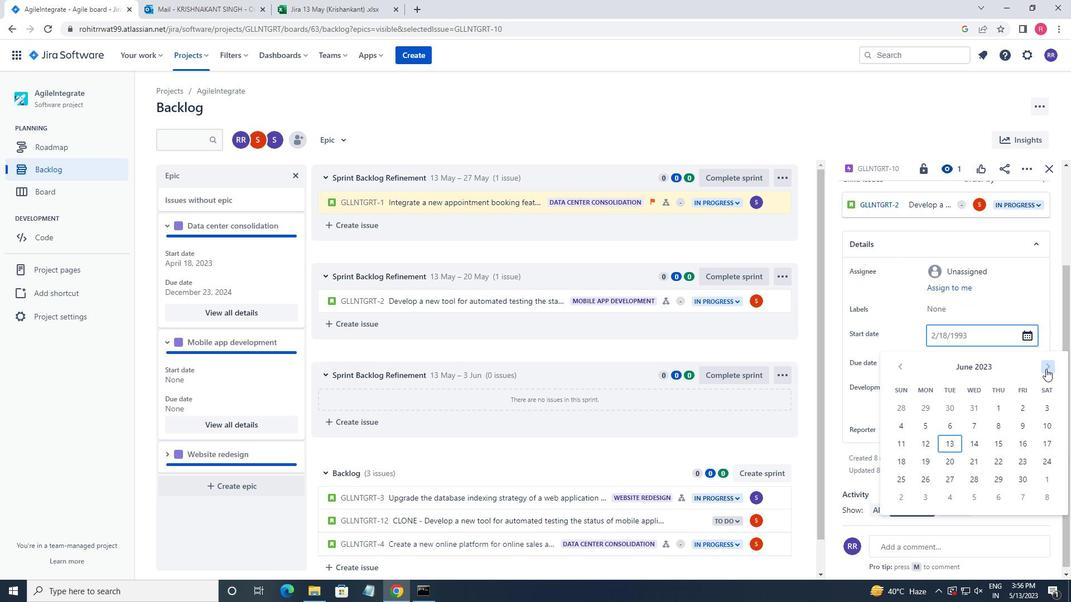 
Action: Mouse pressed left at (1046, 369)
Screenshot: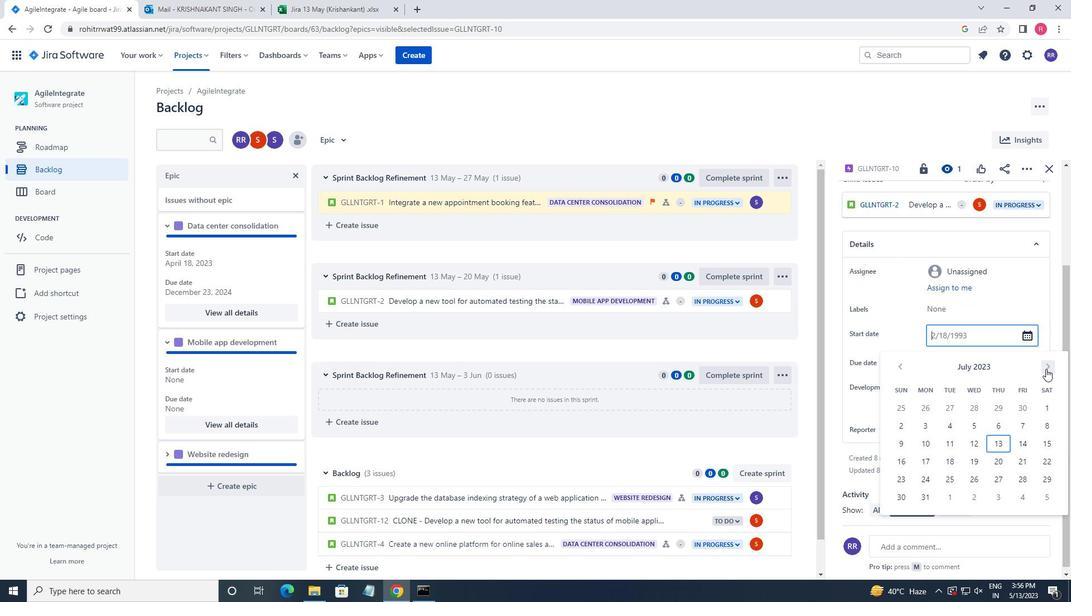 
Action: Mouse pressed left at (1046, 369)
Screenshot: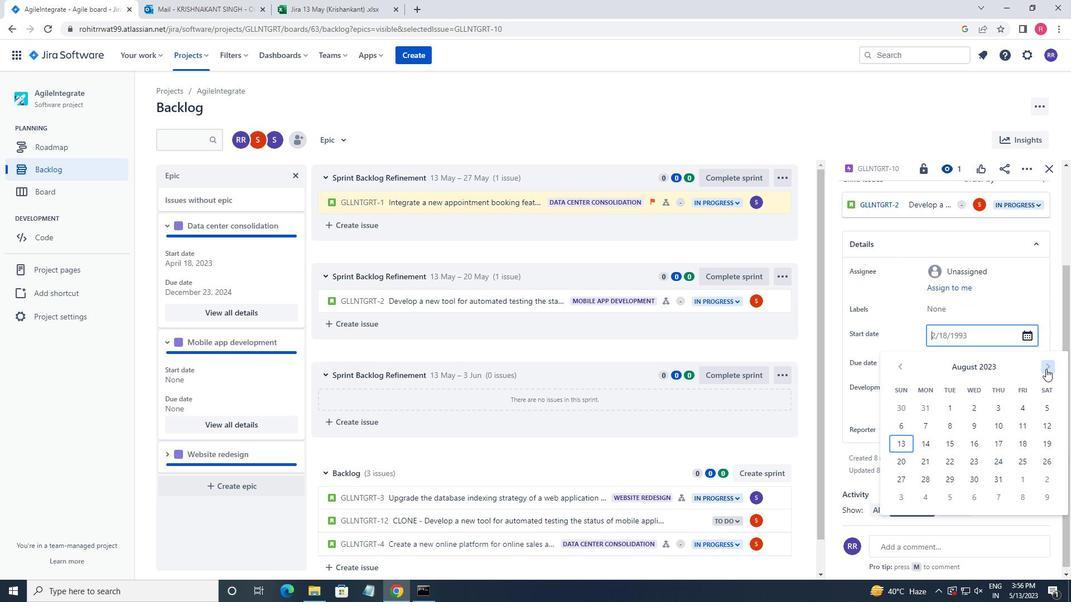 
Action: Mouse pressed left at (1046, 369)
Screenshot: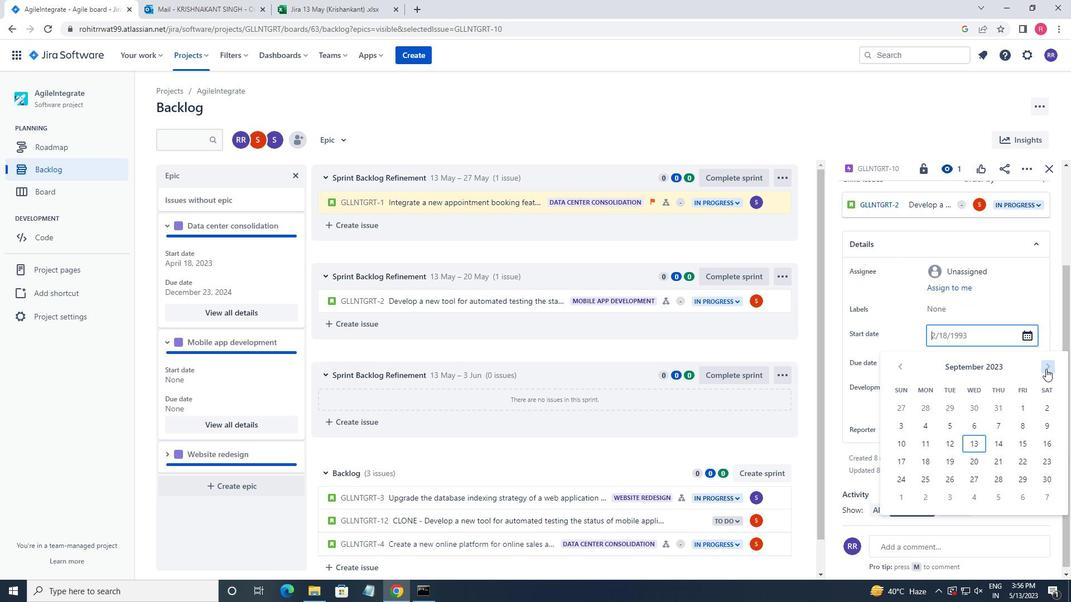 
Action: Mouse pressed left at (1046, 369)
Screenshot: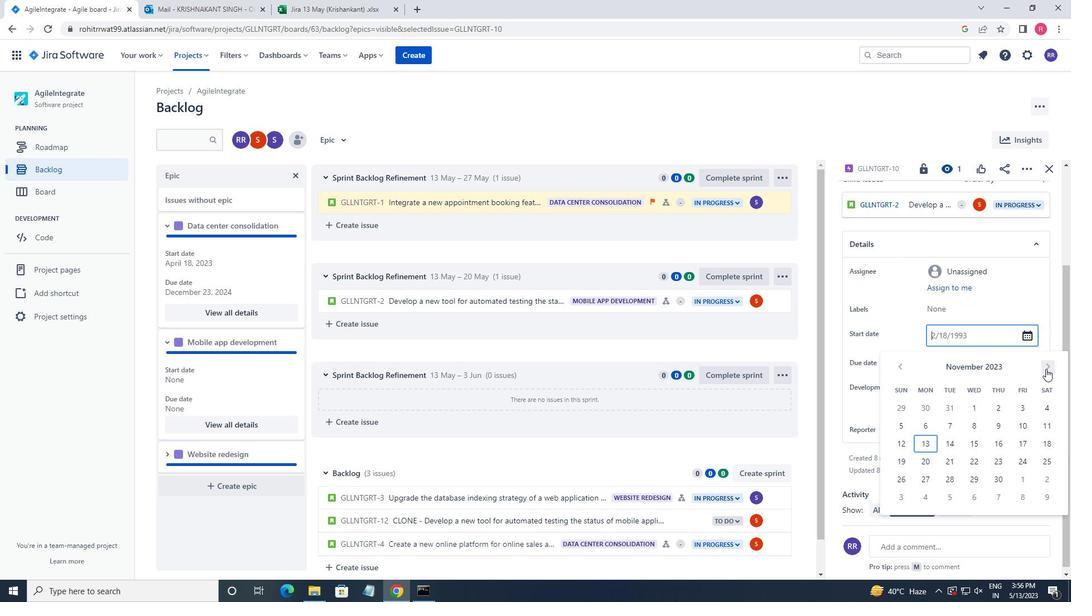 
Action: Mouse pressed left at (1046, 369)
Screenshot: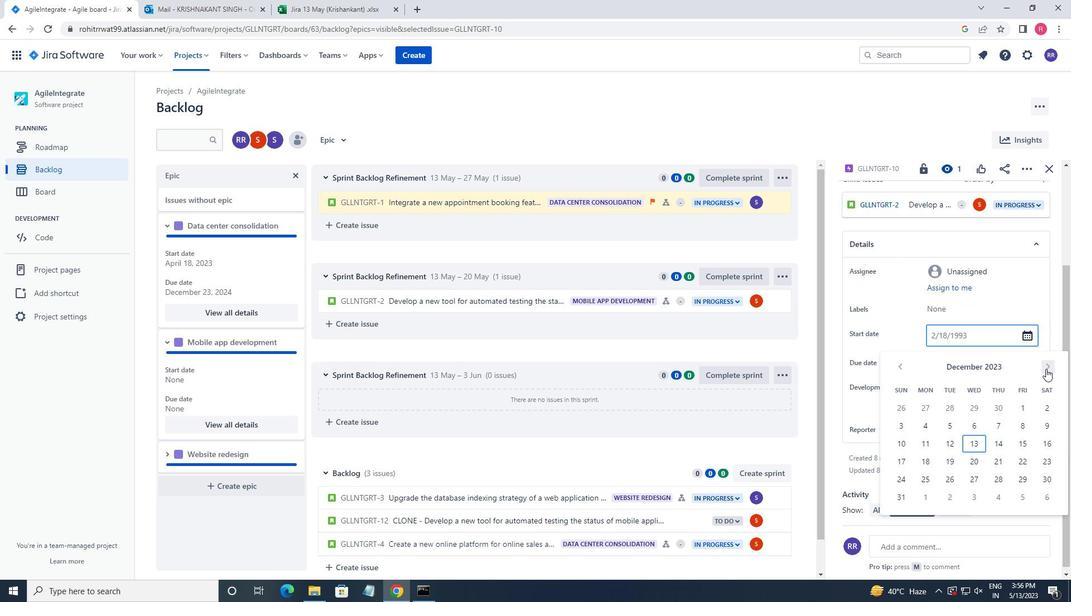 
Action: Mouse moved to (1046, 369)
Screenshot: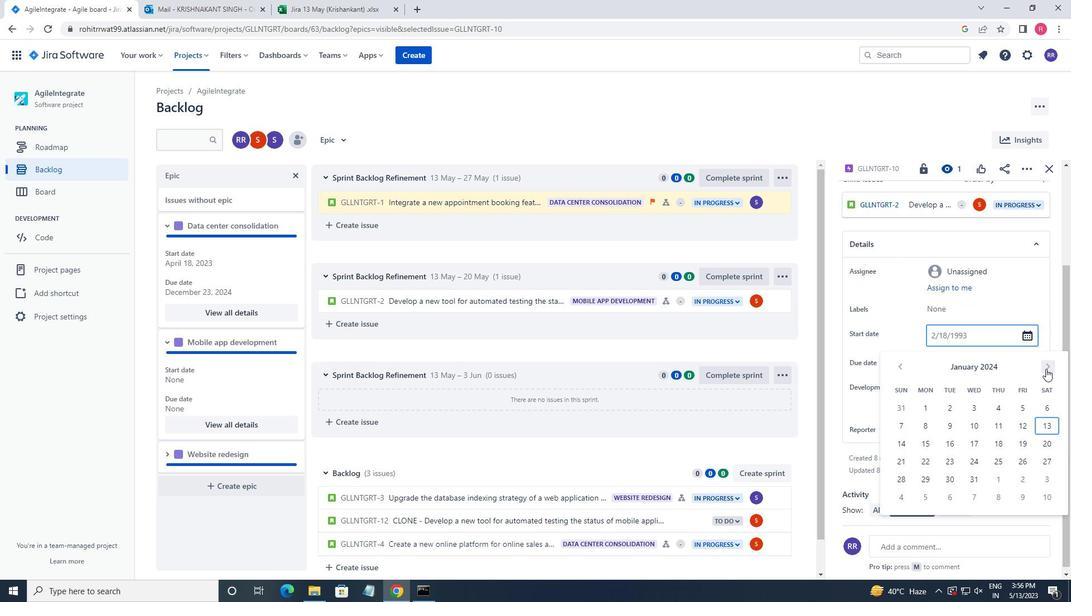 
Action: Mouse pressed left at (1046, 369)
Screenshot: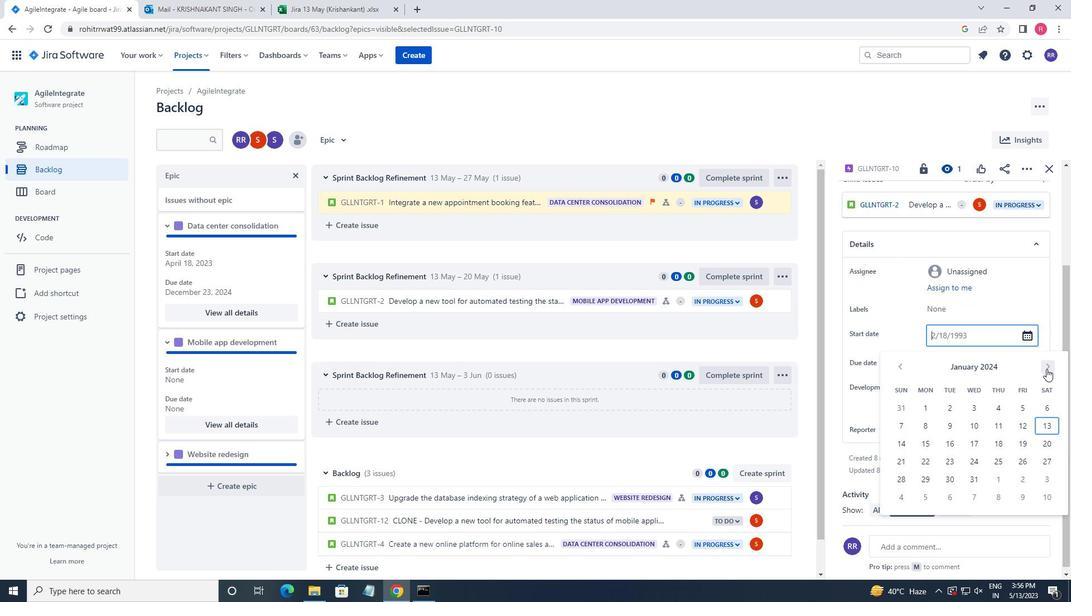 
Action: Mouse pressed left at (1046, 369)
Screenshot: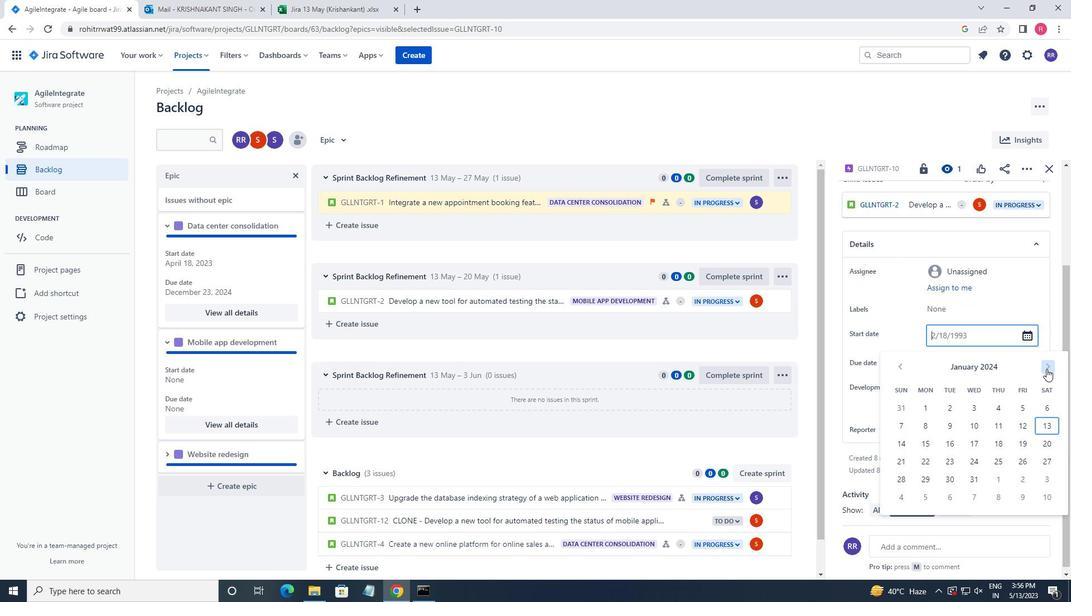 
Action: Mouse moved to (1031, 411)
Screenshot: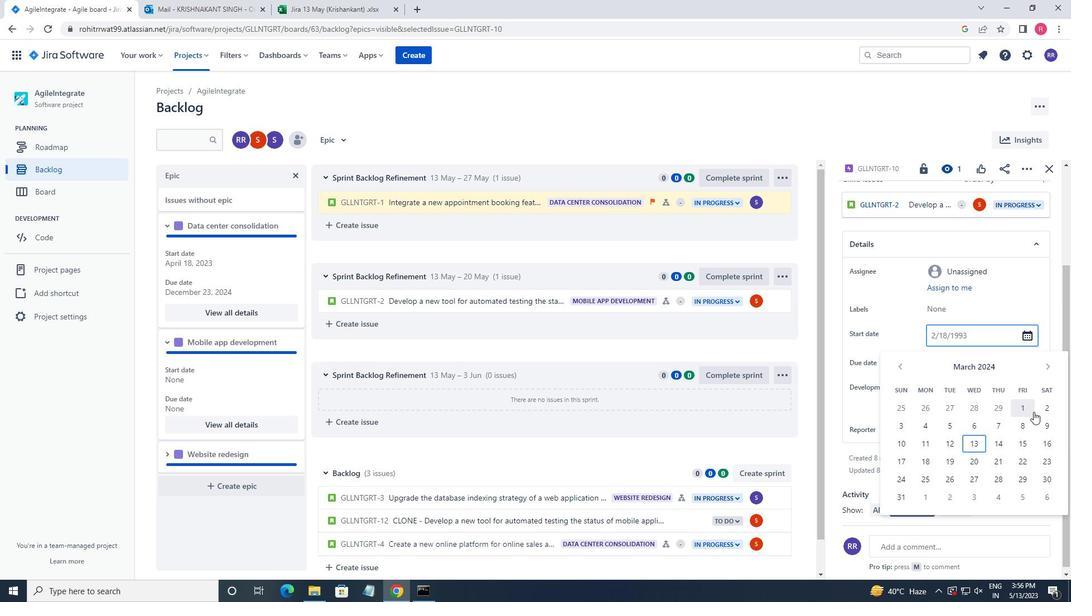 
Action: Mouse pressed left at (1031, 411)
Screenshot: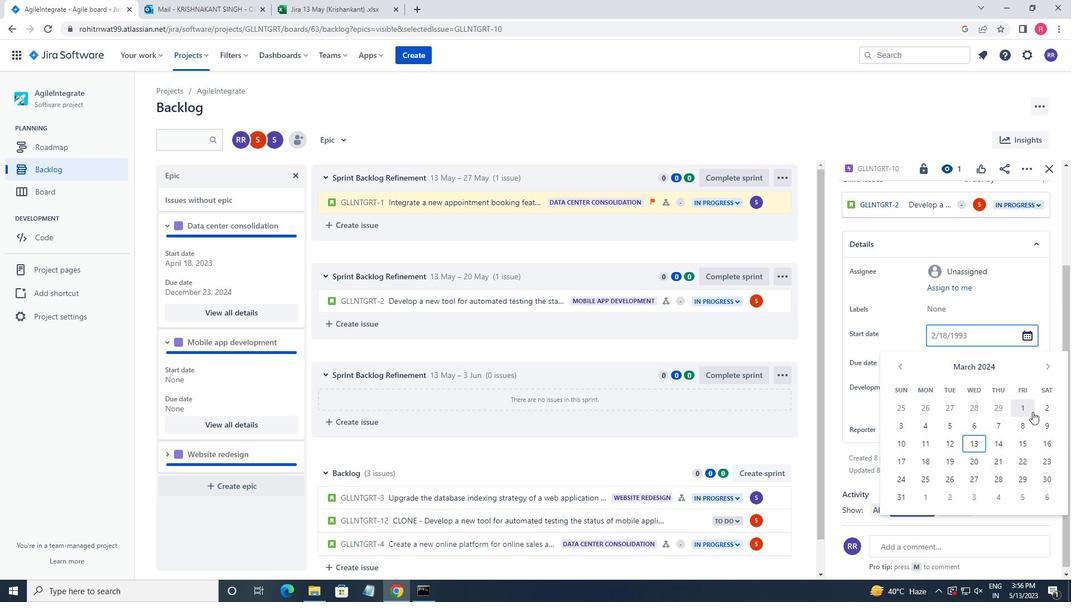 
Action: Mouse moved to (960, 363)
Screenshot: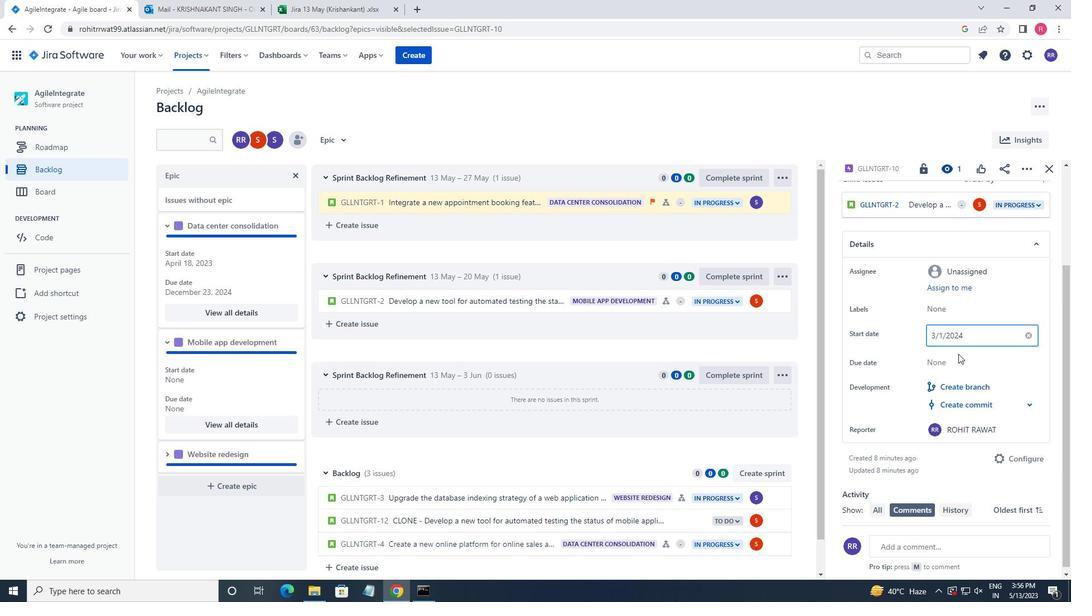 
Action: Mouse pressed left at (960, 363)
Screenshot: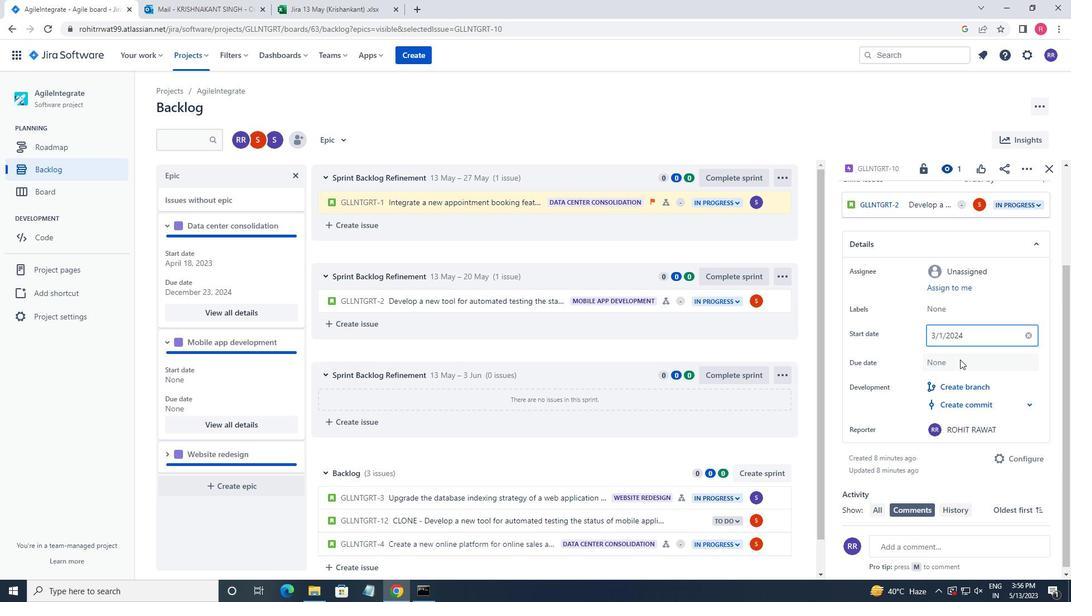 
Action: Mouse moved to (1049, 401)
Screenshot: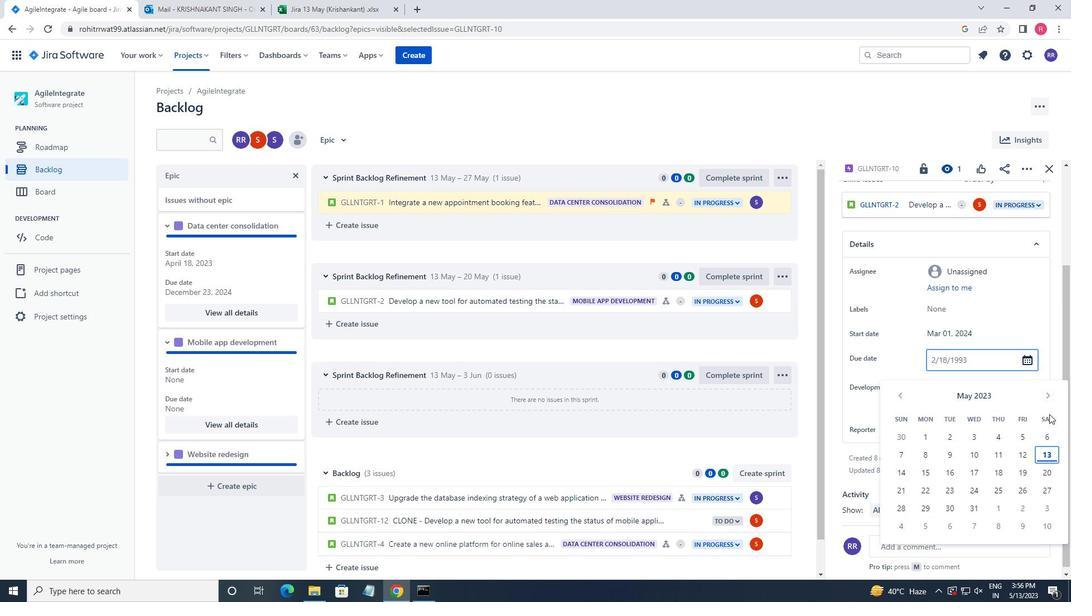 
Action: Mouse pressed left at (1049, 401)
Screenshot: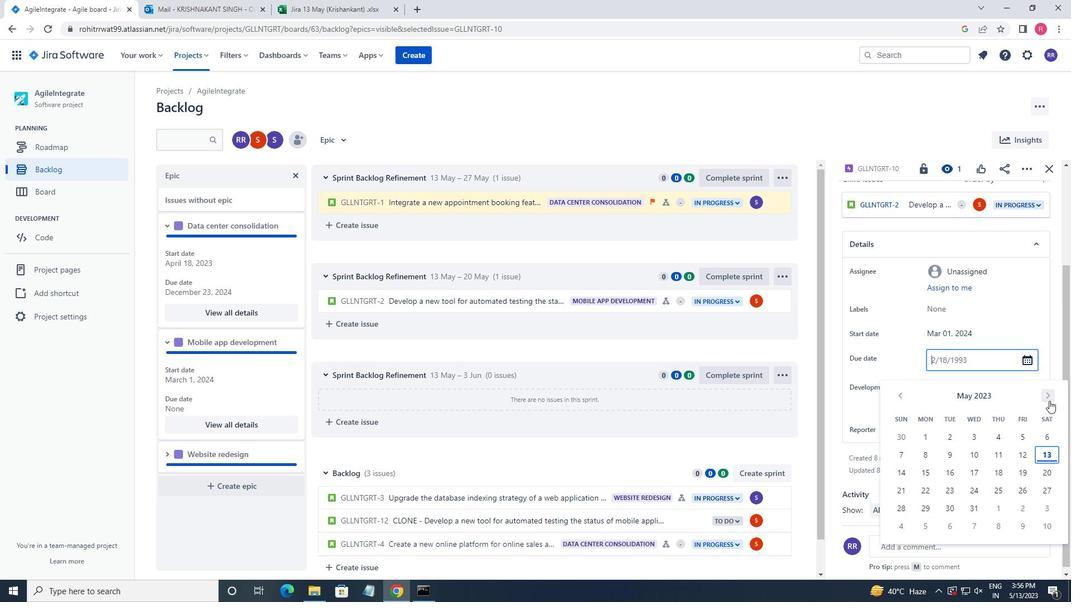 
Action: Mouse pressed left at (1049, 401)
Screenshot: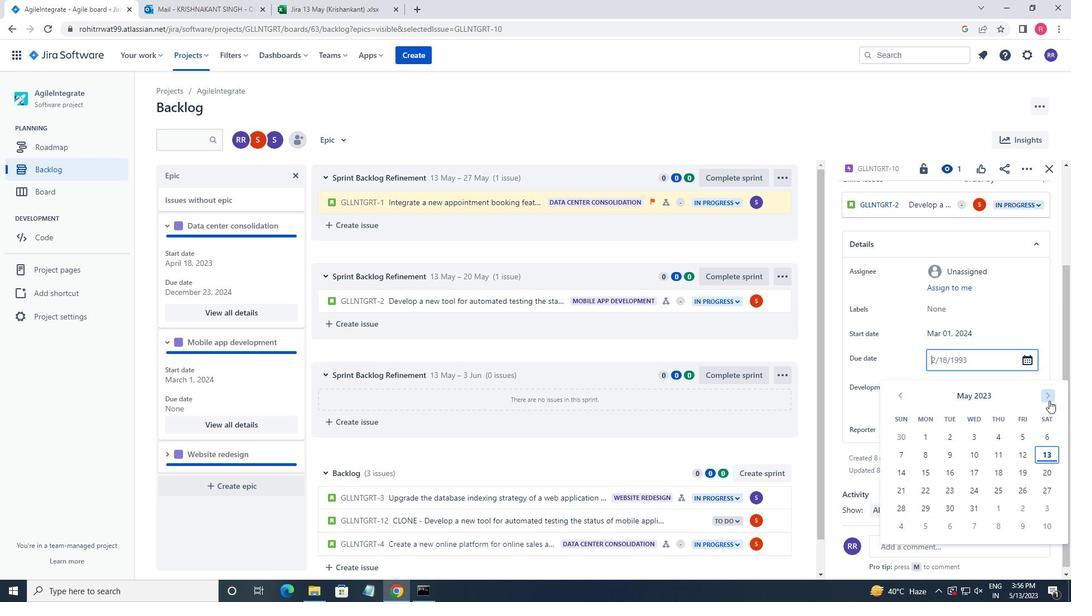 
Action: Mouse pressed left at (1049, 401)
Screenshot: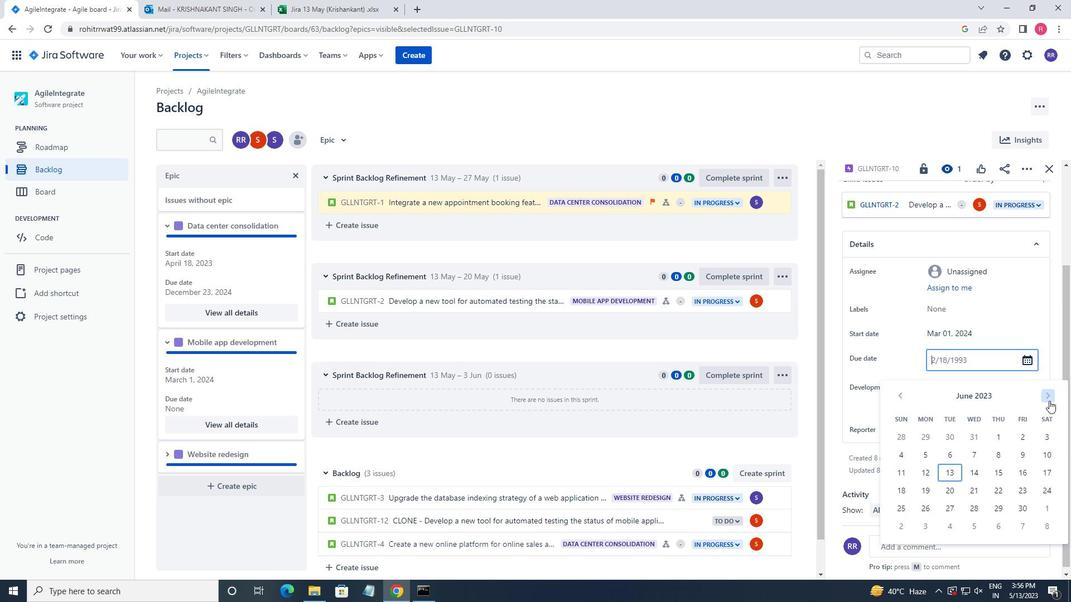 
Action: Mouse pressed left at (1049, 401)
Screenshot: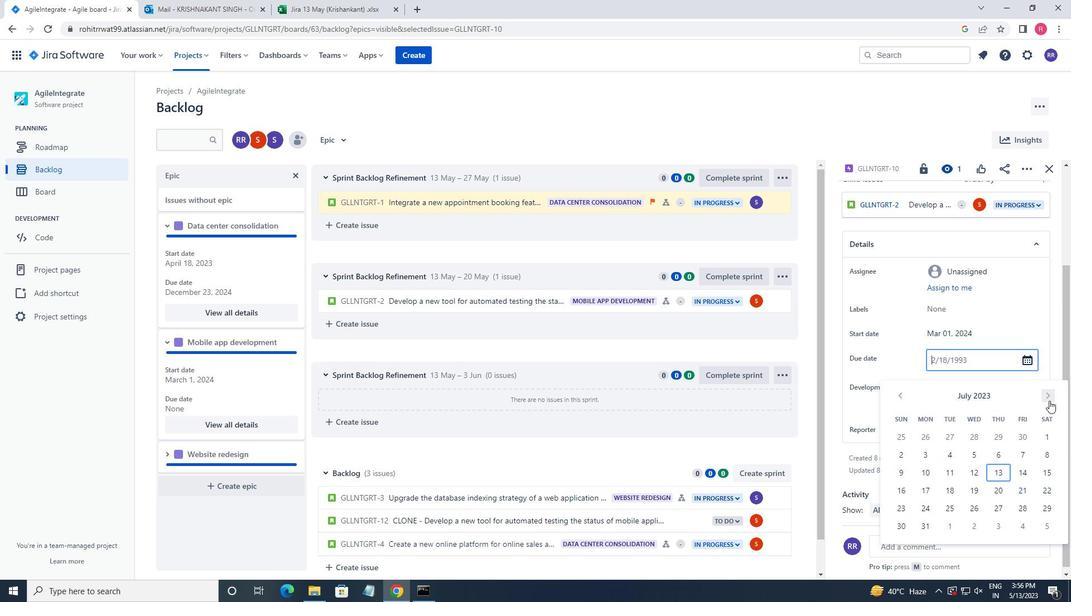 
Action: Mouse pressed left at (1049, 401)
Screenshot: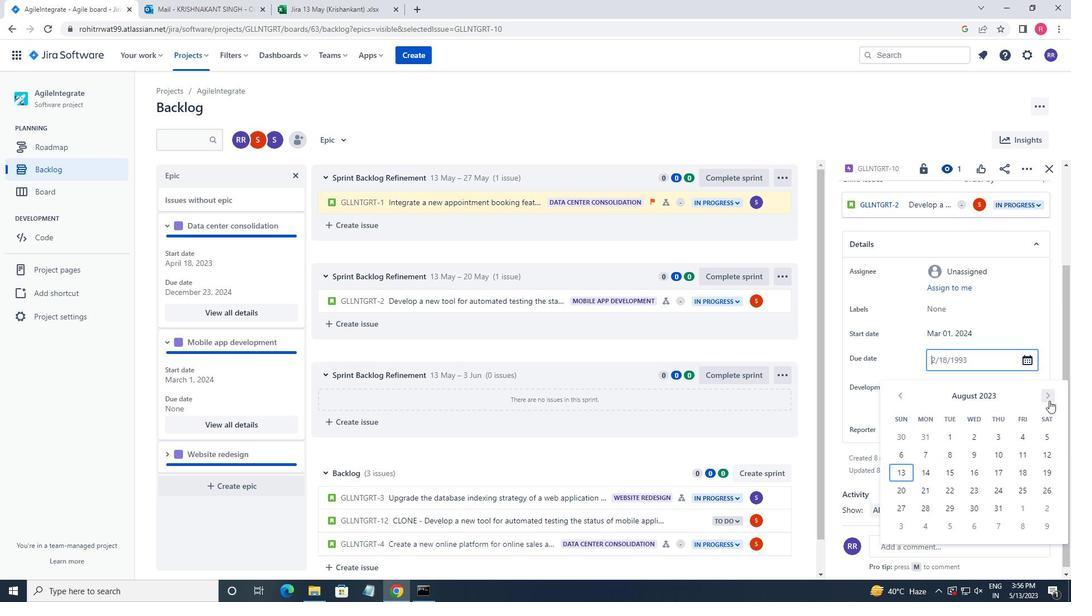 
Action: Mouse pressed left at (1049, 401)
Screenshot: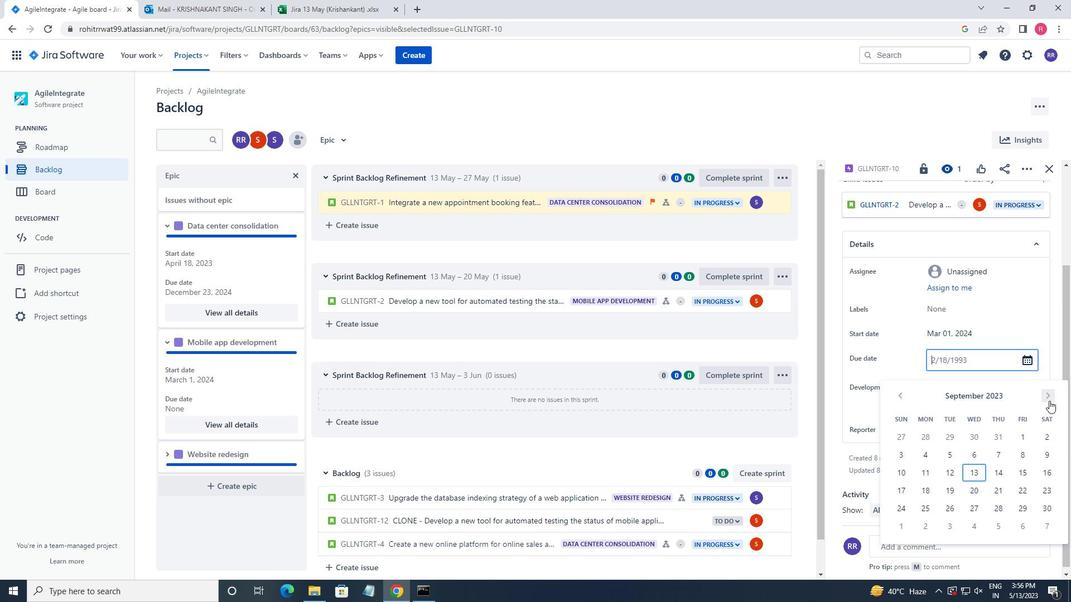 
Action: Mouse pressed left at (1049, 401)
Screenshot: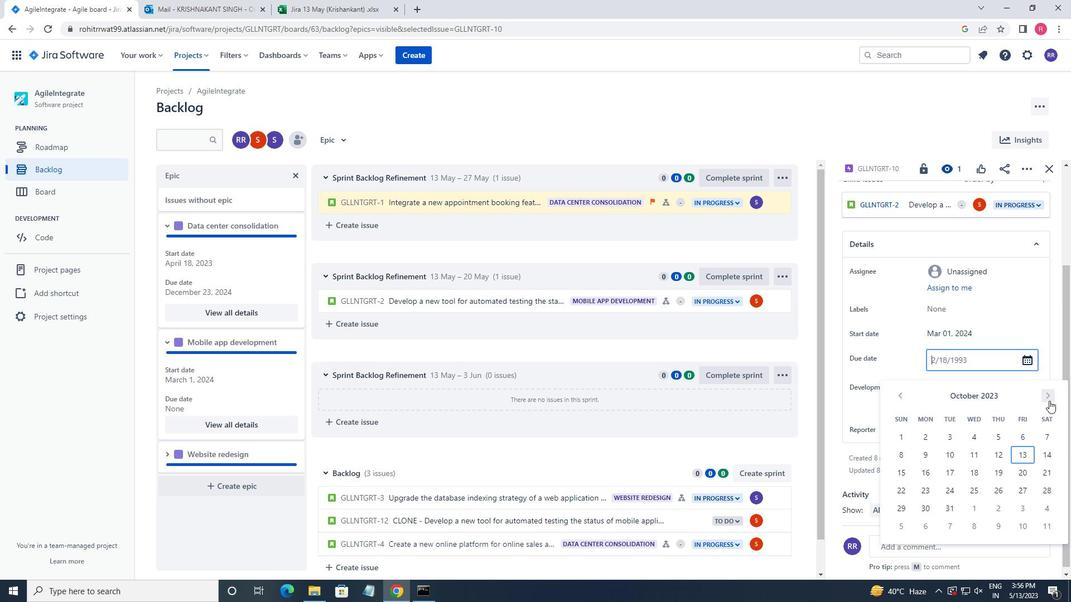 
Action: Mouse pressed left at (1049, 401)
Screenshot: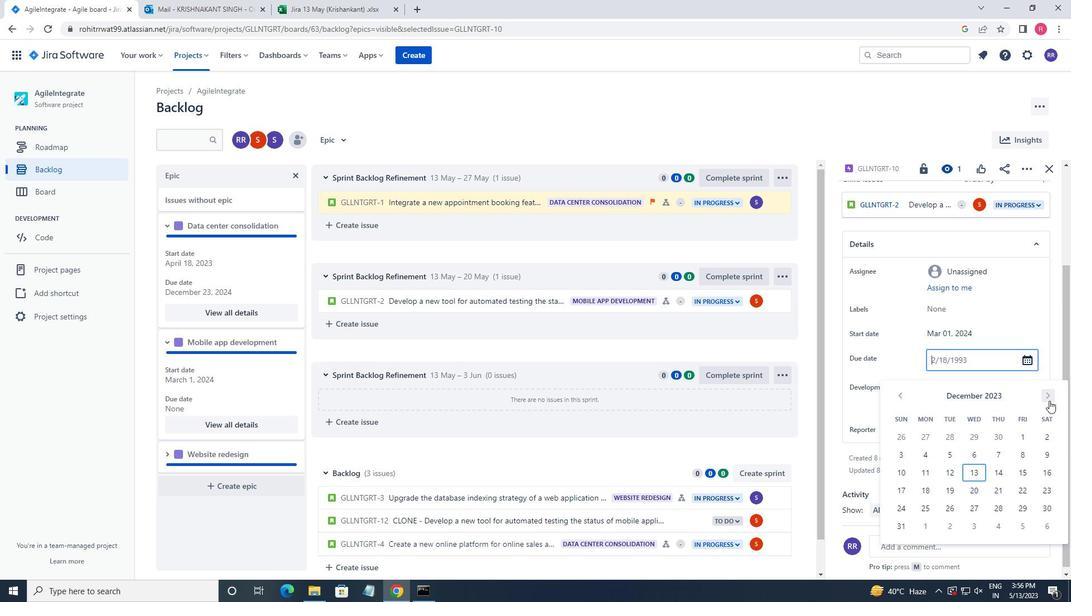 
Action: Mouse pressed left at (1049, 401)
Screenshot: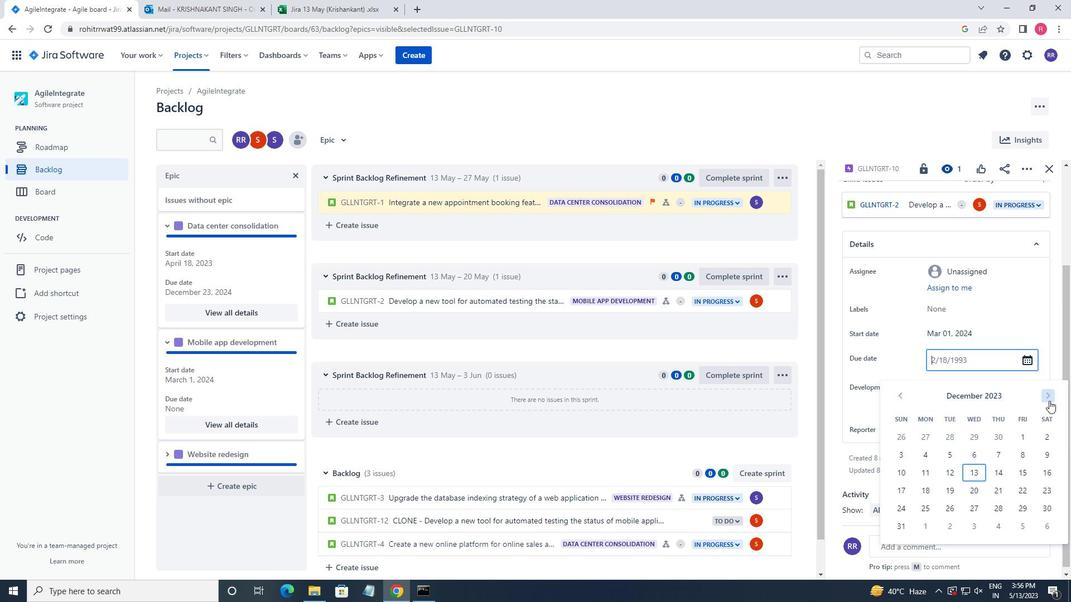 
Action: Mouse pressed left at (1049, 401)
Screenshot: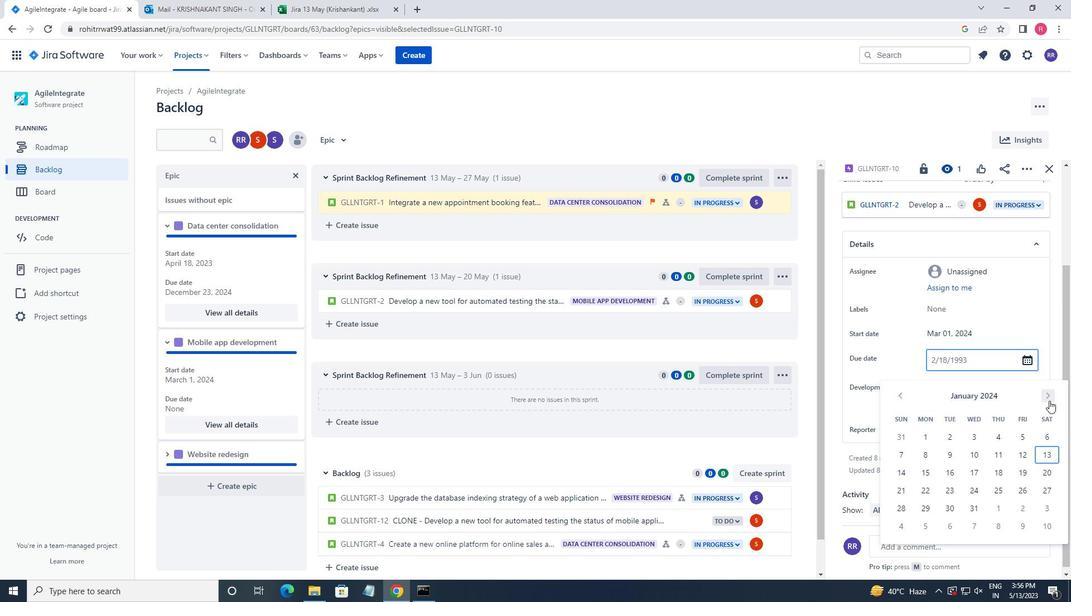 
Action: Mouse pressed left at (1049, 401)
Screenshot: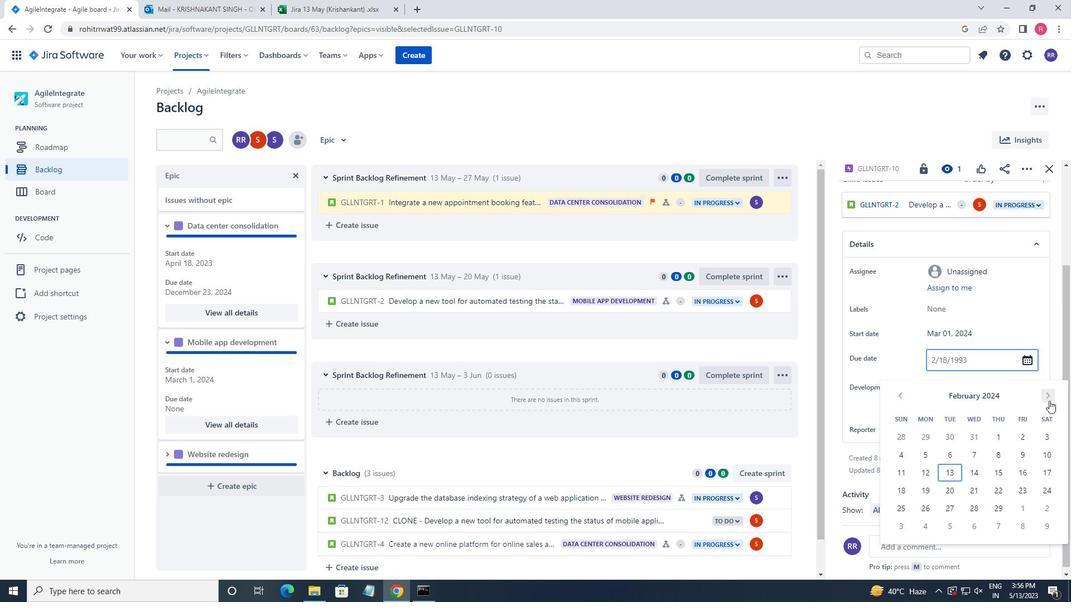 
Action: Mouse pressed left at (1049, 401)
Screenshot: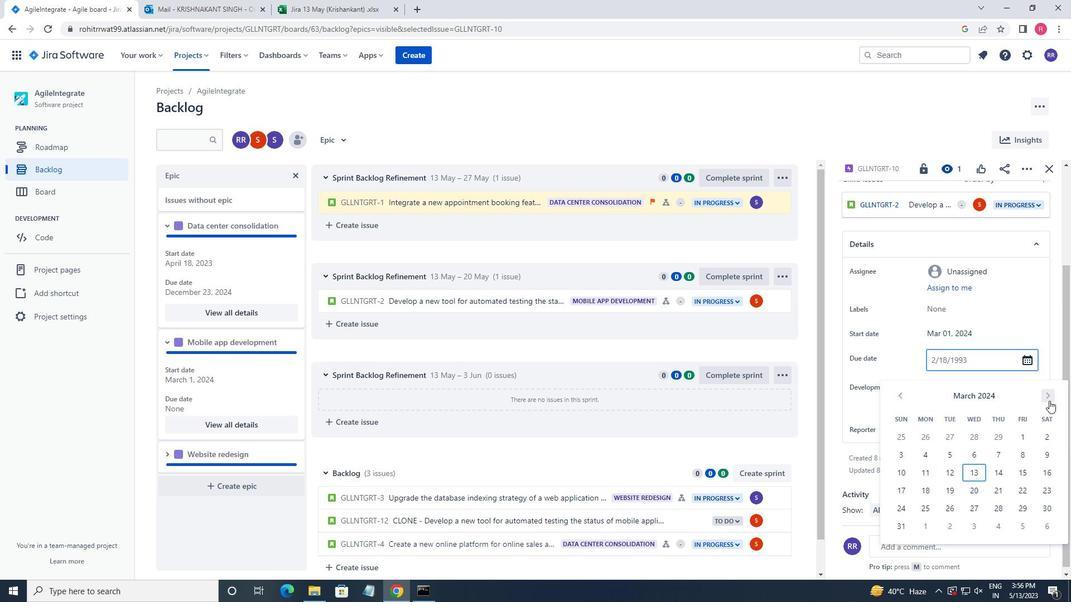 
Action: Mouse pressed left at (1049, 401)
Screenshot: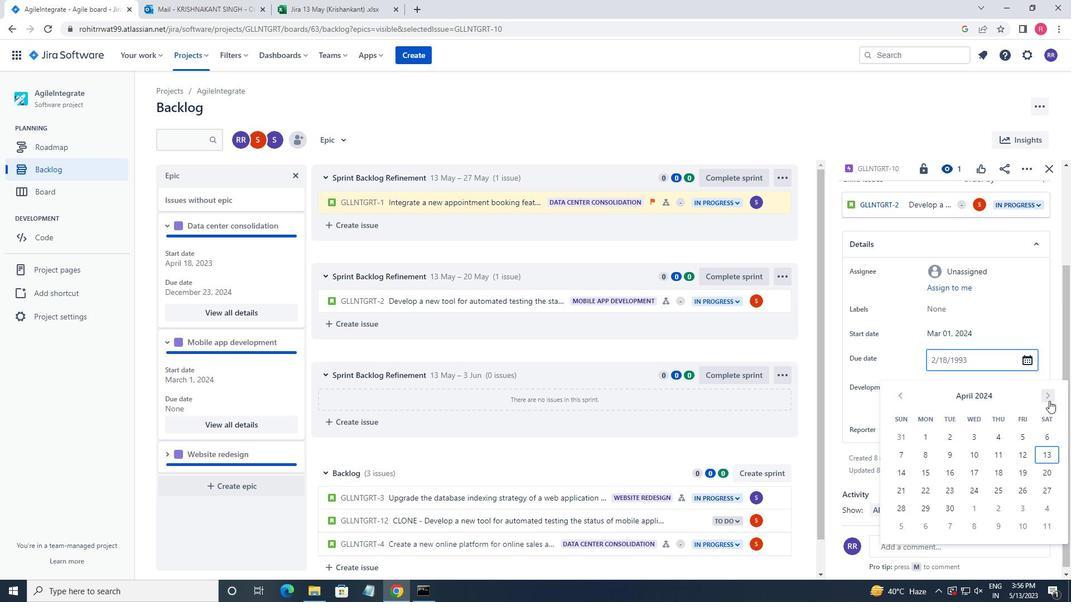 
Action: Mouse pressed left at (1049, 401)
Screenshot: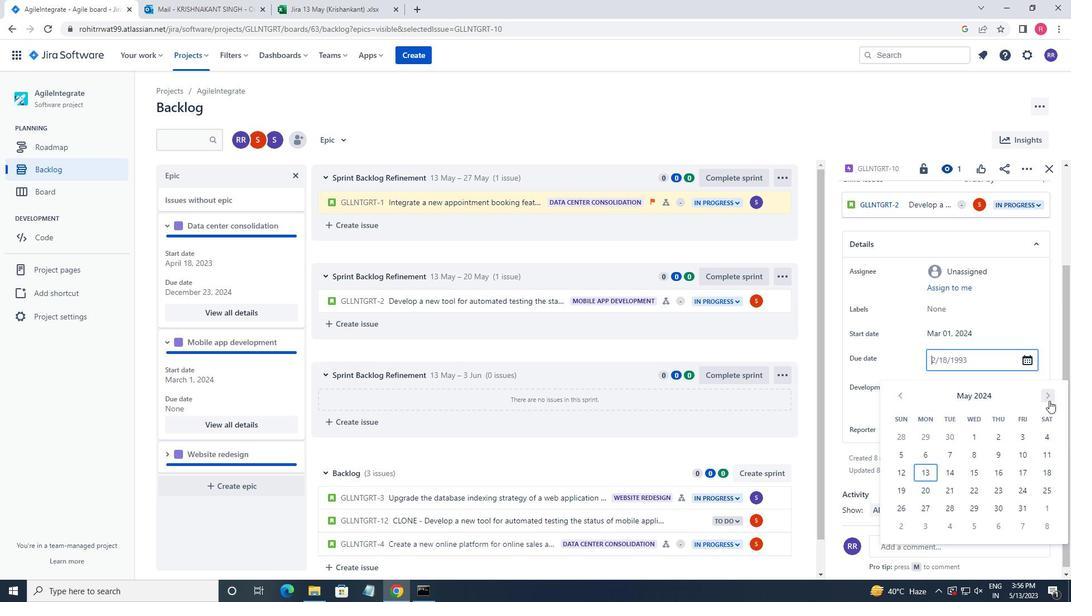 
Action: Mouse pressed left at (1049, 401)
Screenshot: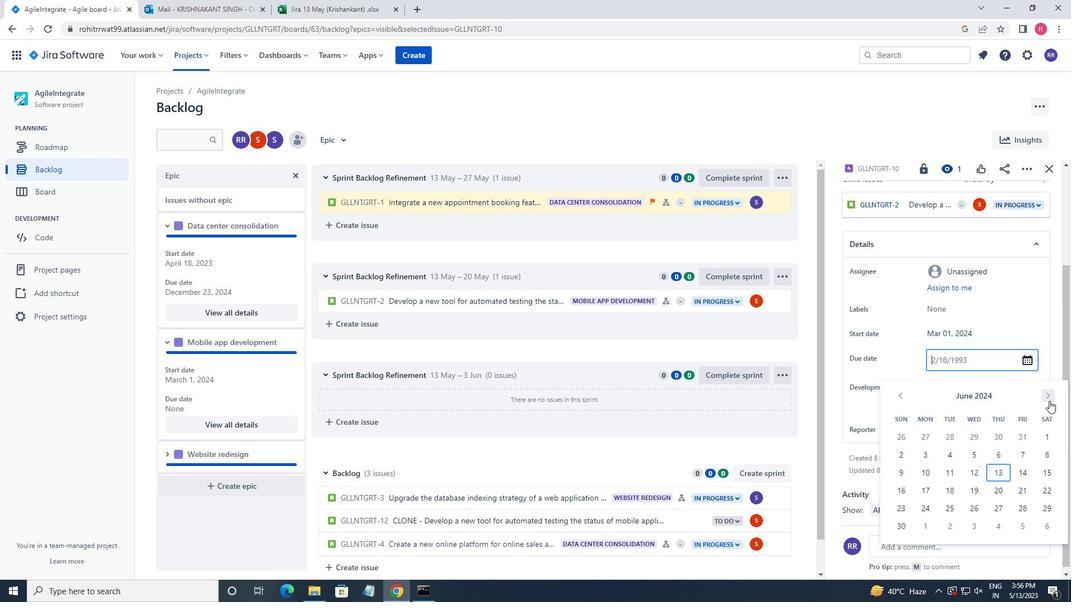 
Action: Mouse pressed left at (1049, 401)
Screenshot: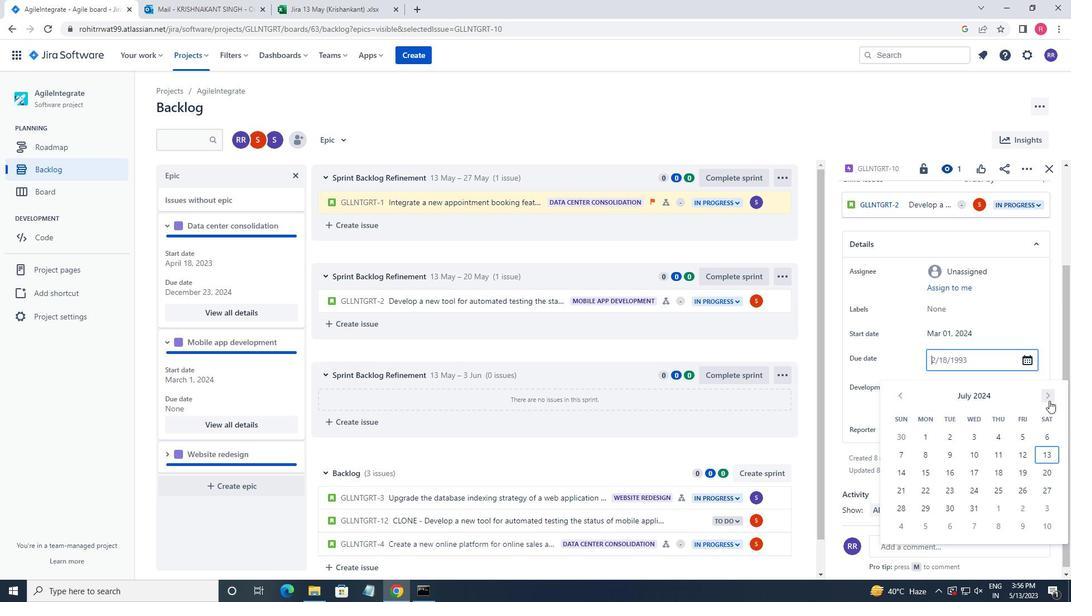 
Action: Mouse pressed left at (1049, 401)
Screenshot: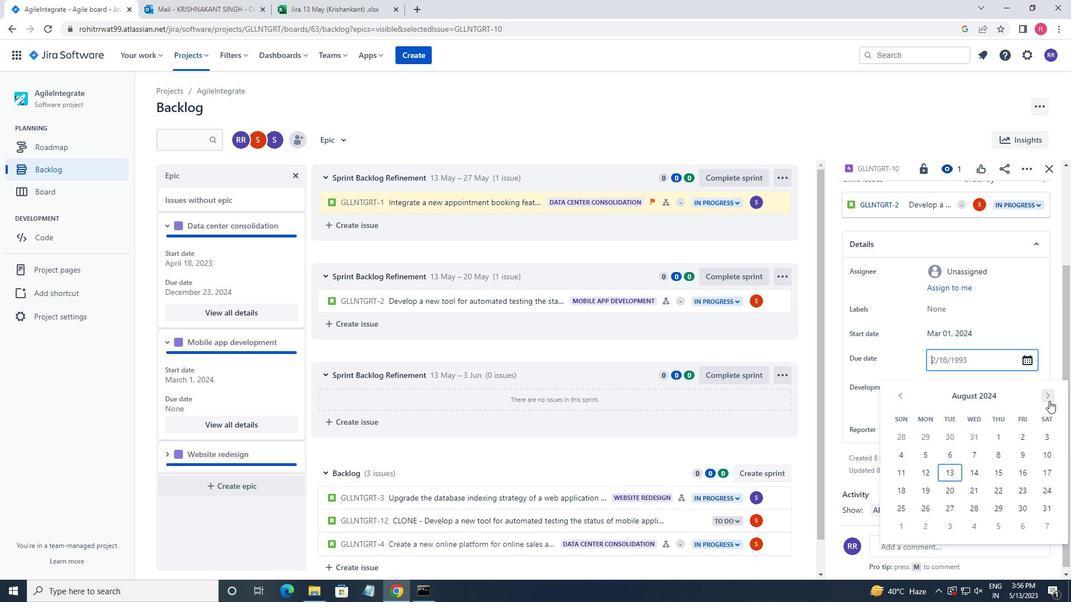 
Action: Mouse pressed left at (1049, 401)
Screenshot: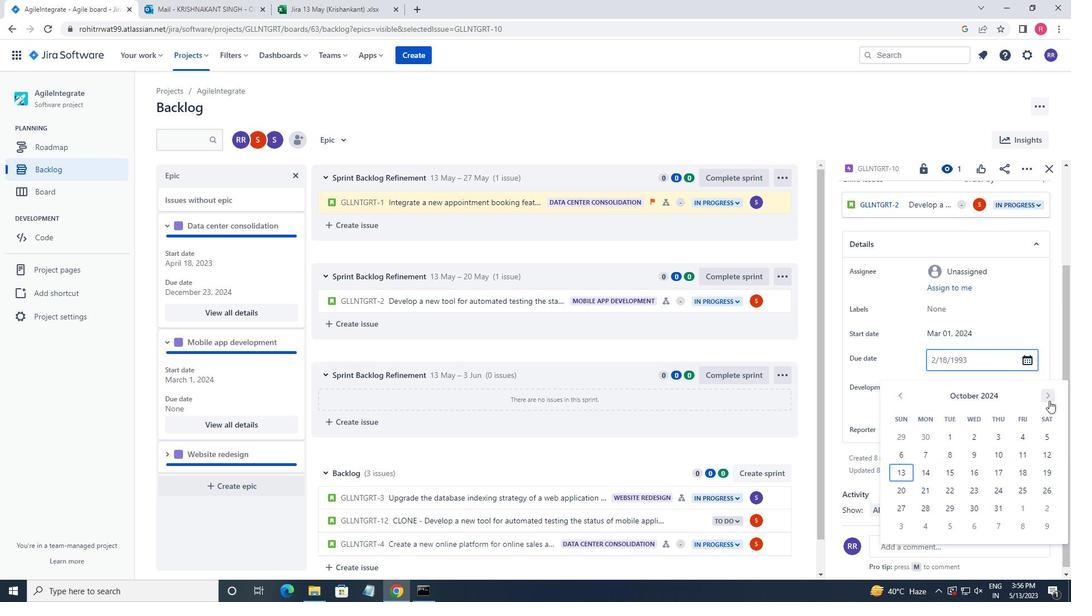 
Action: Mouse moved to (906, 396)
Screenshot: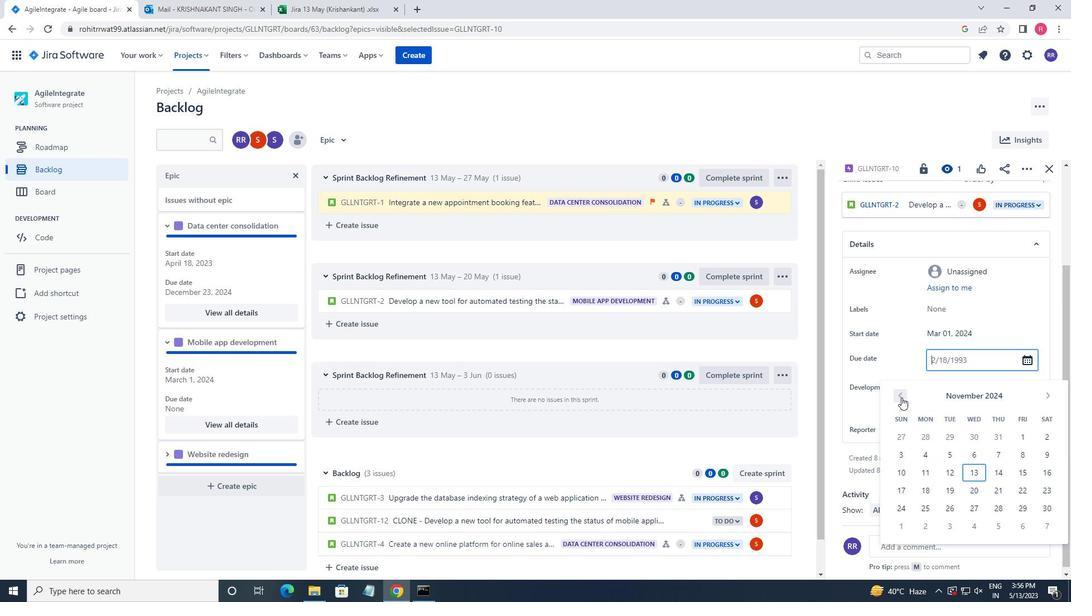 
Action: Mouse pressed left at (906, 396)
Screenshot: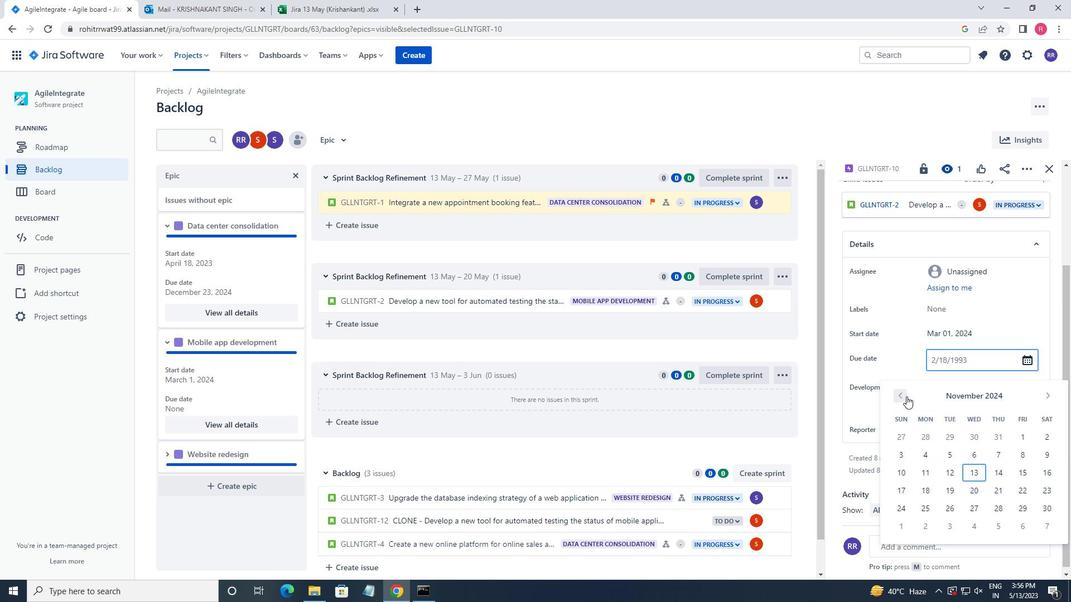
Action: Mouse moved to (905, 470)
Screenshot: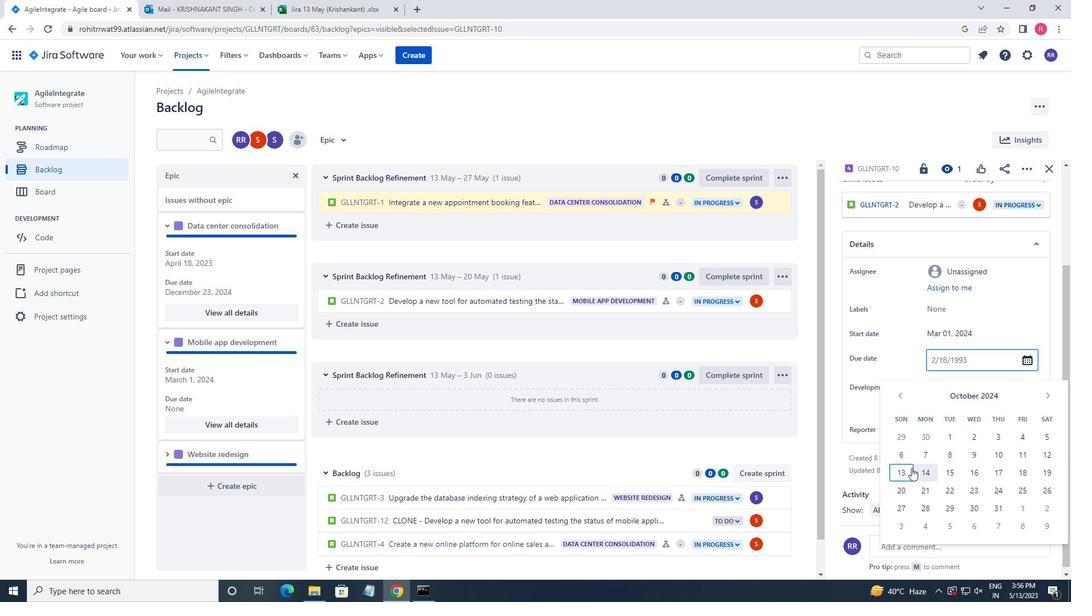 
Action: Mouse pressed left at (905, 470)
Screenshot: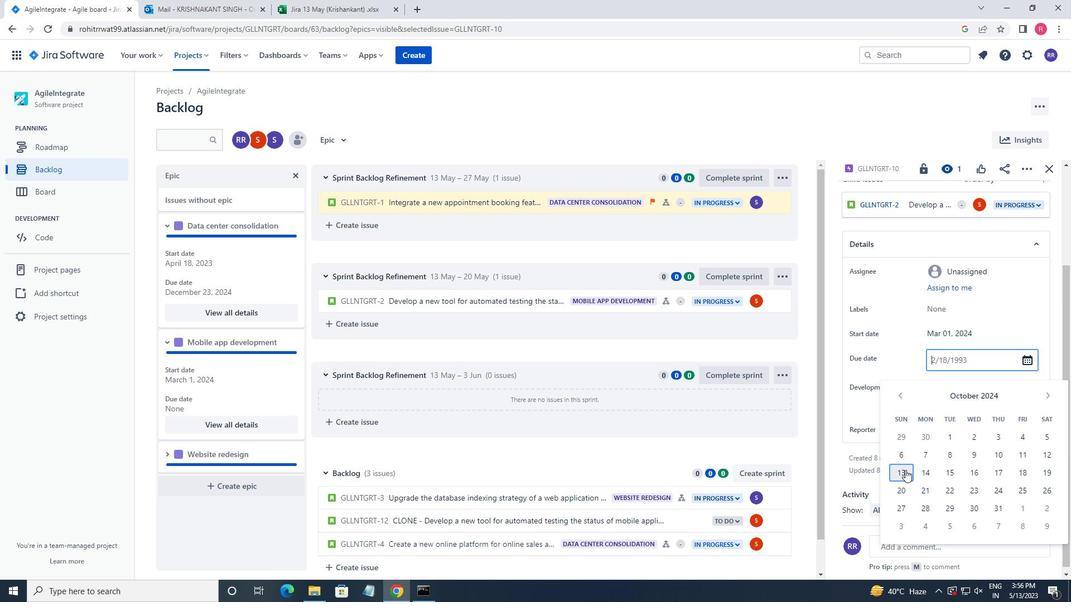
Action: Mouse moved to (1044, 316)
Screenshot: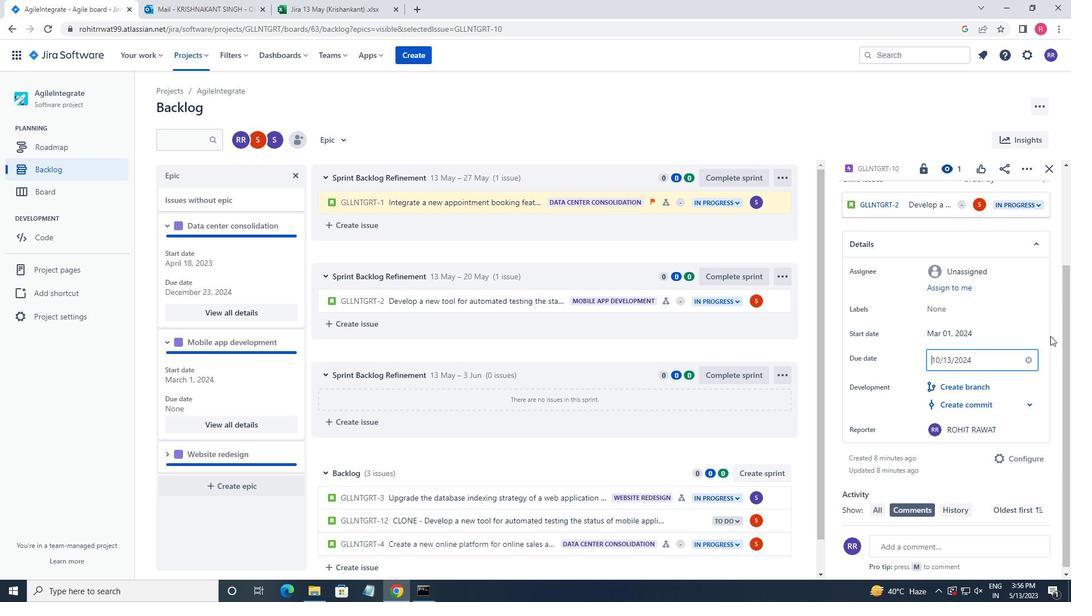 
Action: Mouse pressed left at (1044, 316)
Screenshot: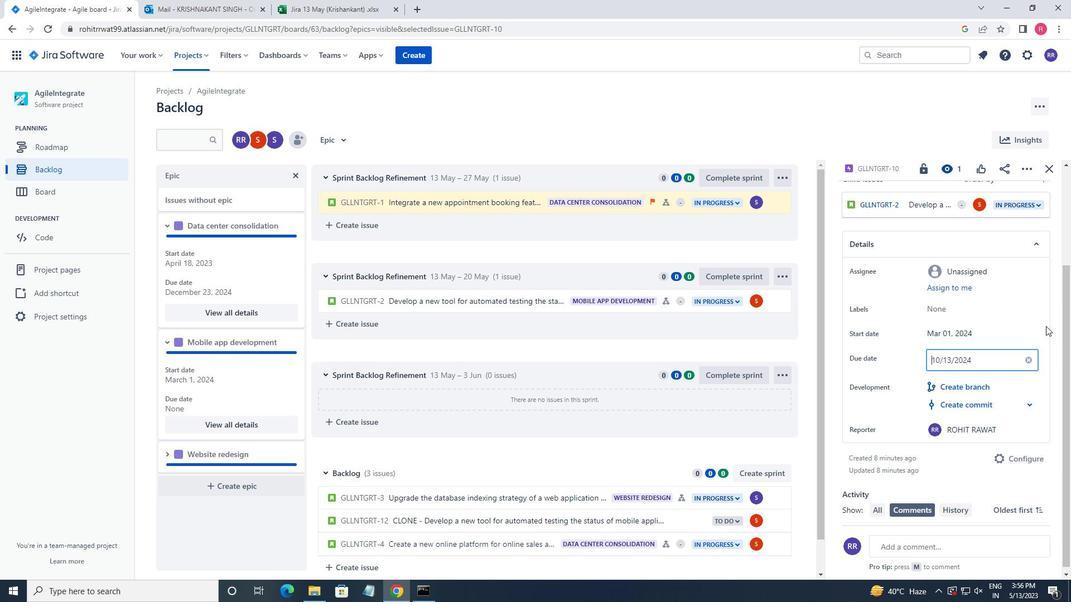 
Action: Mouse moved to (191, 455)
Screenshot: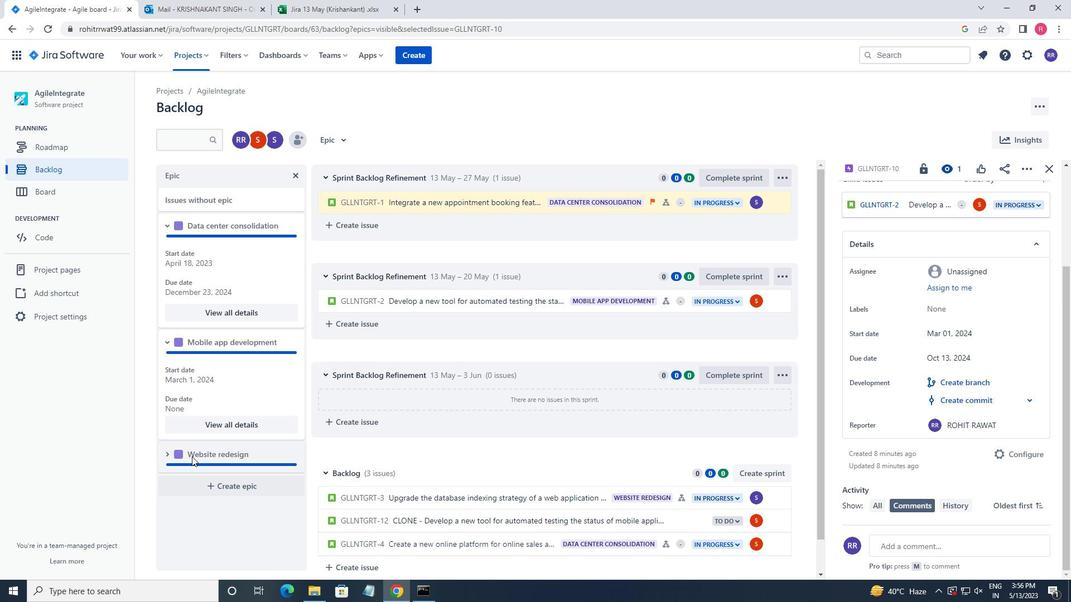 
Action: Mouse scrolled (191, 454) with delta (0, 0)
Screenshot: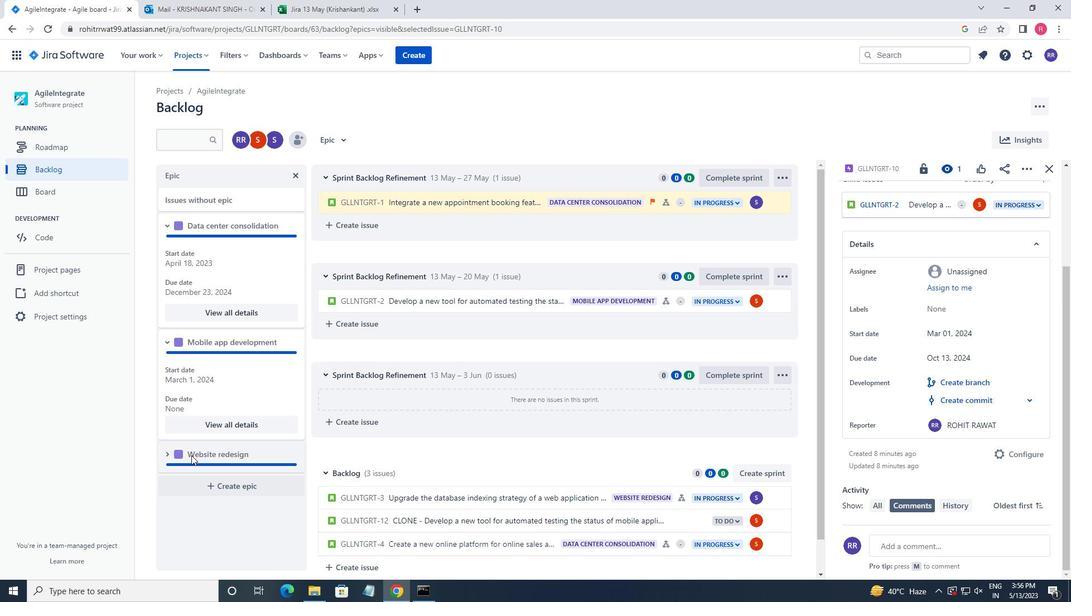 
Action: Mouse moved to (169, 453)
Screenshot: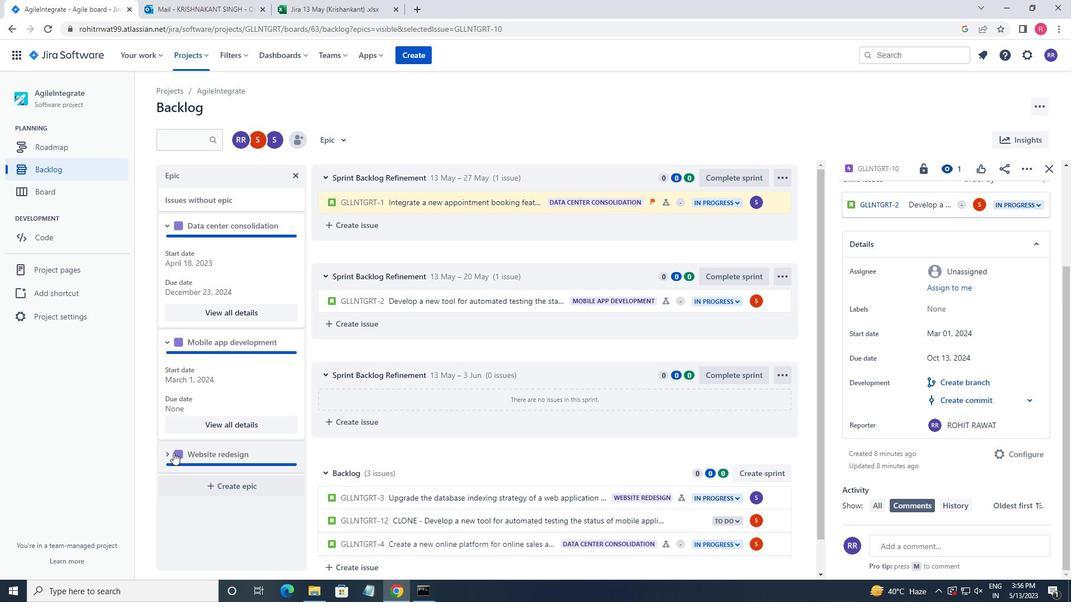 
Action: Mouse pressed left at (169, 453)
Screenshot: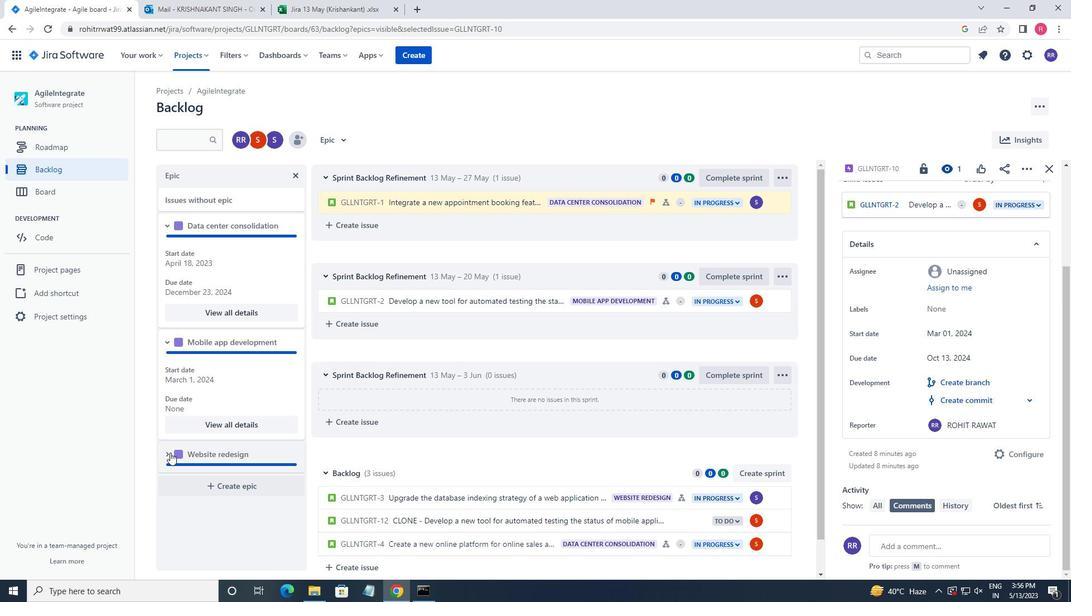 
Action: Mouse moved to (233, 544)
Screenshot: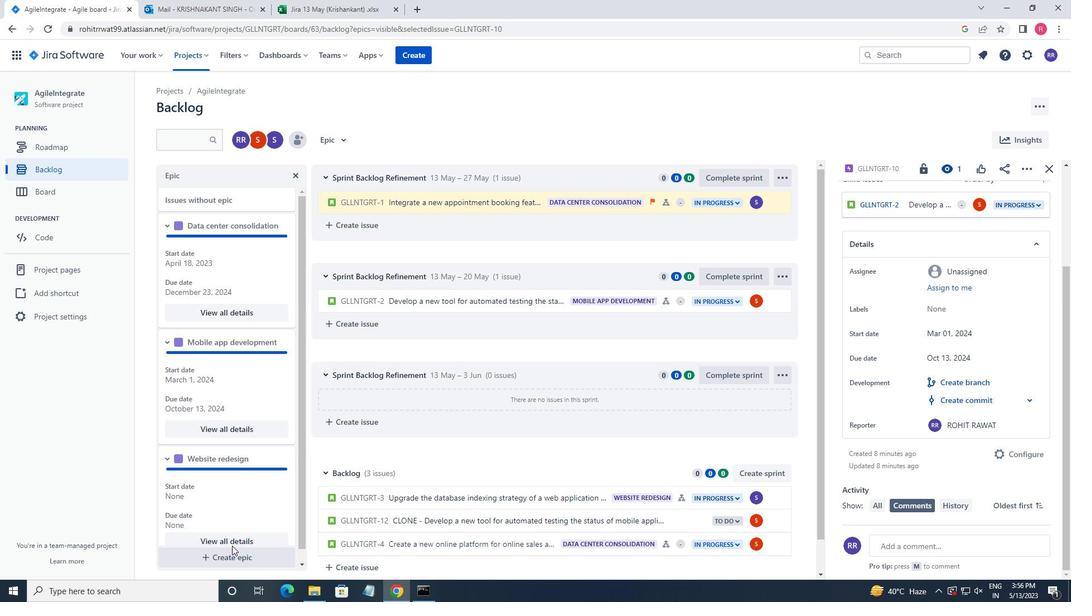 
Action: Mouse pressed left at (233, 544)
Screenshot: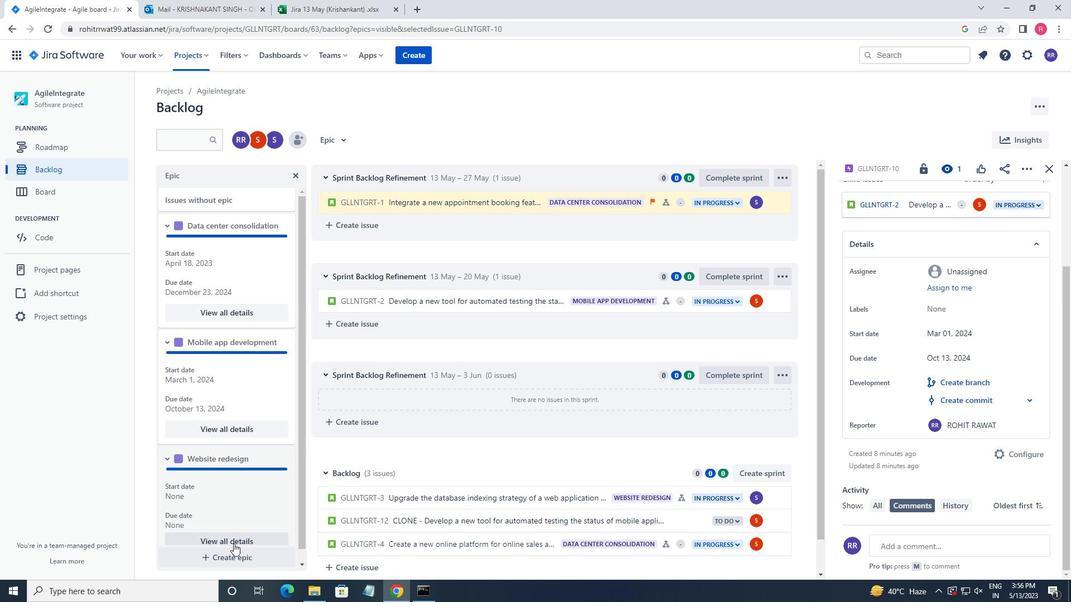 
Action: Mouse moved to (369, 530)
Screenshot: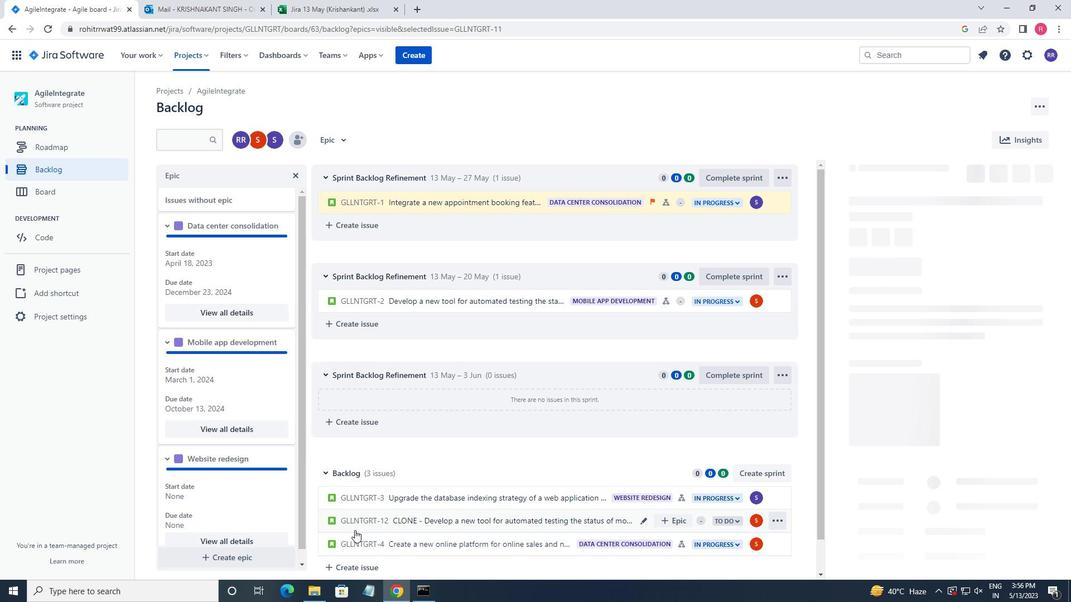 
Action: Mouse scrolled (369, 530) with delta (0, 0)
Screenshot: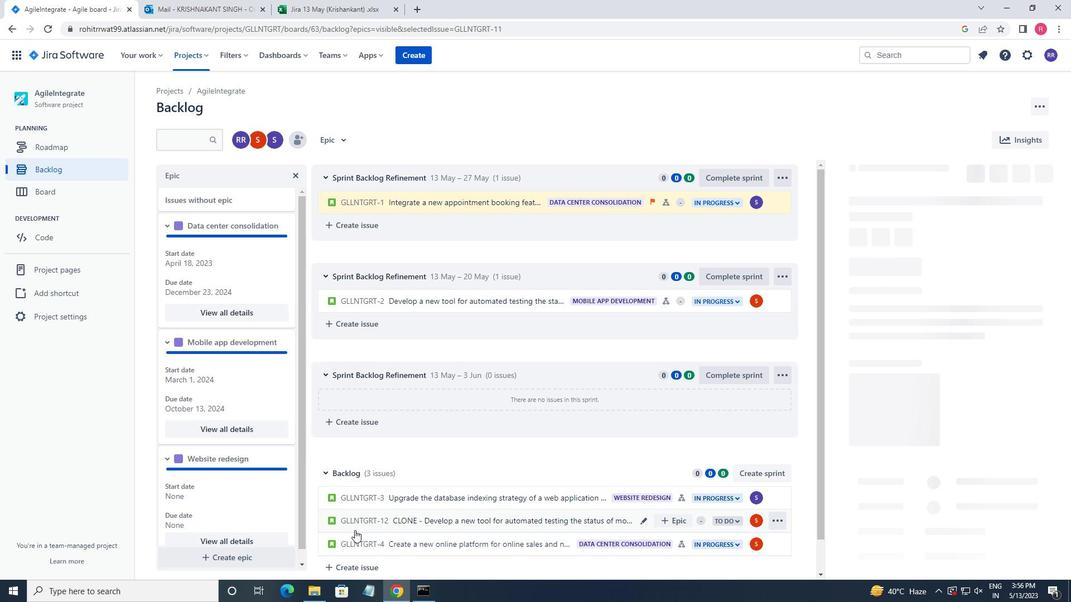 
Action: Mouse moved to (425, 529)
Screenshot: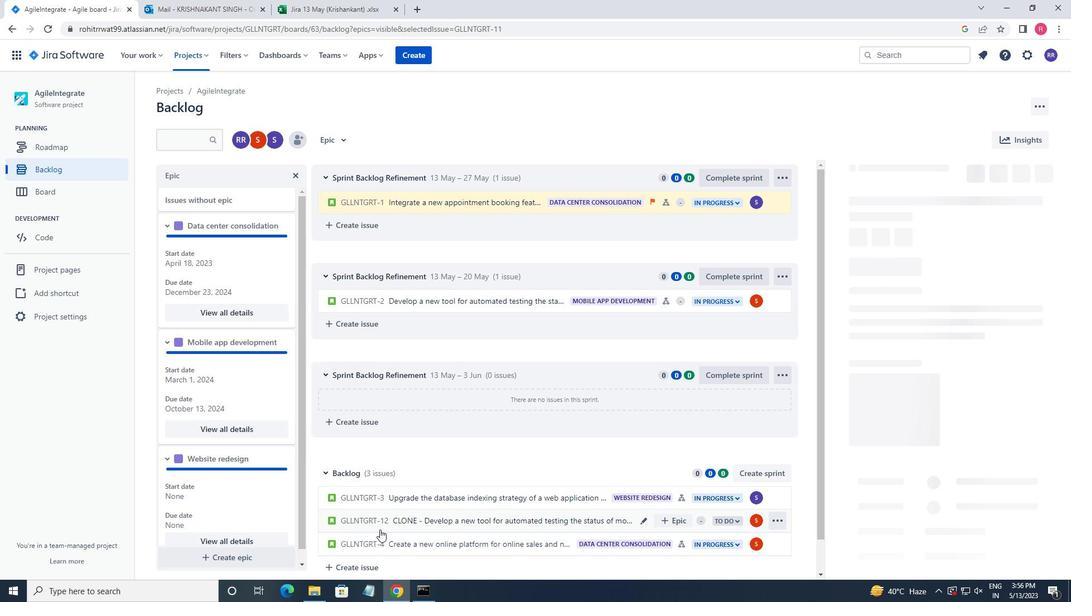 
Action: Mouse scrolled (425, 528) with delta (0, 0)
Screenshot: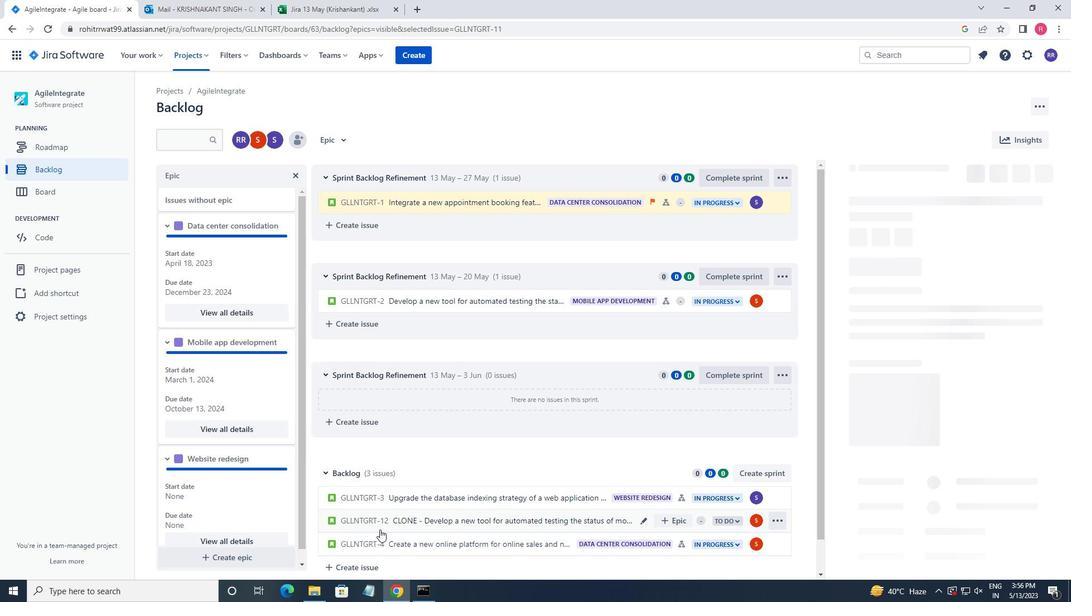 
Action: Mouse moved to (901, 481)
Screenshot: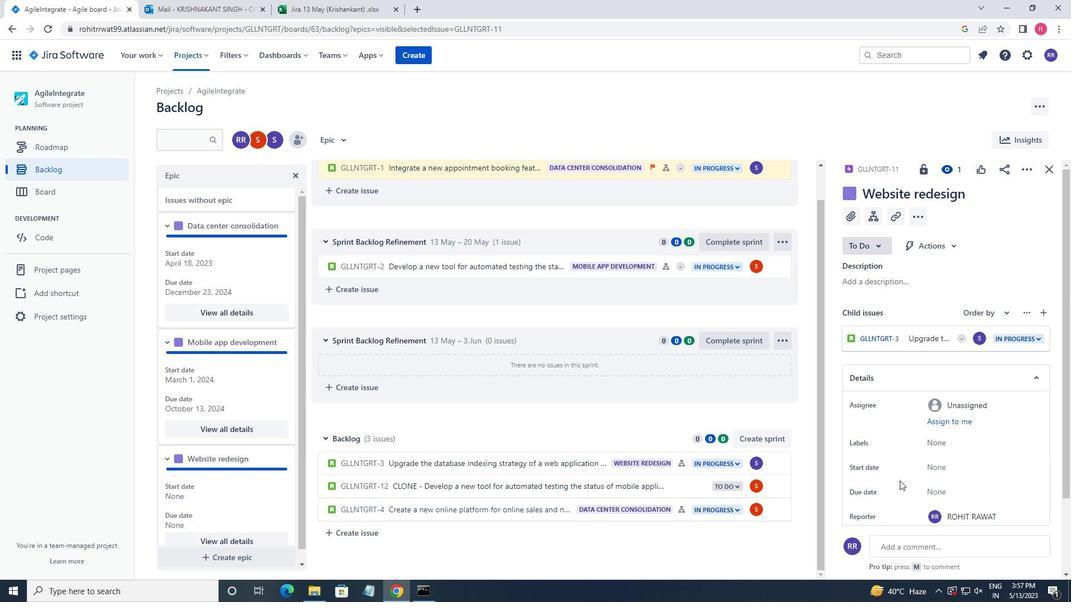 
Action: Mouse scrolled (901, 480) with delta (0, 0)
Screenshot: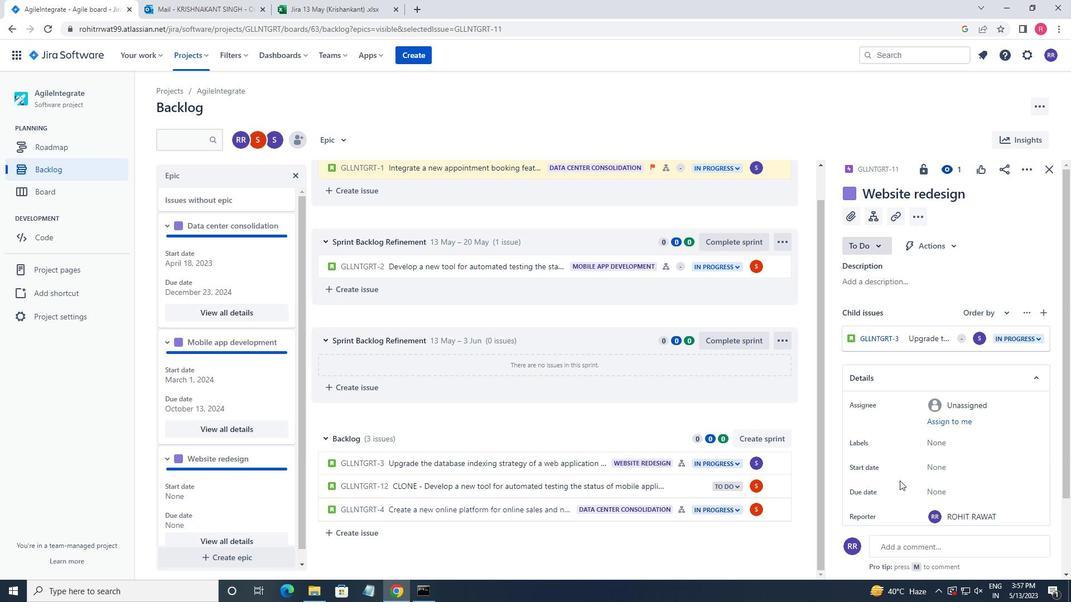 
Action: Mouse moved to (947, 412)
Screenshot: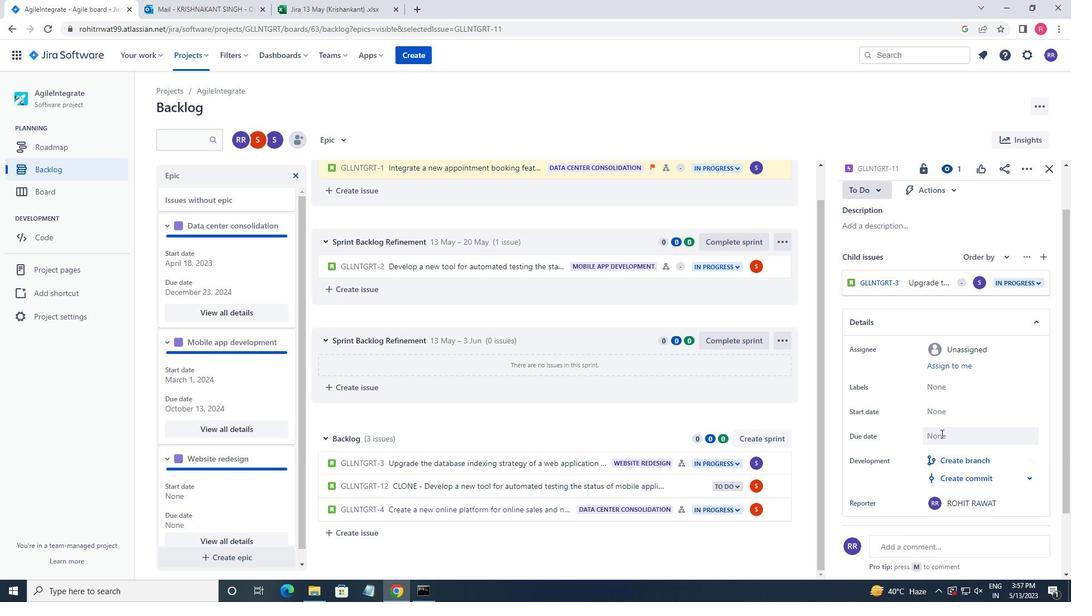 
Action: Mouse pressed left at (947, 412)
Screenshot: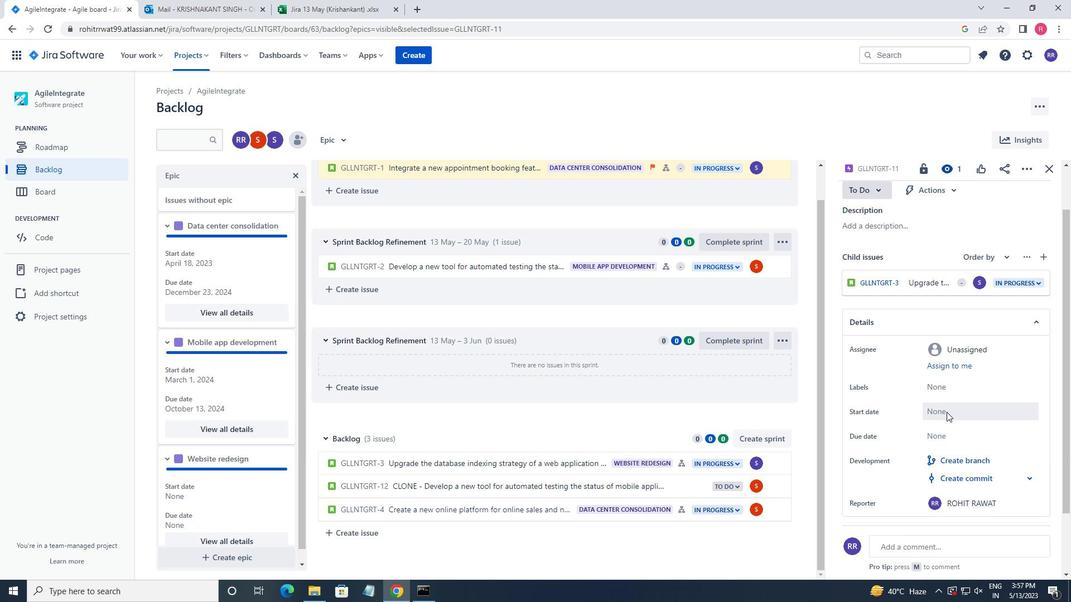 
Action: Mouse moved to (1046, 253)
Screenshot: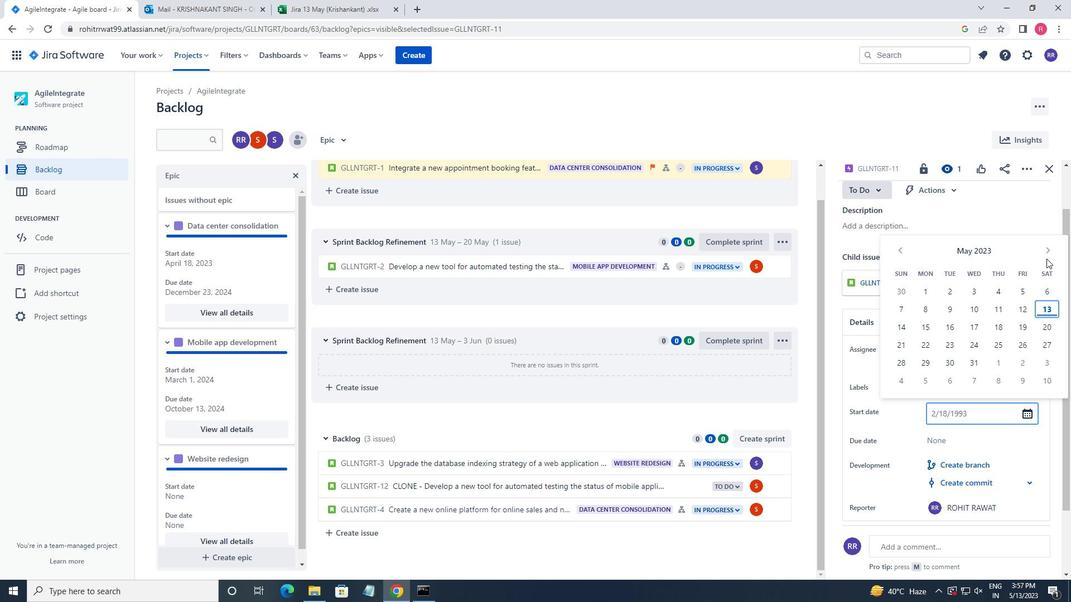 
Action: Mouse pressed left at (1046, 253)
Screenshot: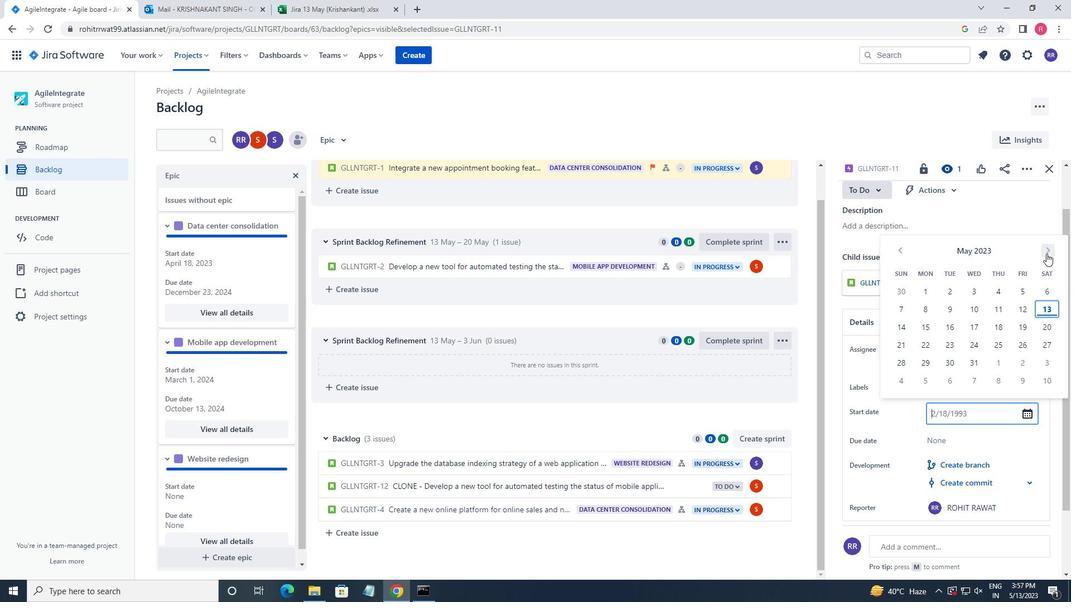 
Action: Mouse pressed left at (1046, 253)
Screenshot: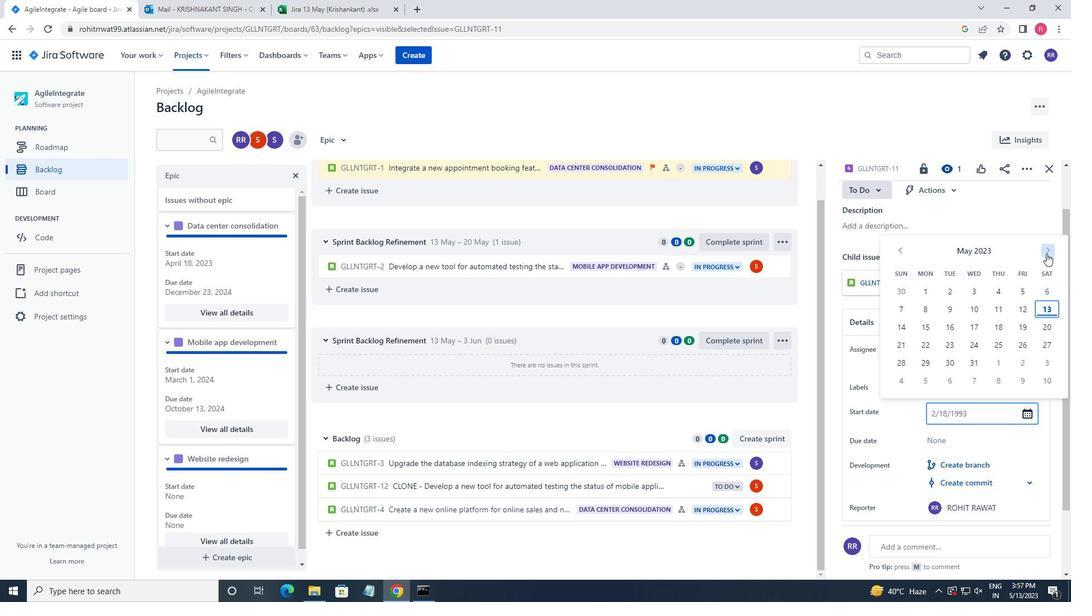 
Action: Mouse pressed left at (1046, 253)
Screenshot: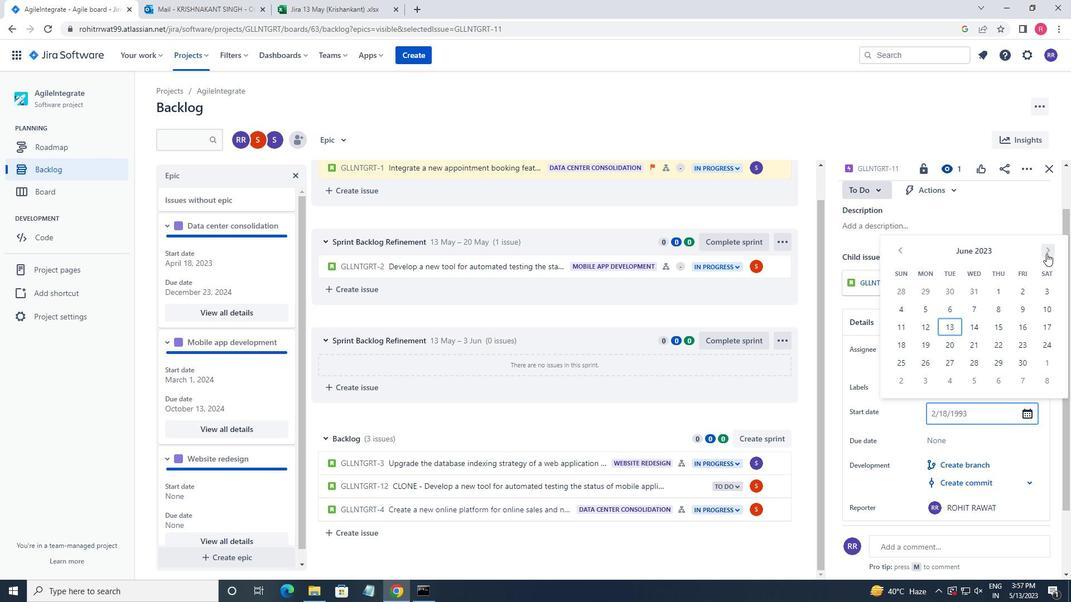
Action: Mouse pressed left at (1046, 253)
Screenshot: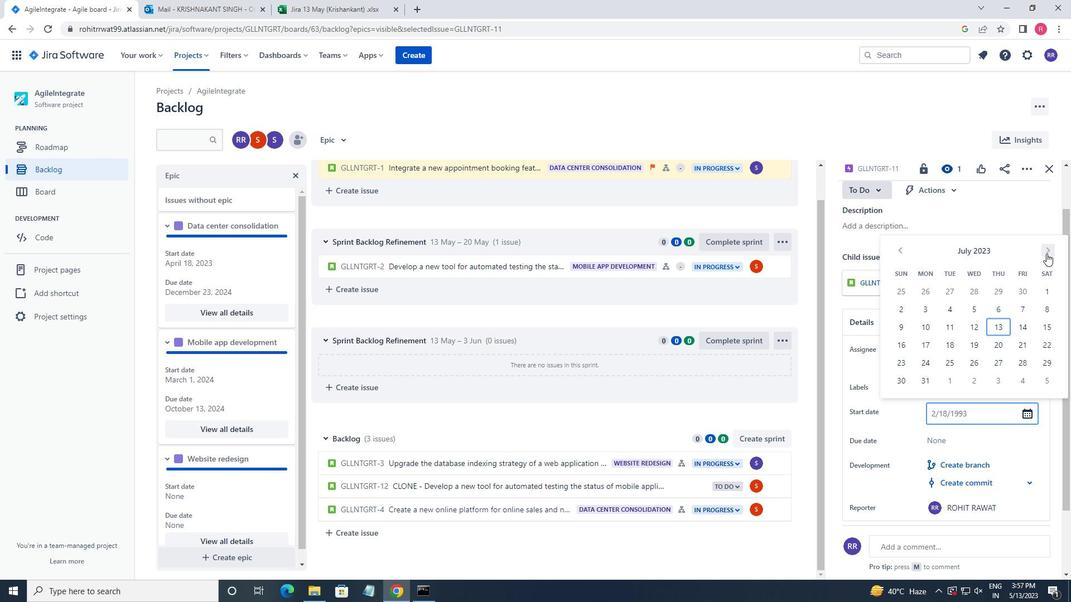
Action: Mouse pressed left at (1046, 253)
Screenshot: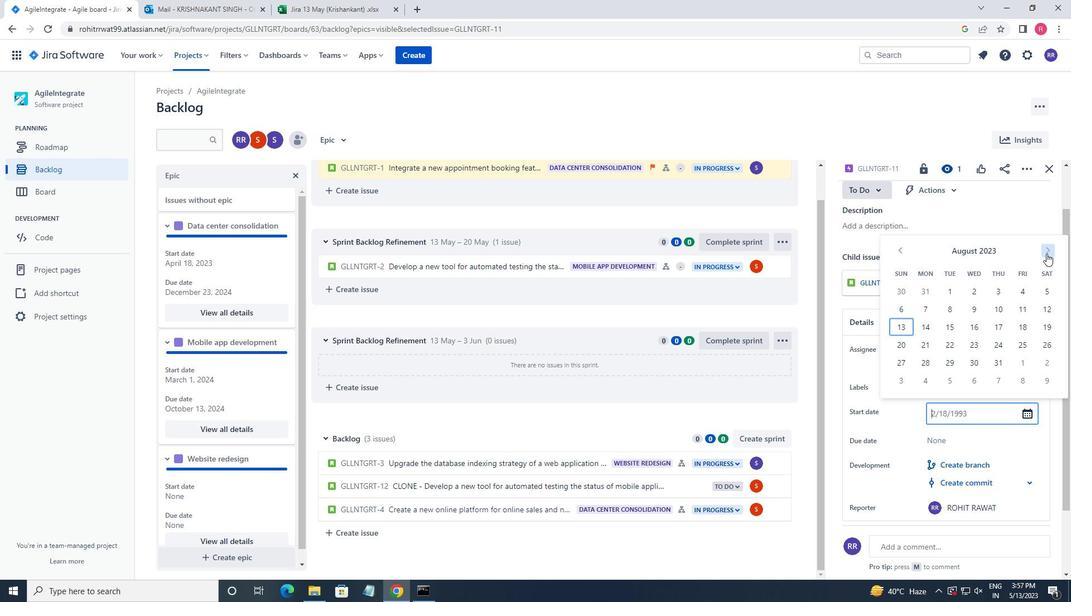 
Action: Mouse pressed left at (1046, 253)
Screenshot: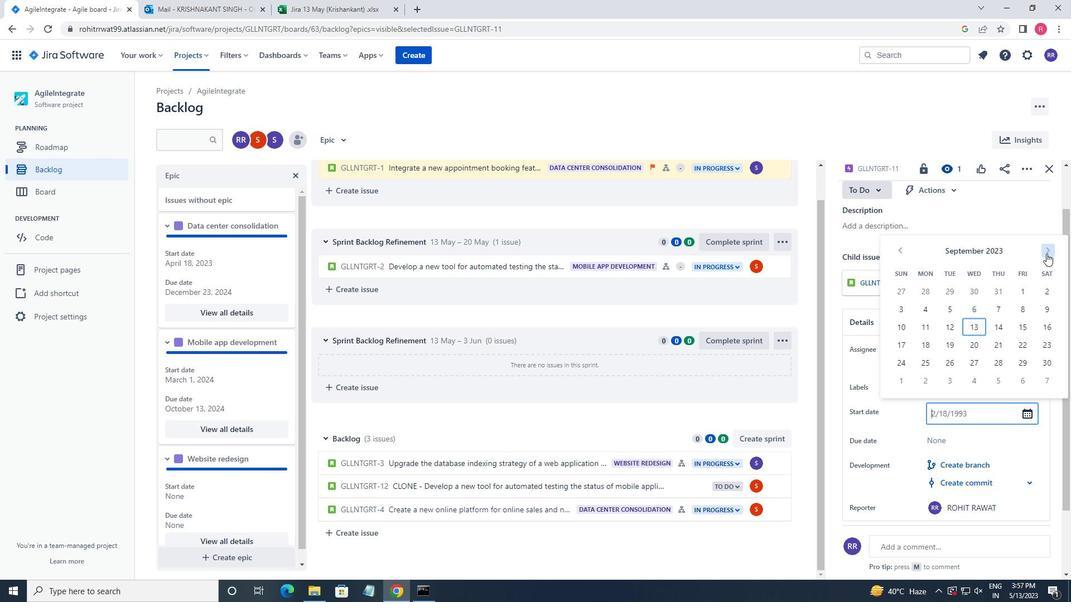 
Action: Mouse pressed left at (1046, 253)
Screenshot: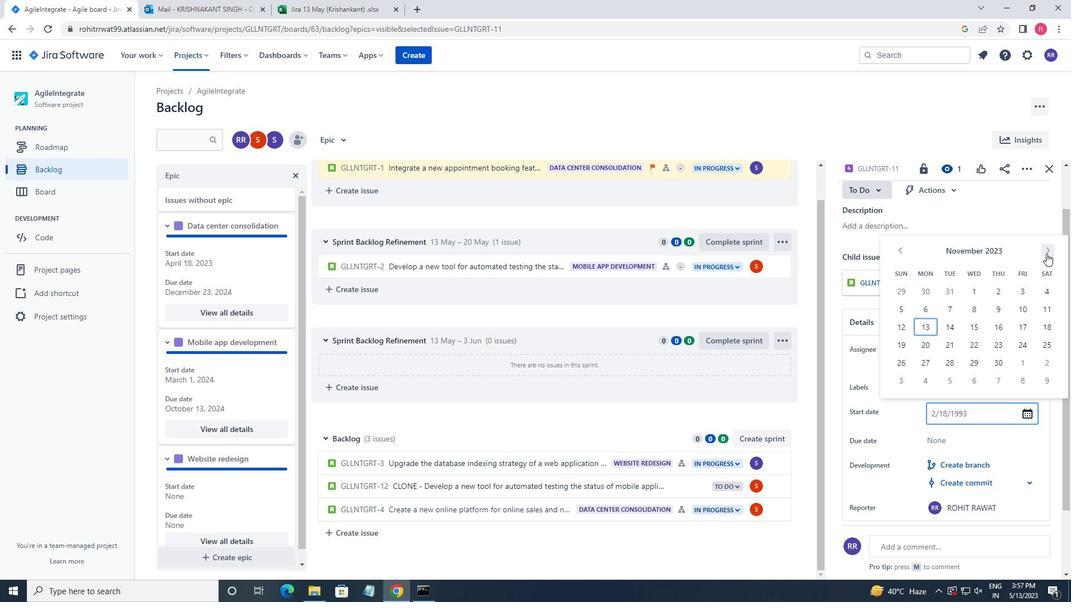 
Action: Mouse pressed left at (1046, 253)
Screenshot: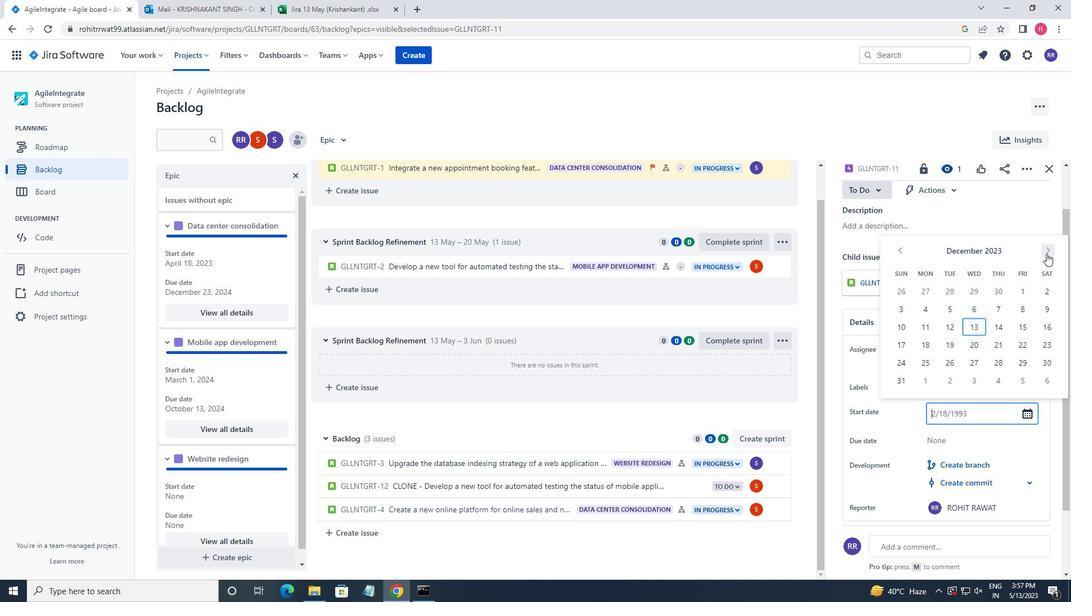 
Action: Mouse moved to (971, 345)
Screenshot: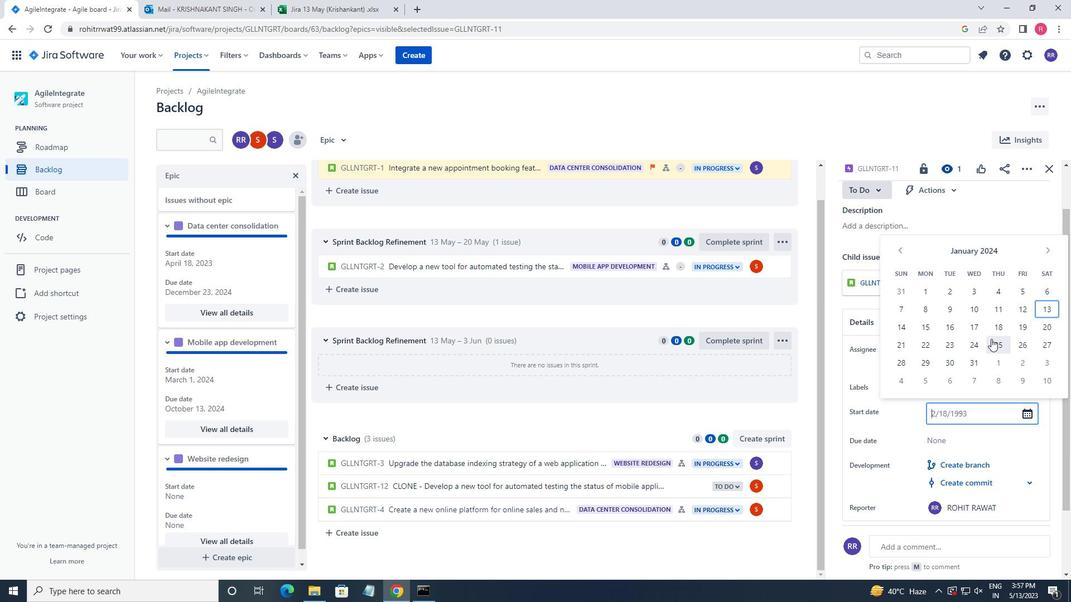 
Action: Mouse pressed left at (971, 345)
Screenshot: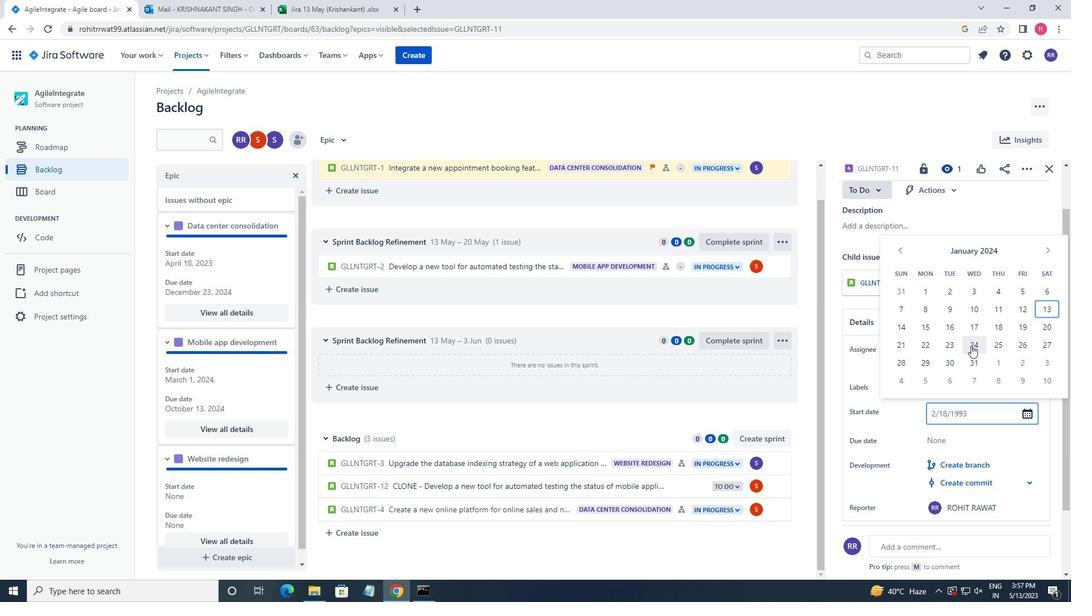 
Action: Mouse moved to (973, 437)
Screenshot: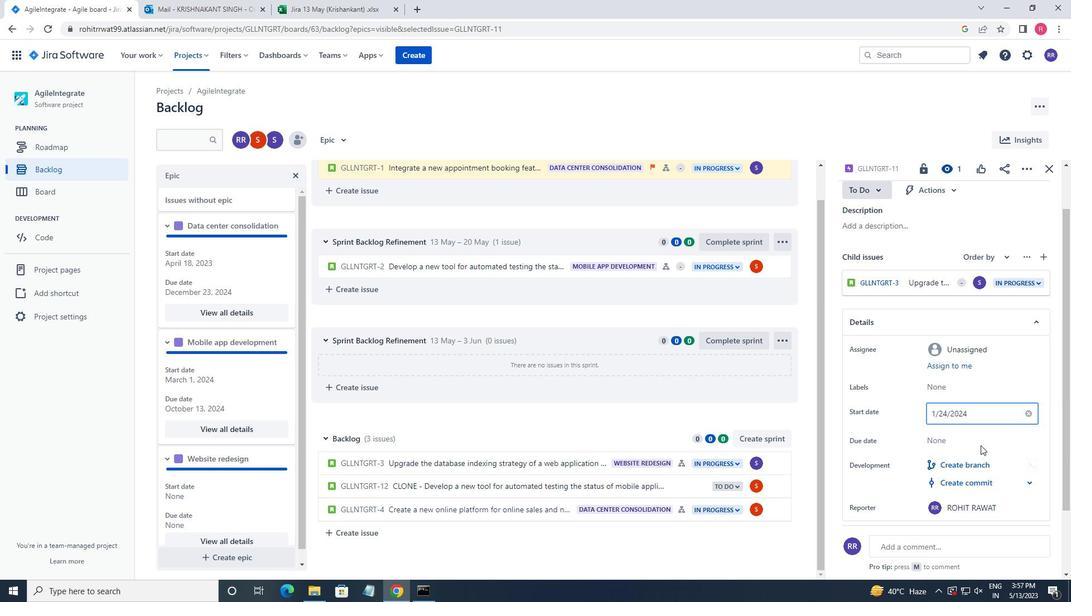 
Action: Mouse pressed left at (973, 437)
Screenshot: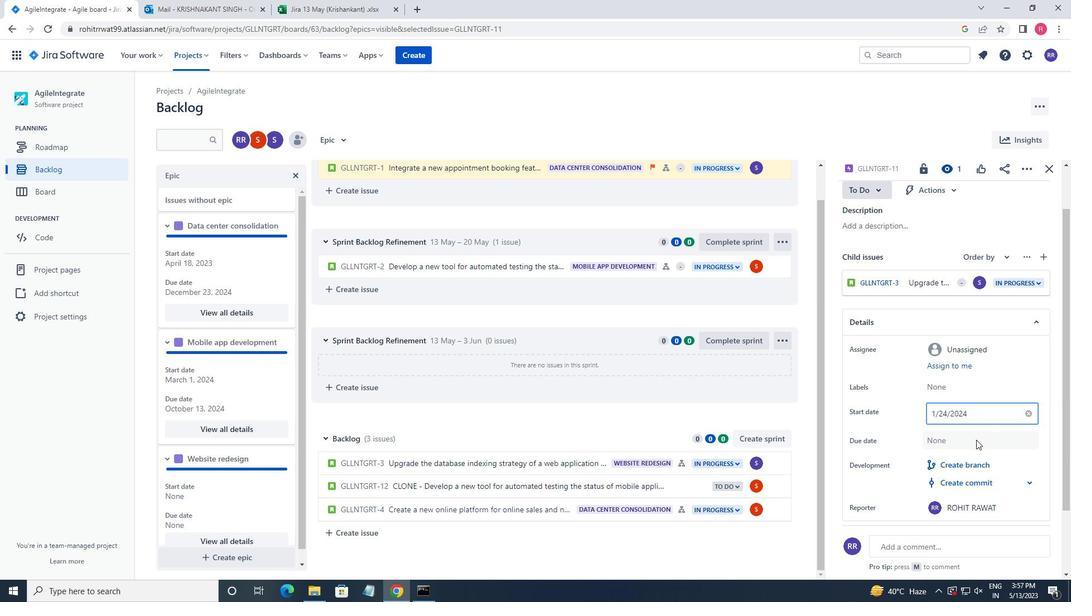 
Action: Mouse moved to (1050, 278)
Screenshot: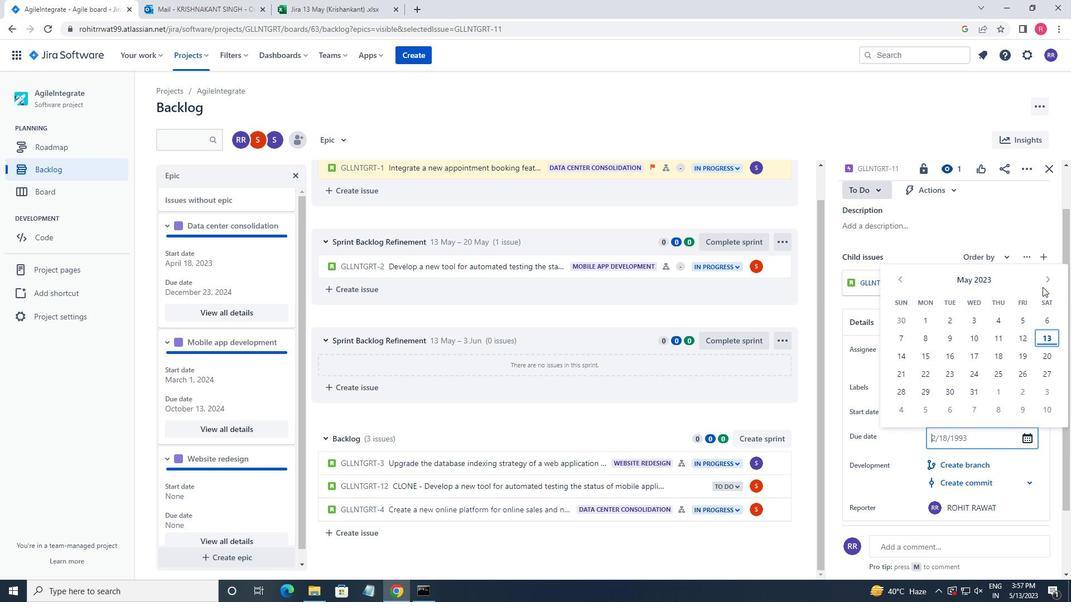 
Action: Mouse pressed left at (1050, 278)
Screenshot: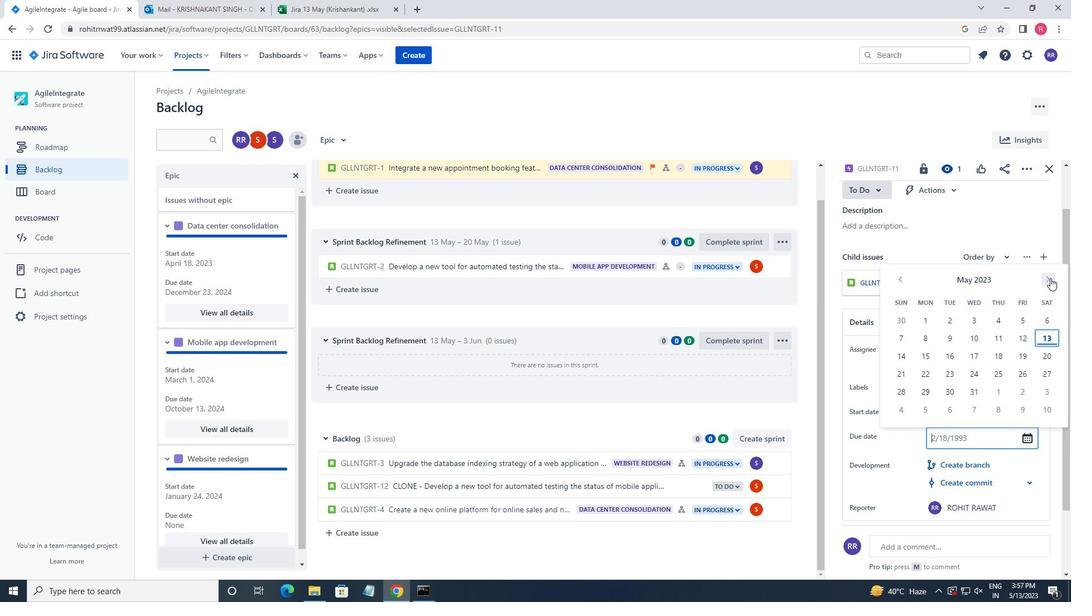 
Action: Mouse pressed left at (1050, 278)
Screenshot: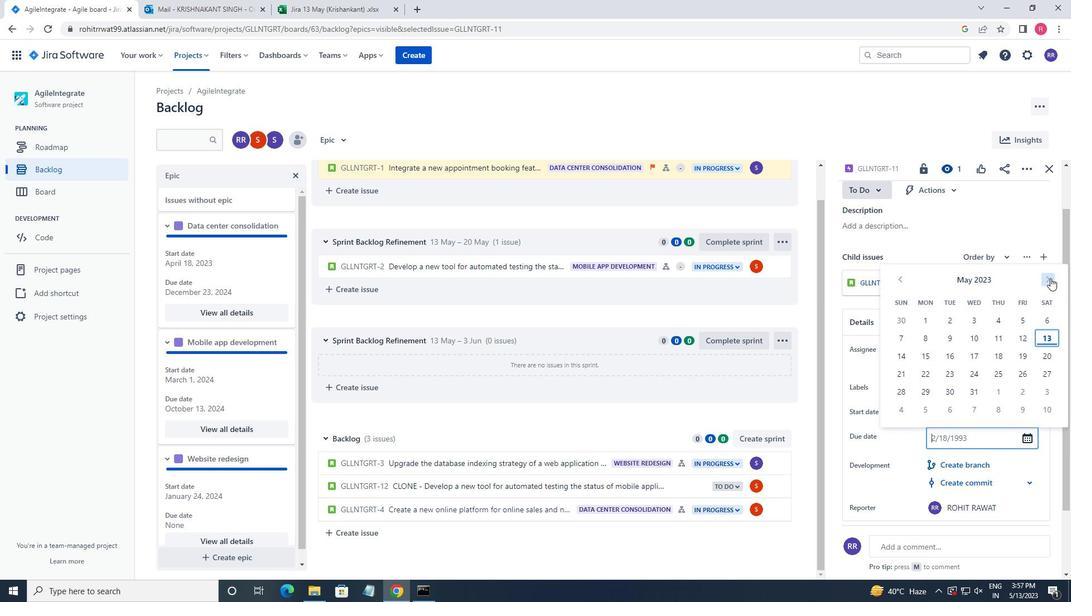 
Action: Mouse pressed left at (1050, 278)
Screenshot: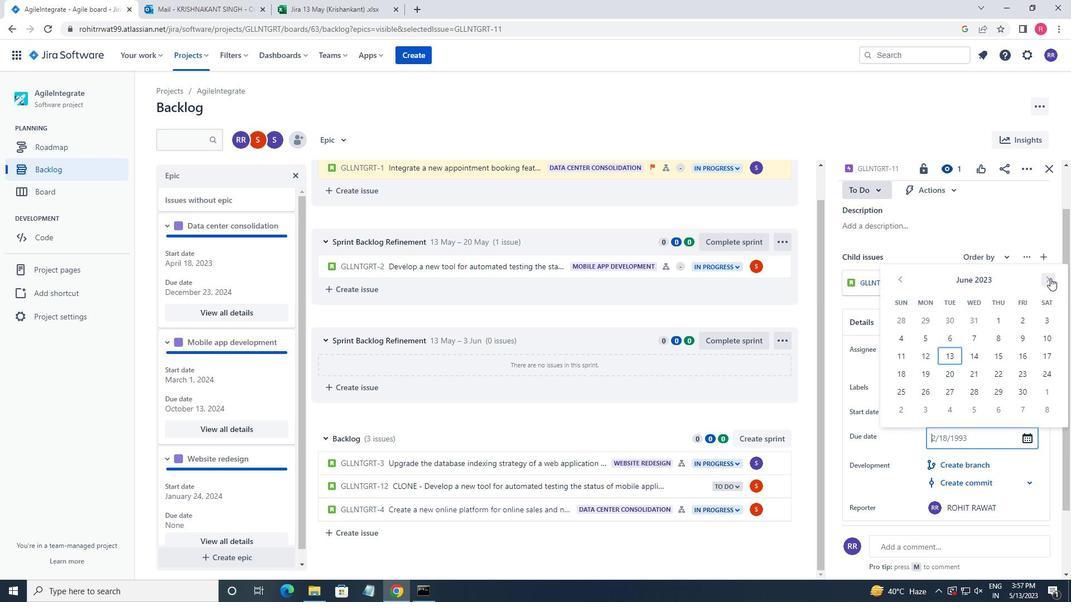 
Action: Mouse pressed left at (1050, 278)
Screenshot: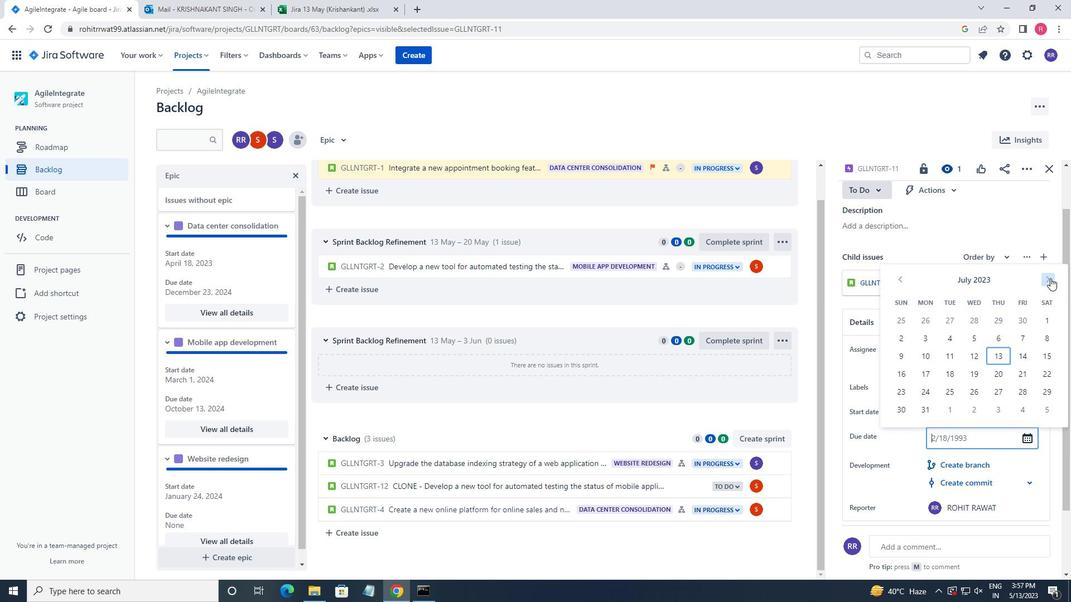 
Action: Mouse pressed left at (1050, 278)
Screenshot: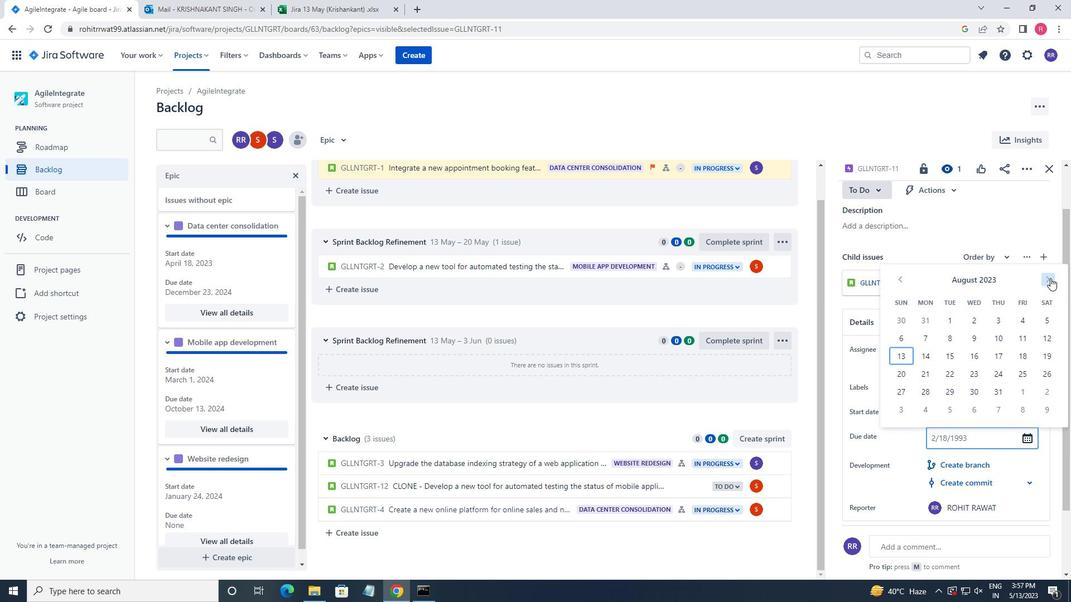 
Action: Mouse pressed left at (1050, 278)
Screenshot: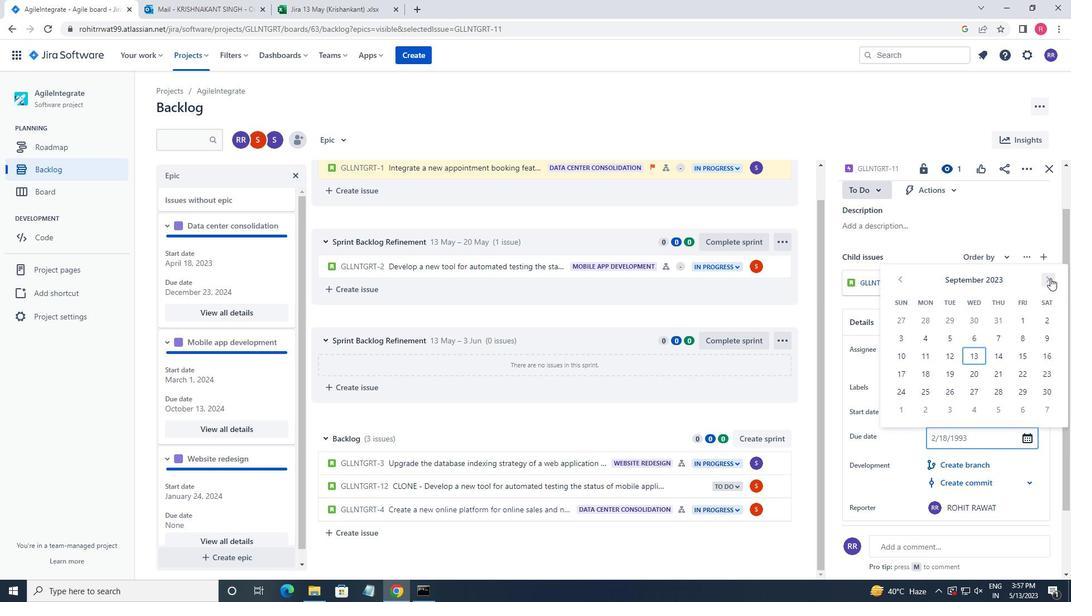 
Action: Mouse pressed left at (1050, 278)
Screenshot: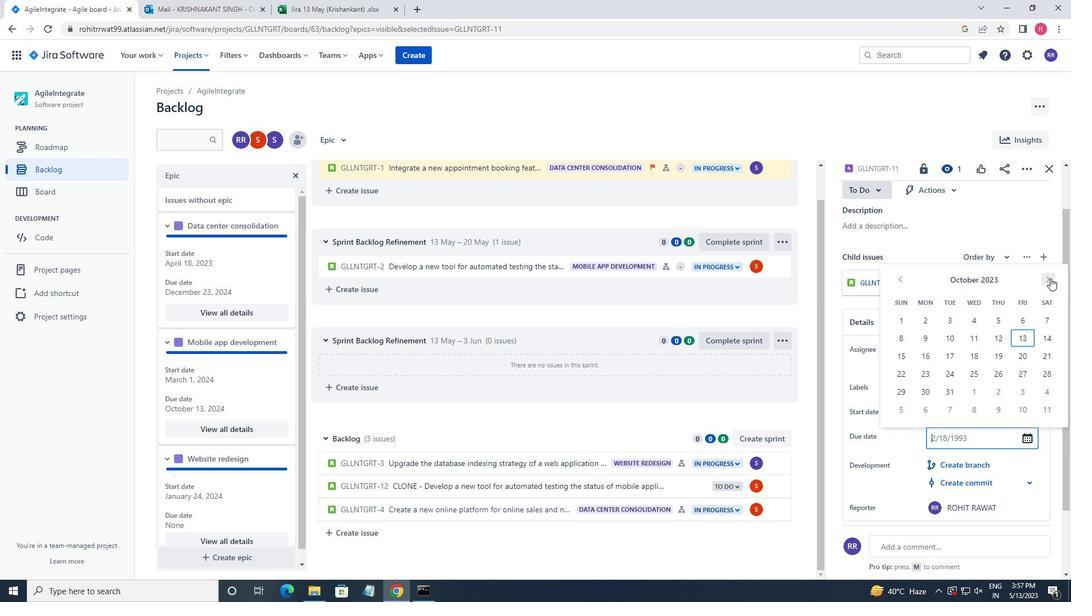 
Action: Mouse pressed left at (1050, 278)
Screenshot: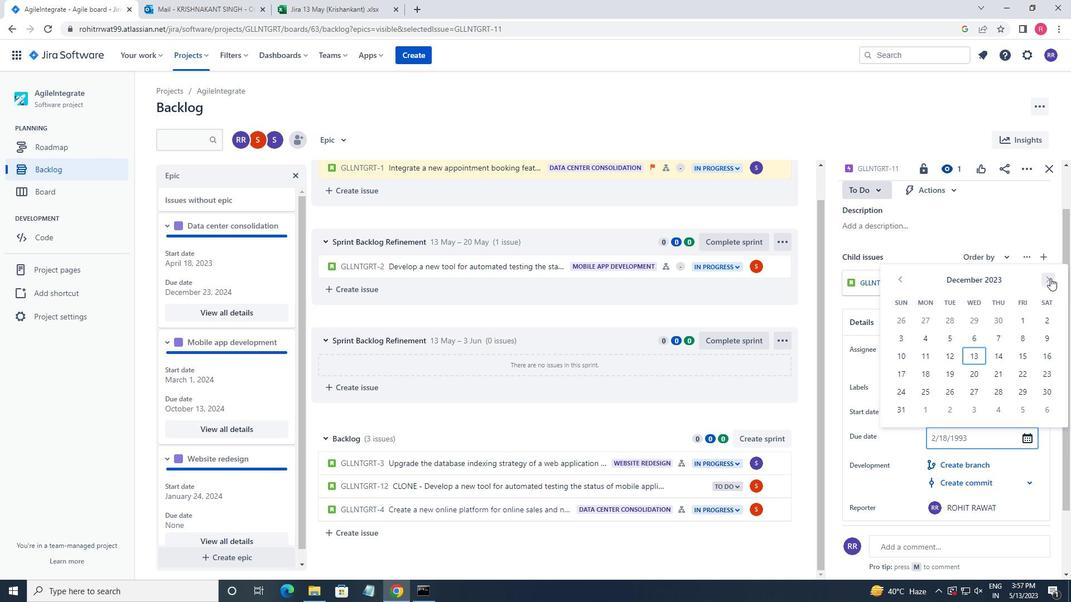 
Action: Mouse pressed left at (1050, 278)
Screenshot: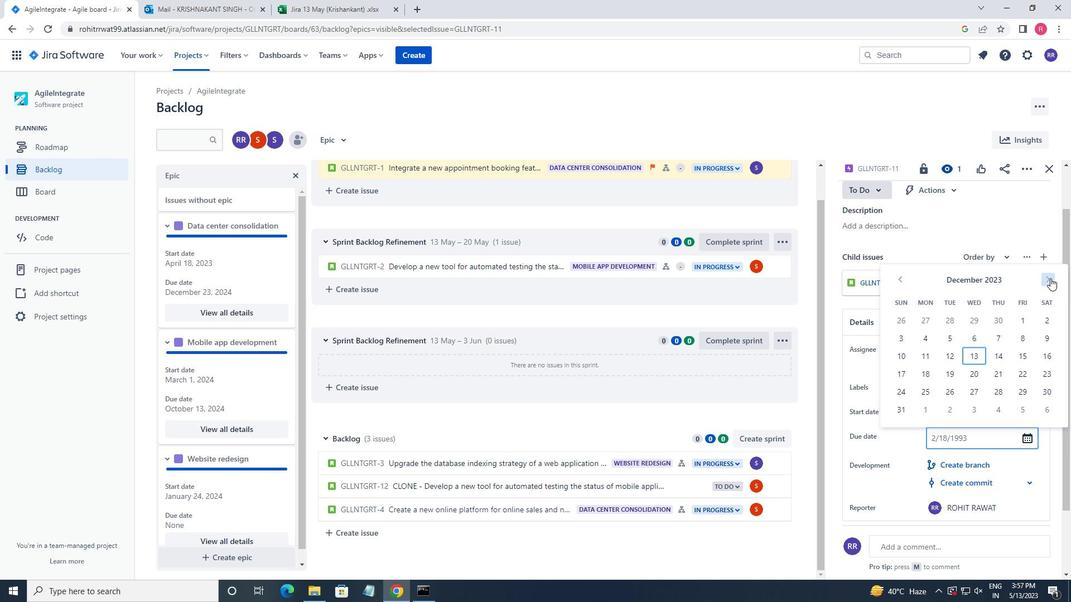 
Action: Mouse pressed left at (1050, 278)
Screenshot: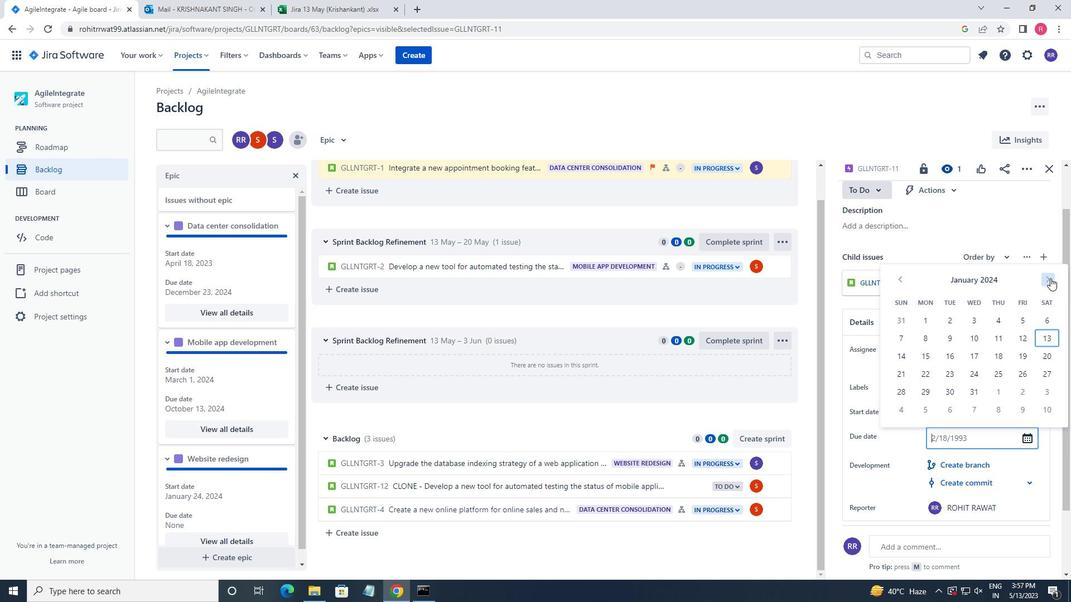 
Action: Mouse pressed left at (1050, 278)
Screenshot: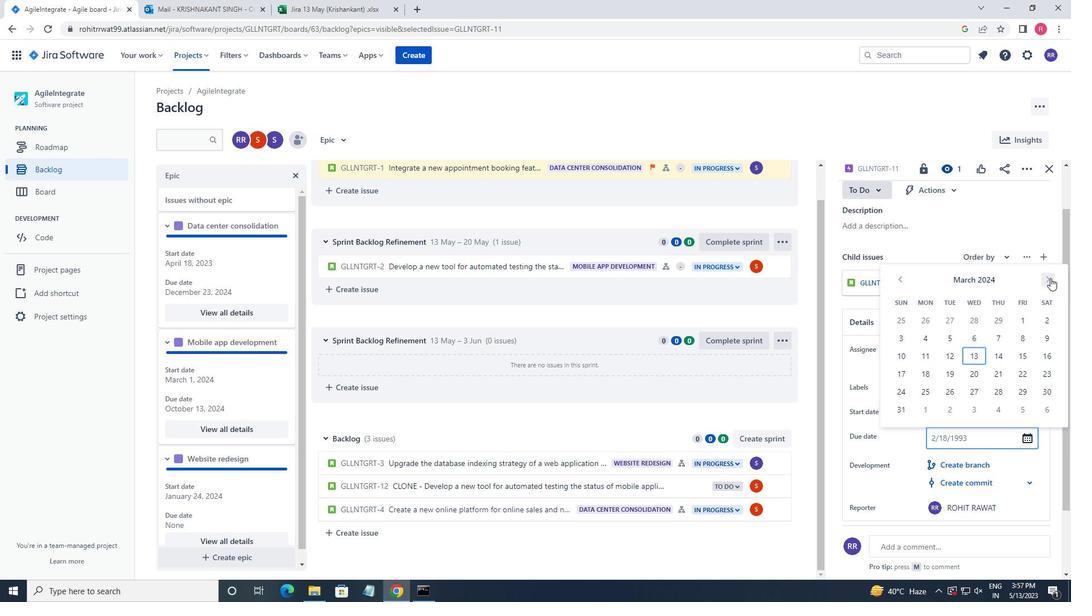
Action: Mouse pressed left at (1050, 278)
Screenshot: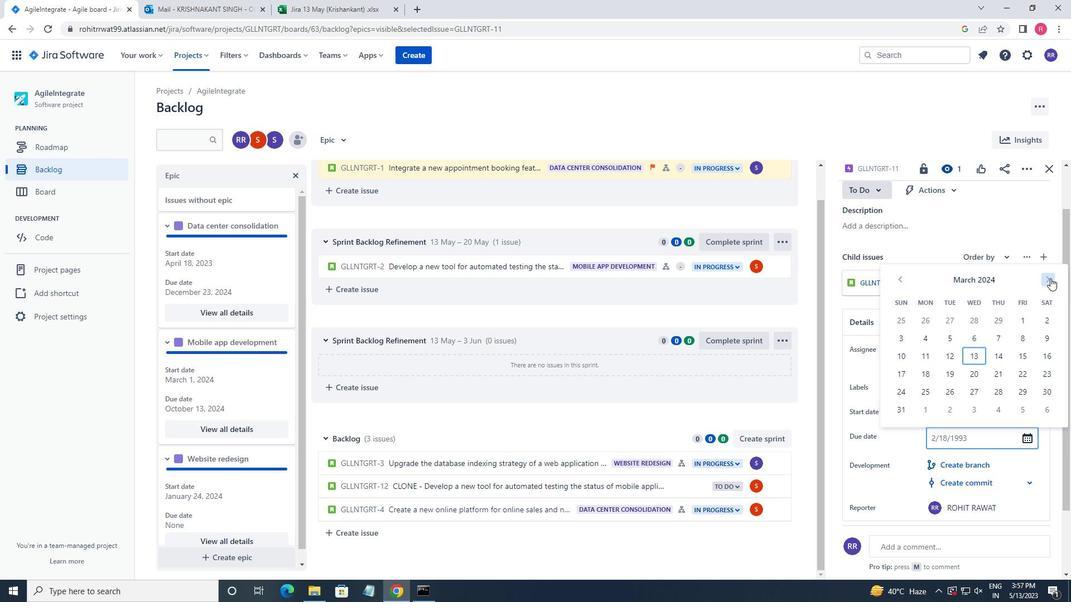 
Action: Mouse pressed left at (1050, 278)
Screenshot: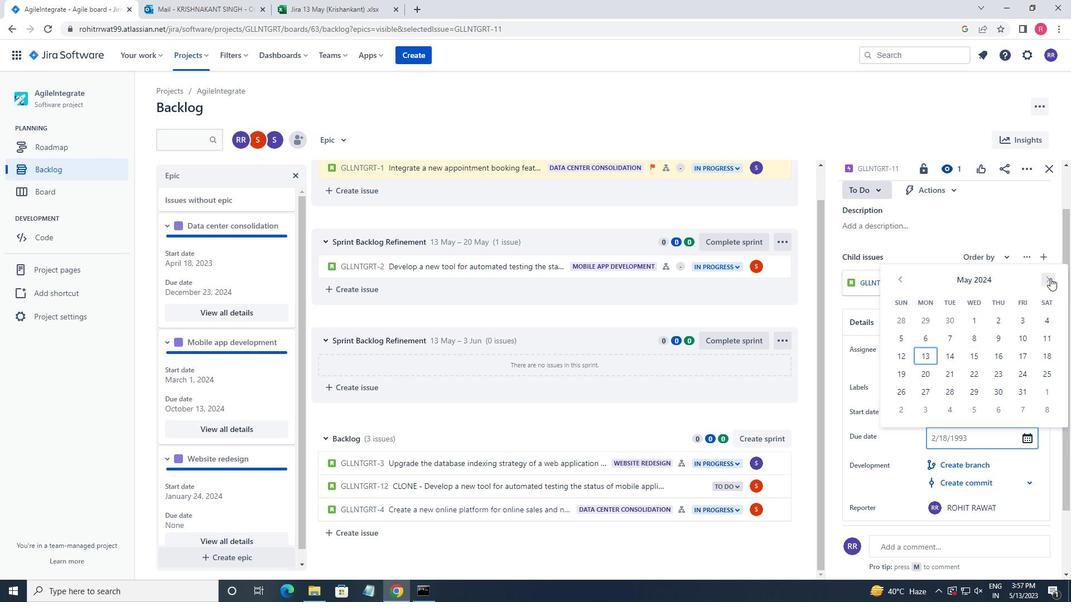 
Action: Mouse pressed left at (1050, 278)
Screenshot: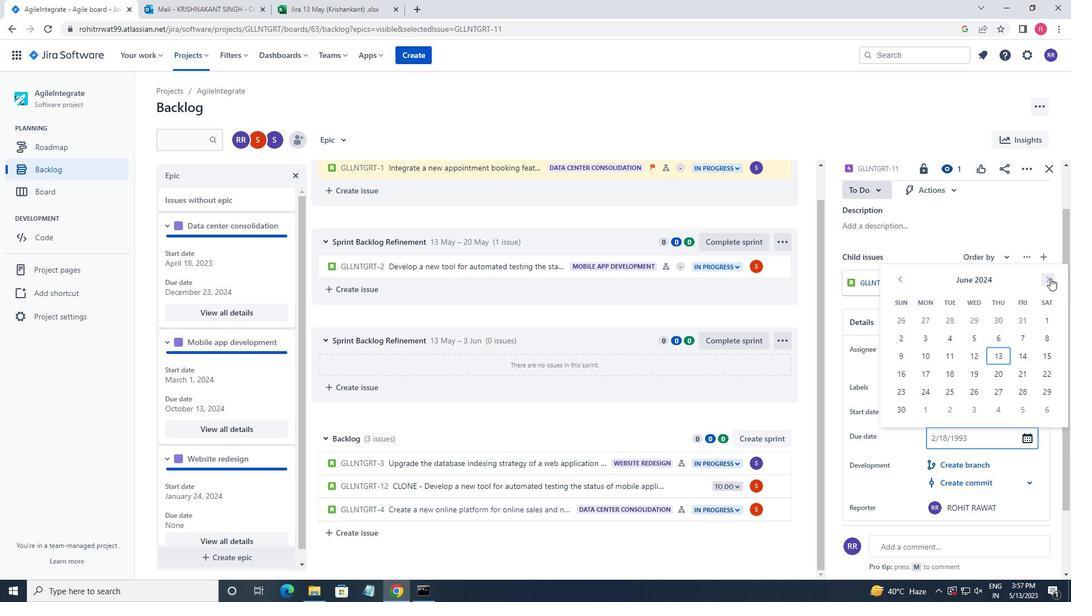 
Action: Mouse pressed left at (1050, 278)
Screenshot: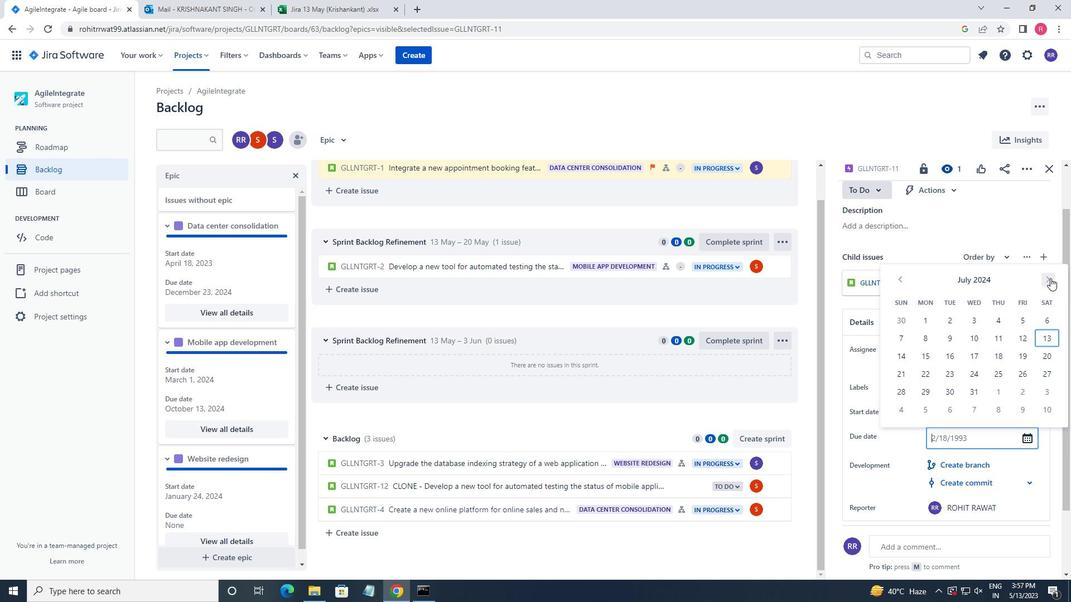 
Action: Mouse pressed left at (1050, 278)
Screenshot: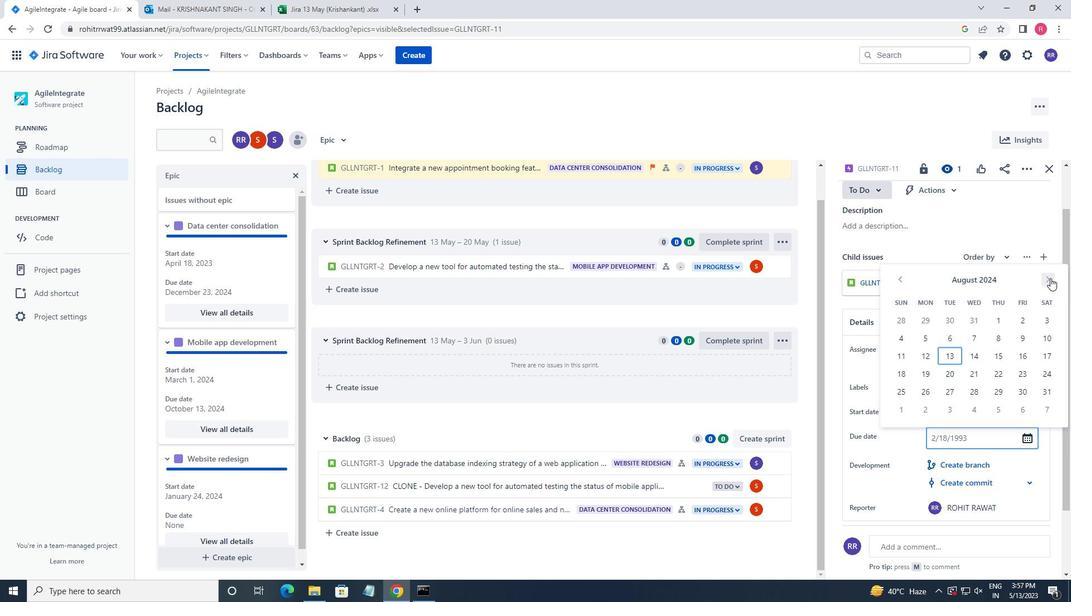 
Action: Mouse moved to (978, 318)
Screenshot: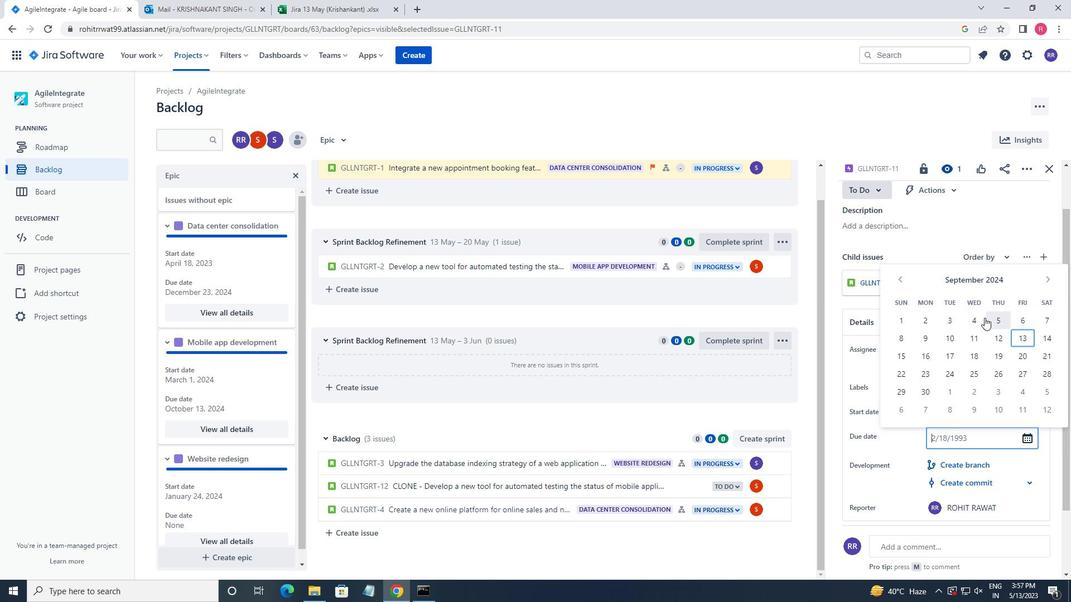 
Action: Mouse pressed left at (978, 318)
Screenshot: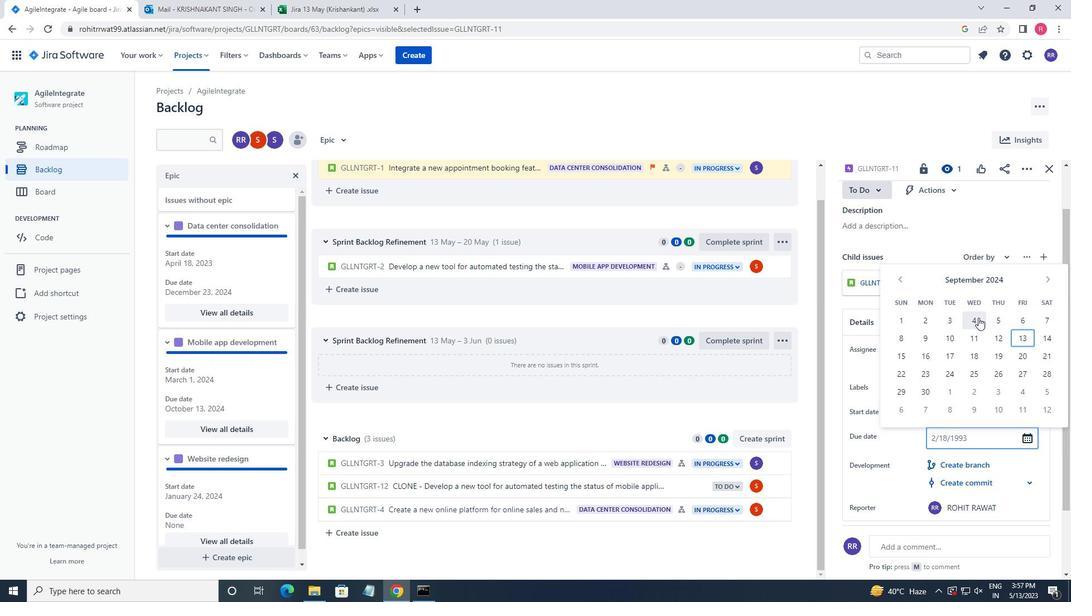 
Action: Mouse moved to (1054, 361)
Screenshot: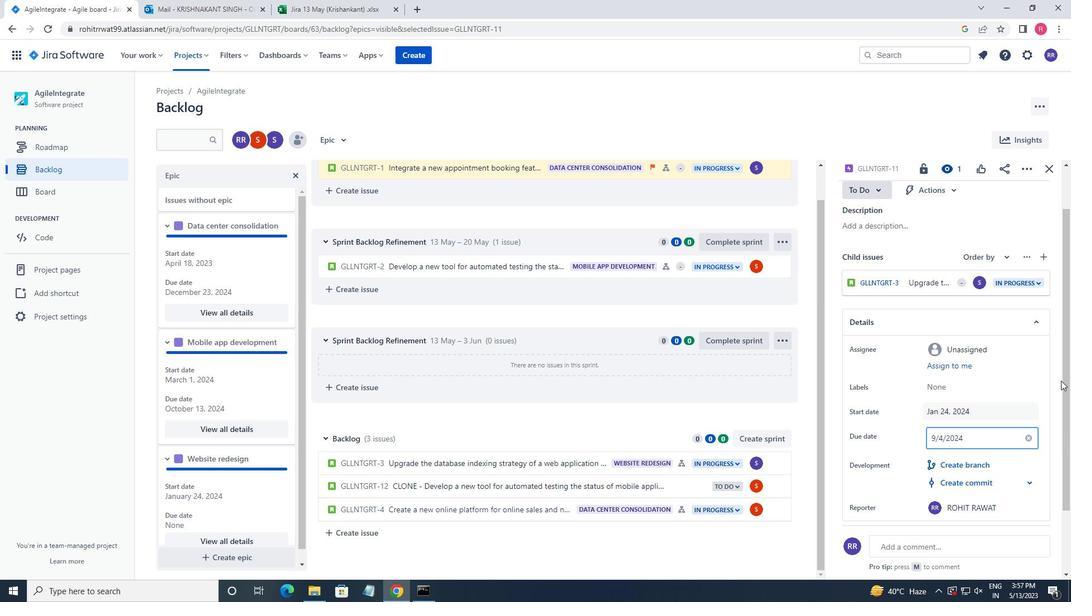 
Action: Mouse pressed left at (1054, 361)
Screenshot: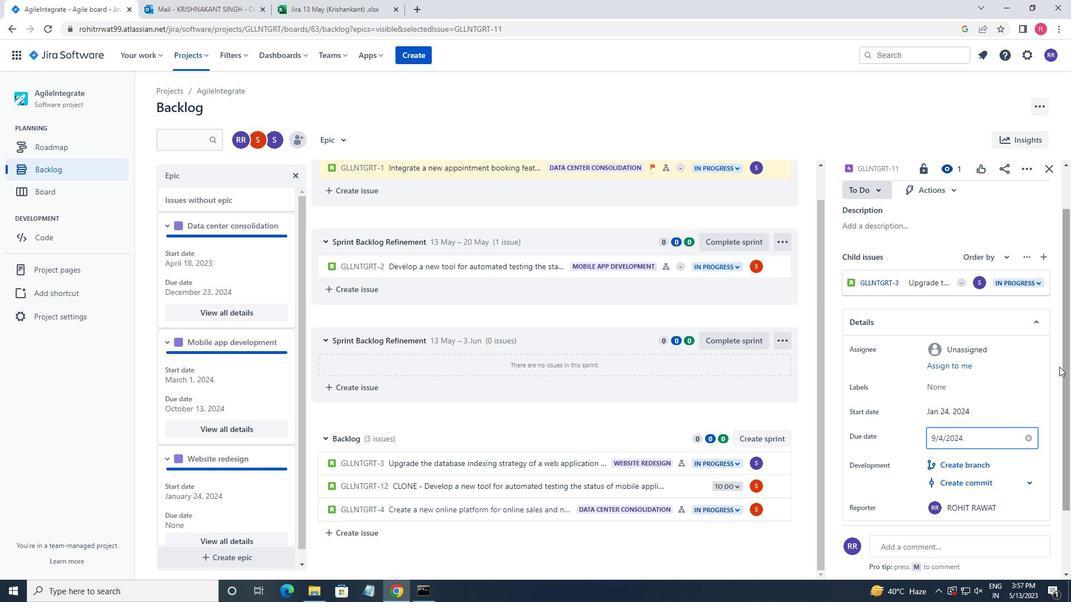 
